 Task: Show all the stores that has offer on burgers.
Action: Mouse moved to (53, 81)
Screenshot: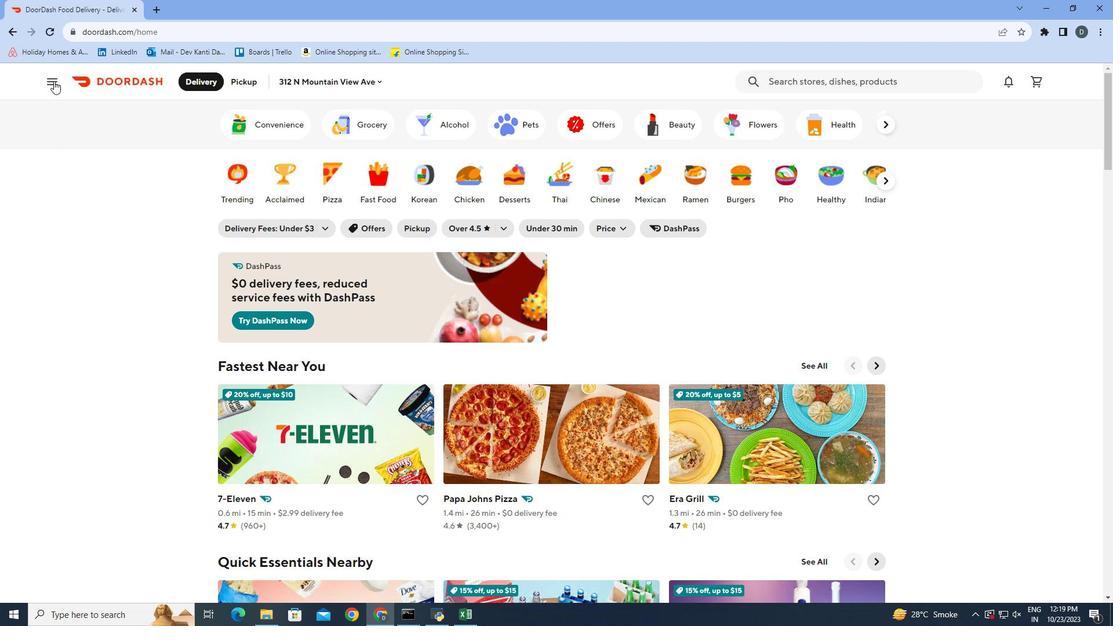 
Action: Mouse pressed left at (53, 81)
Screenshot: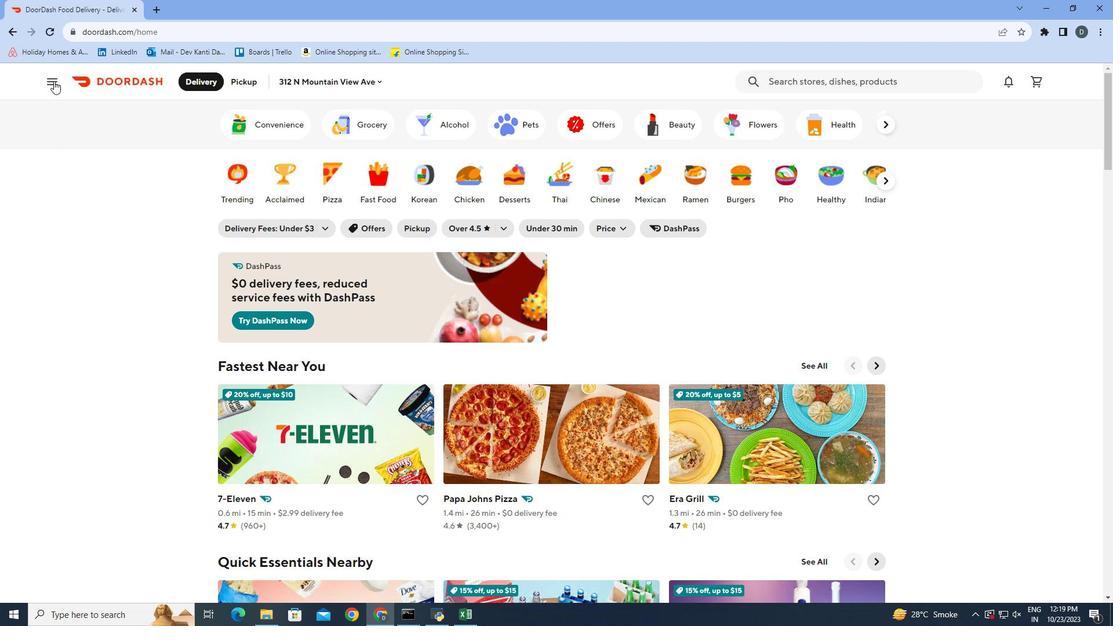 
Action: Mouse moved to (81, 231)
Screenshot: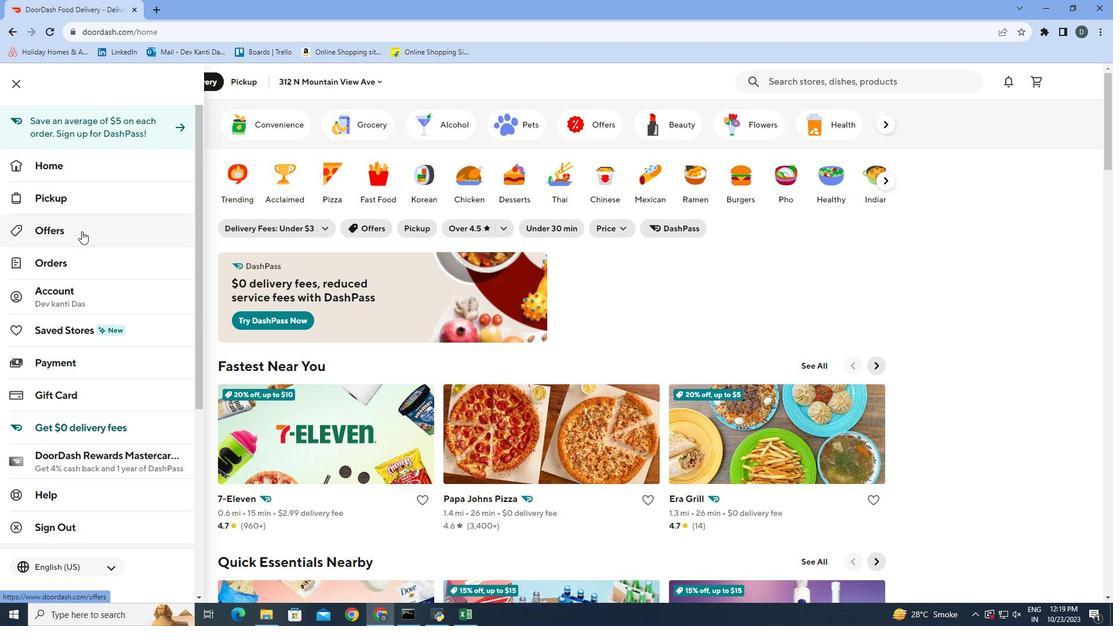 
Action: Mouse pressed left at (81, 231)
Screenshot: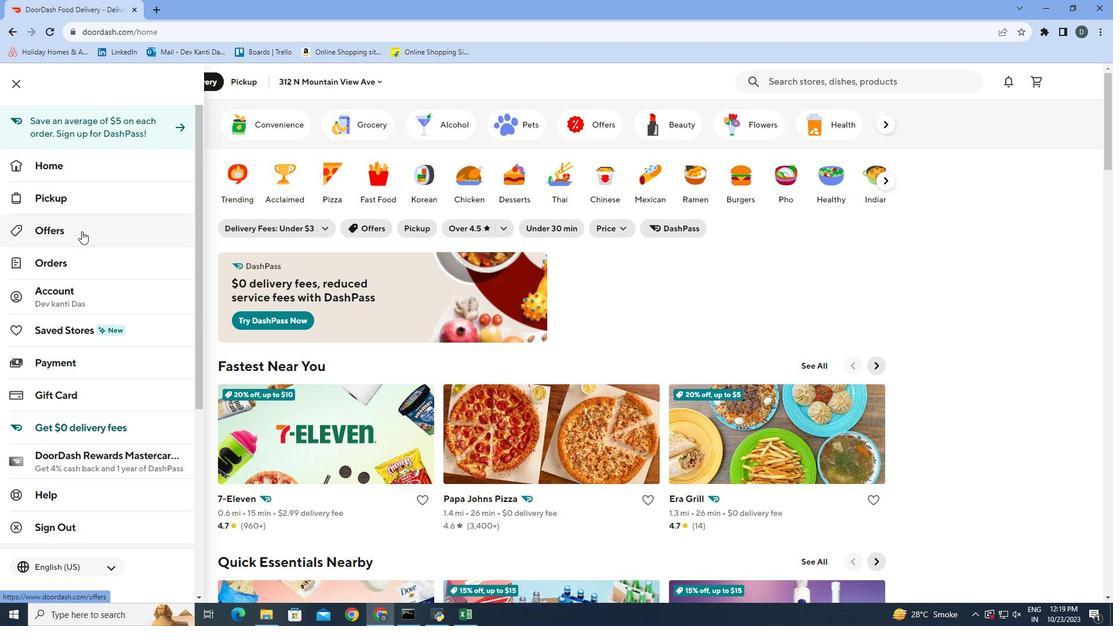 
Action: Mouse moved to (271, 171)
Screenshot: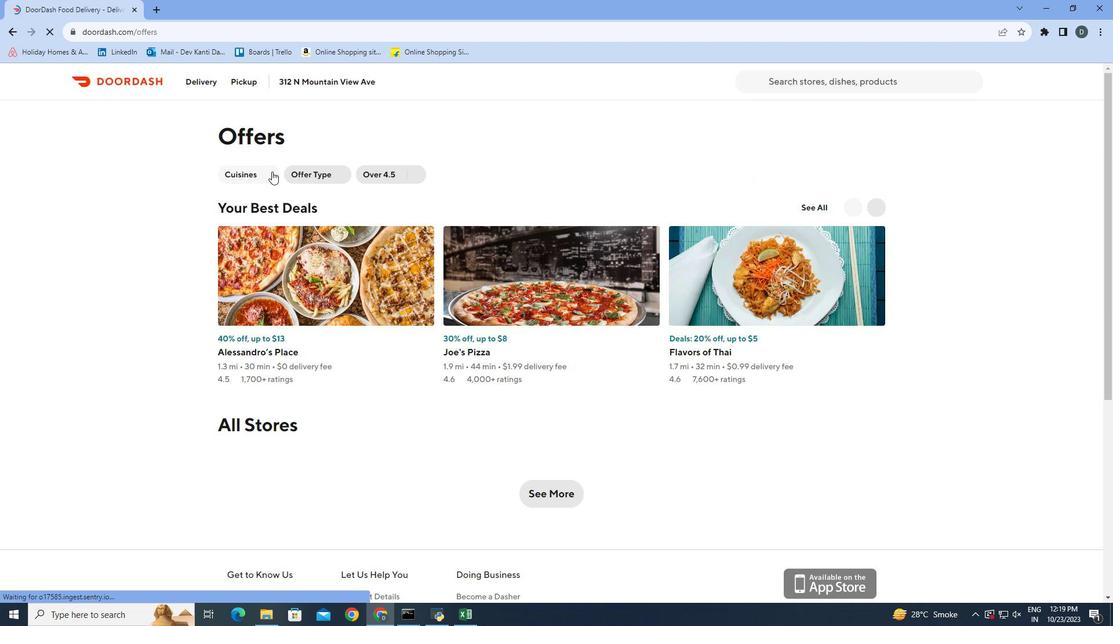 
Action: Mouse pressed left at (271, 171)
Screenshot: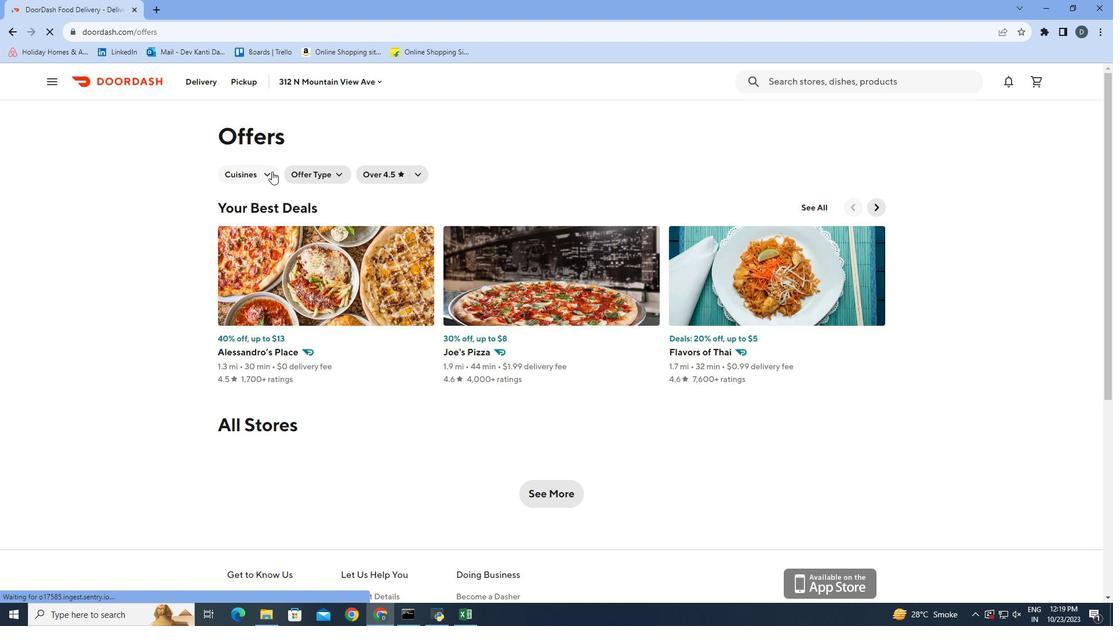 
Action: Mouse moved to (433, 249)
Screenshot: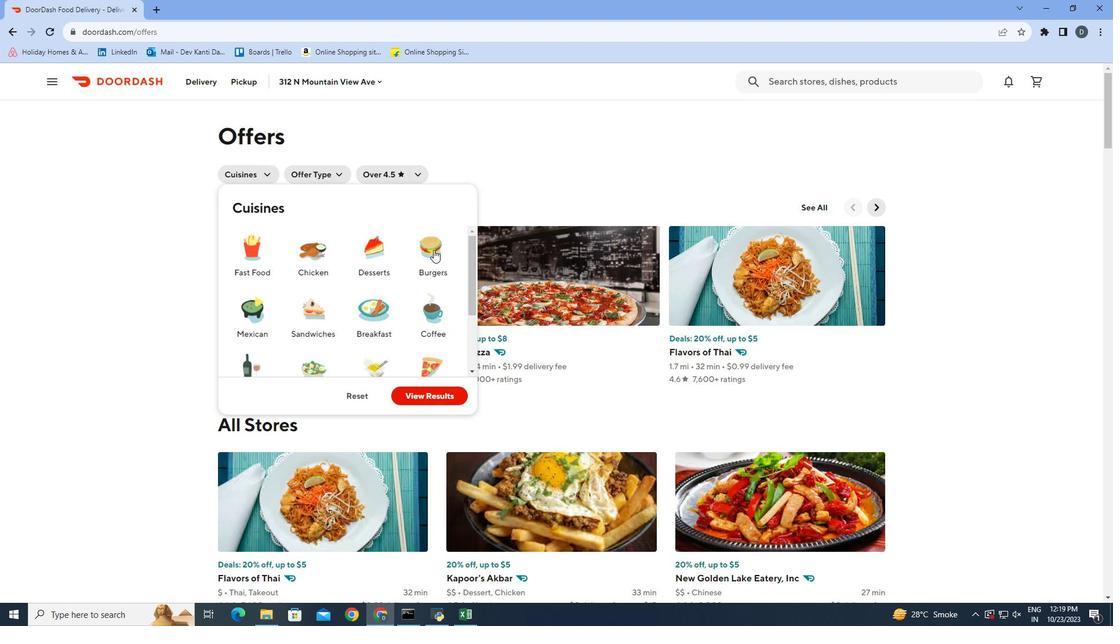 
Action: Mouse pressed left at (433, 249)
Screenshot: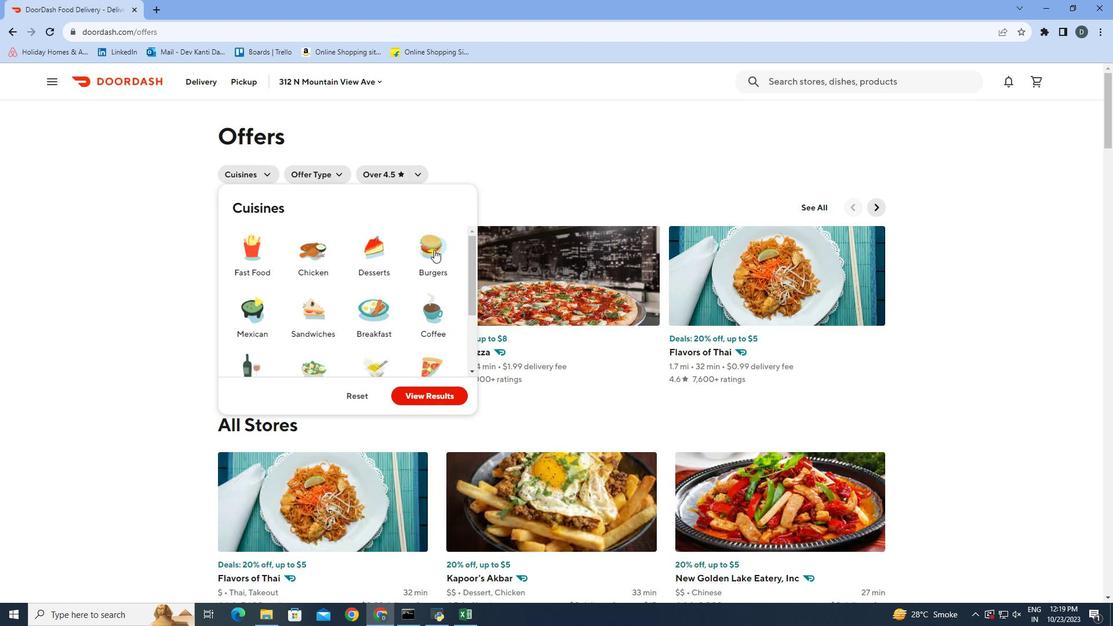 
Action: Mouse moved to (443, 395)
Screenshot: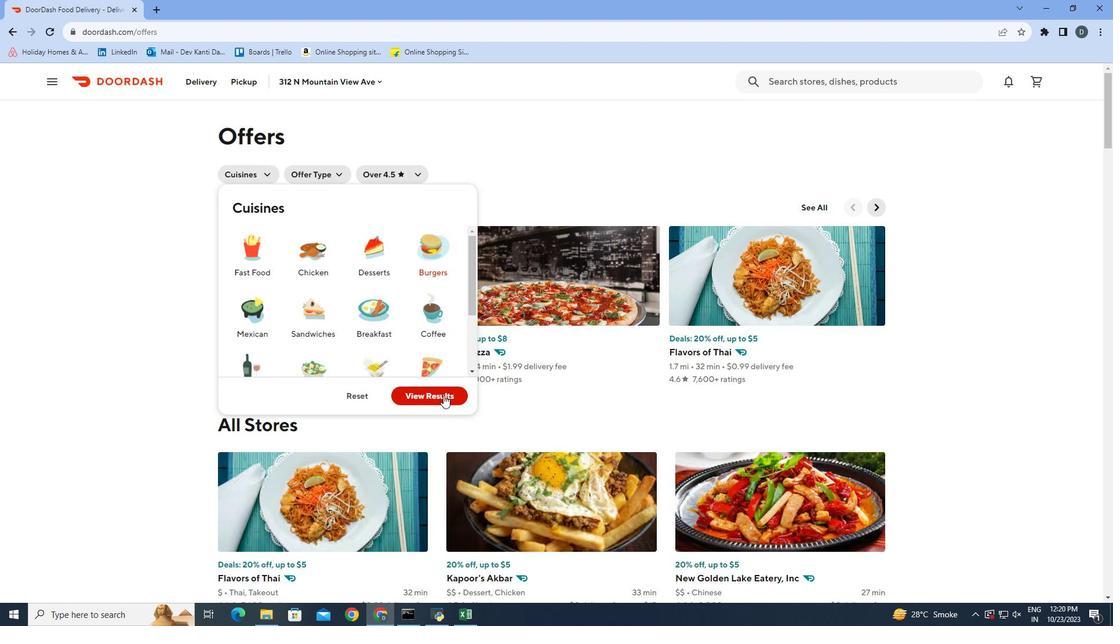 
Action: Mouse pressed left at (443, 395)
Screenshot: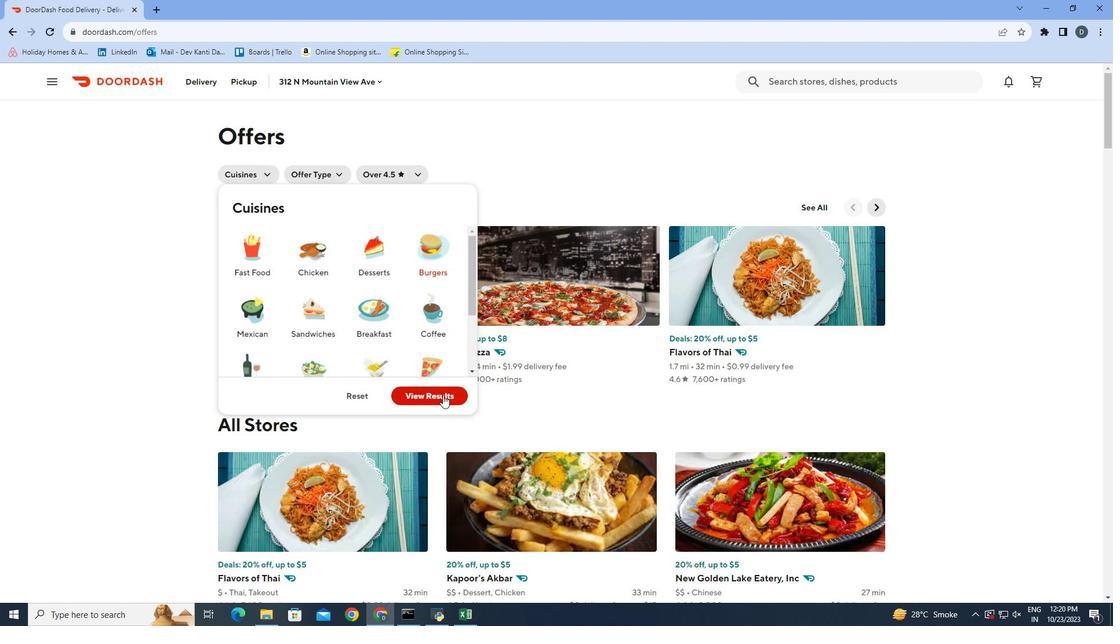 
Action: Mouse moved to (905, 172)
Screenshot: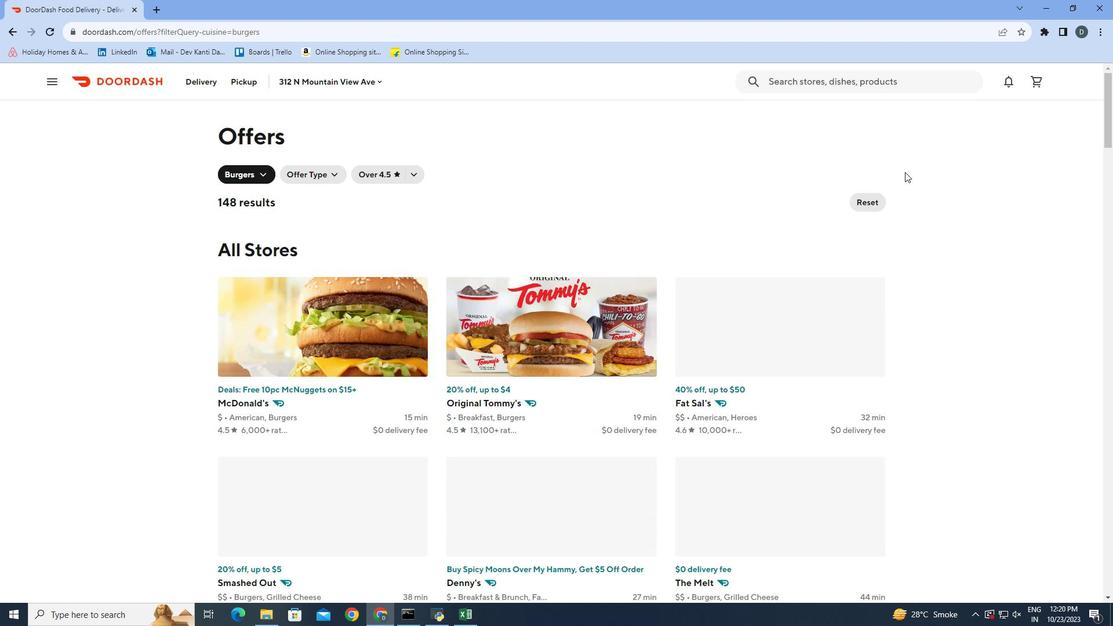 
Action: Mouse scrolled (905, 171) with delta (0, 0)
Screenshot: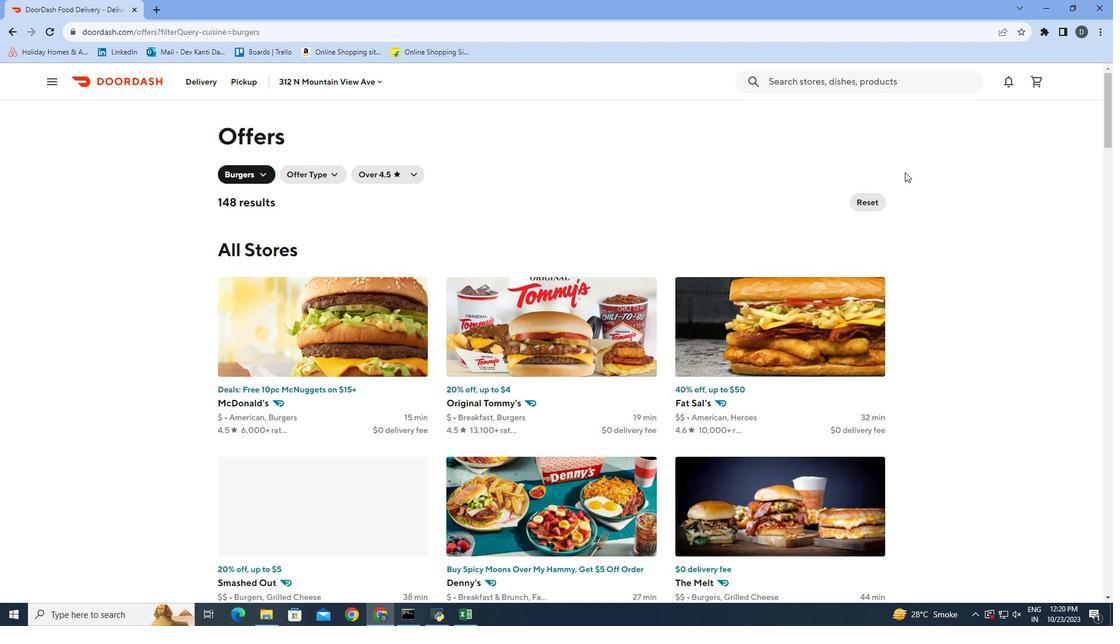 
Action: Mouse scrolled (905, 171) with delta (0, 0)
Screenshot: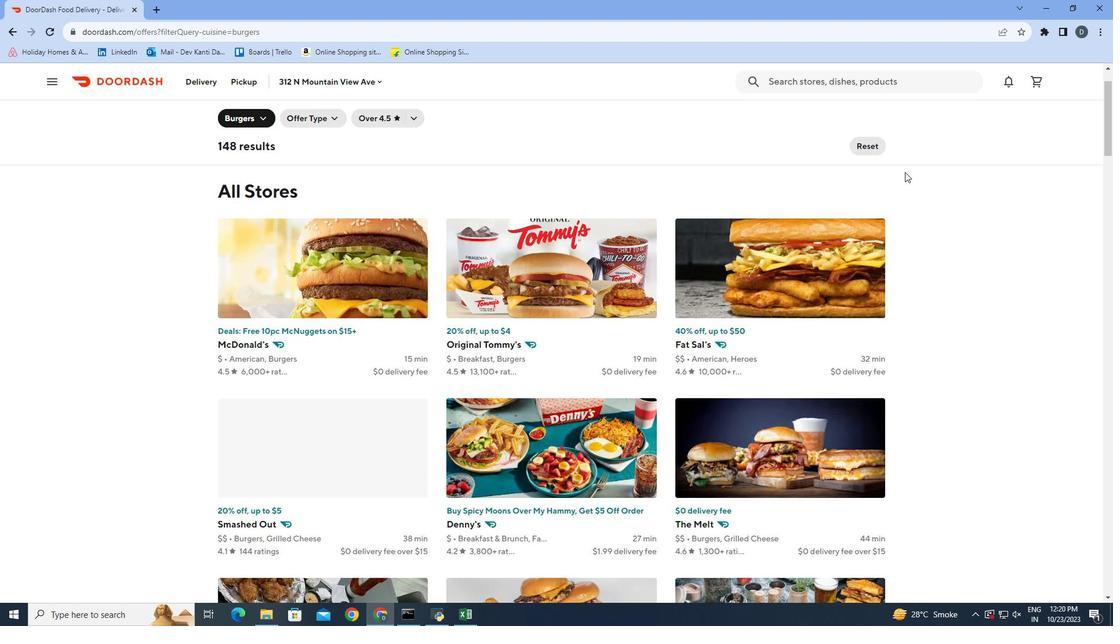 
Action: Mouse scrolled (905, 171) with delta (0, 0)
Screenshot: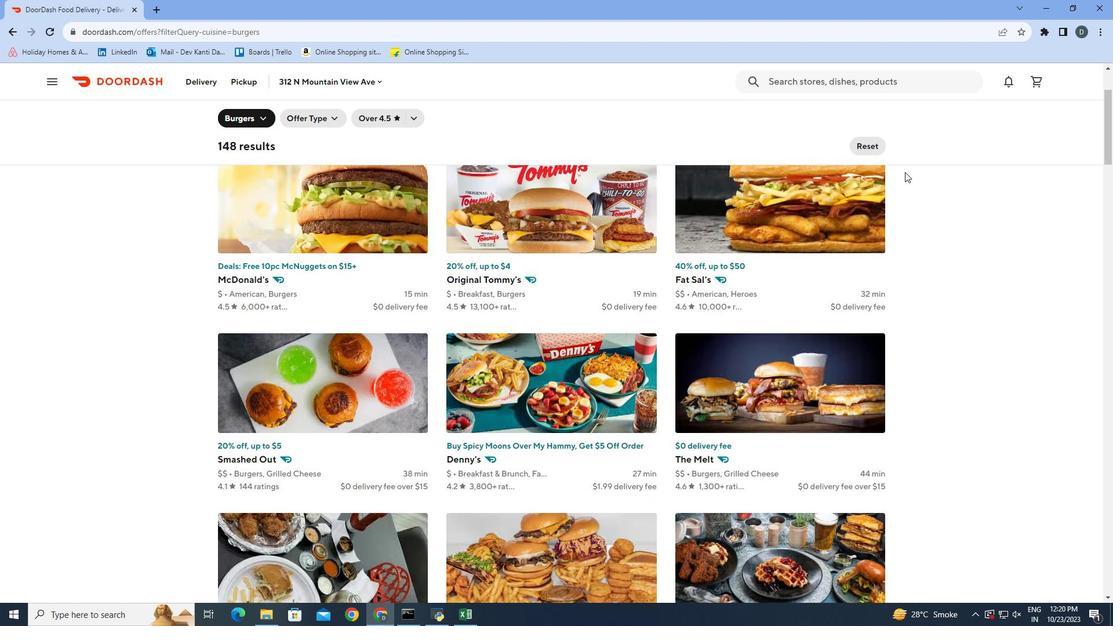 
Action: Mouse scrolled (905, 171) with delta (0, 0)
Screenshot: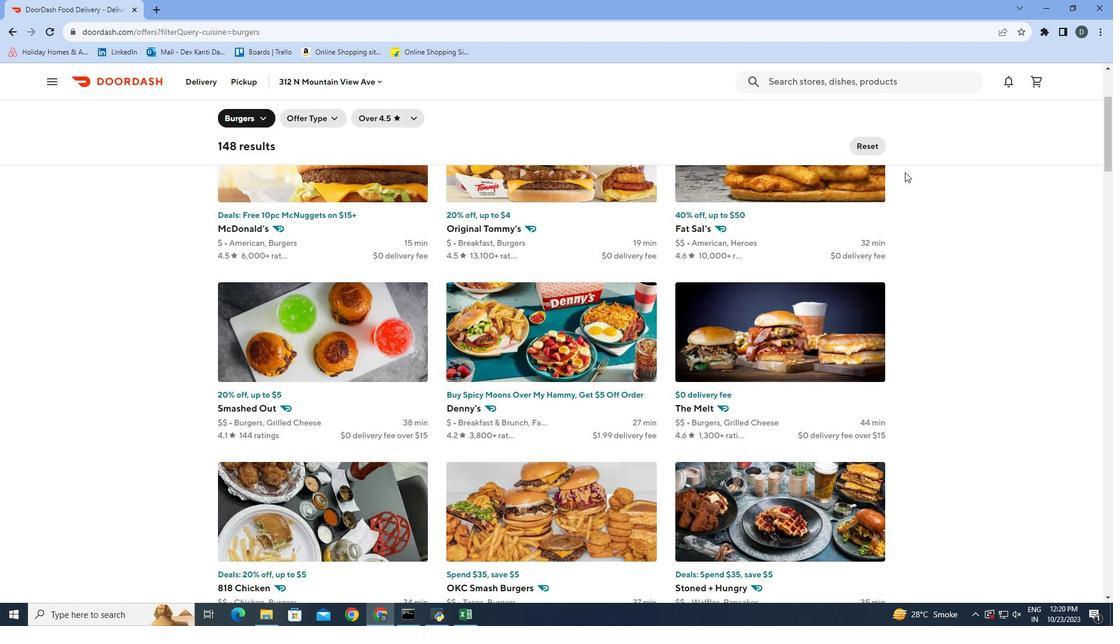 
Action: Mouse scrolled (905, 171) with delta (0, 0)
Screenshot: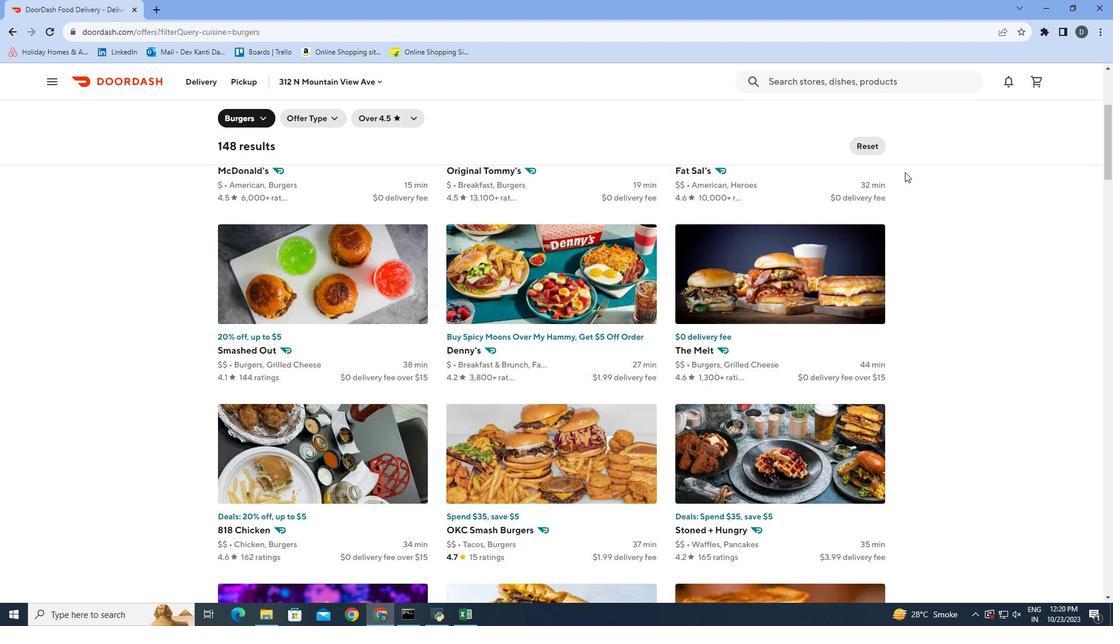
Action: Mouse scrolled (905, 171) with delta (0, 0)
Screenshot: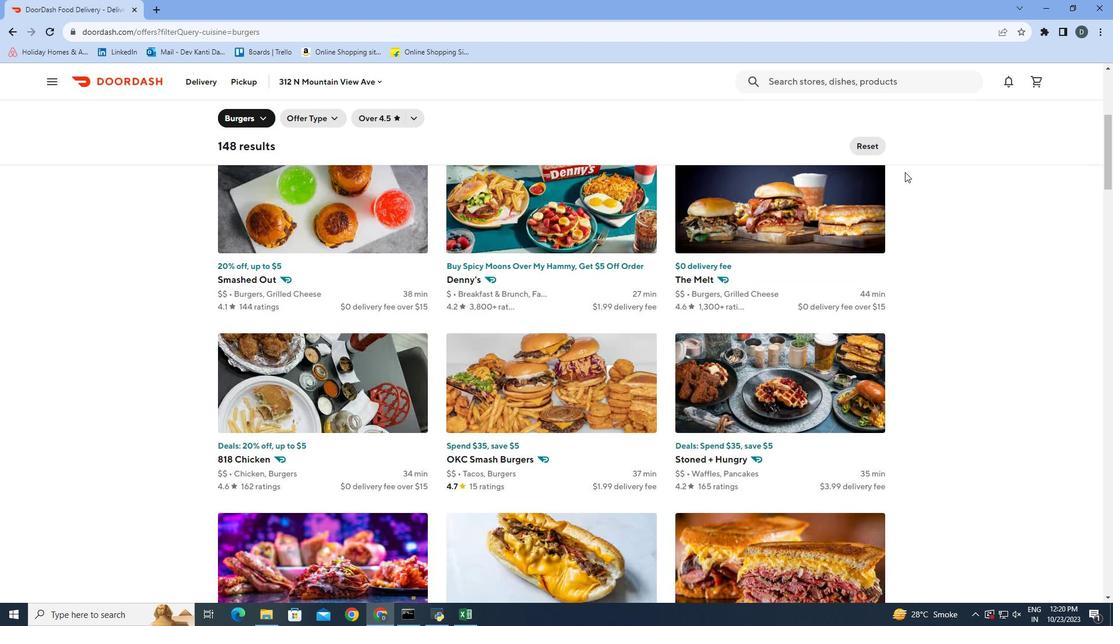 
Action: Mouse scrolled (905, 171) with delta (0, 0)
Screenshot: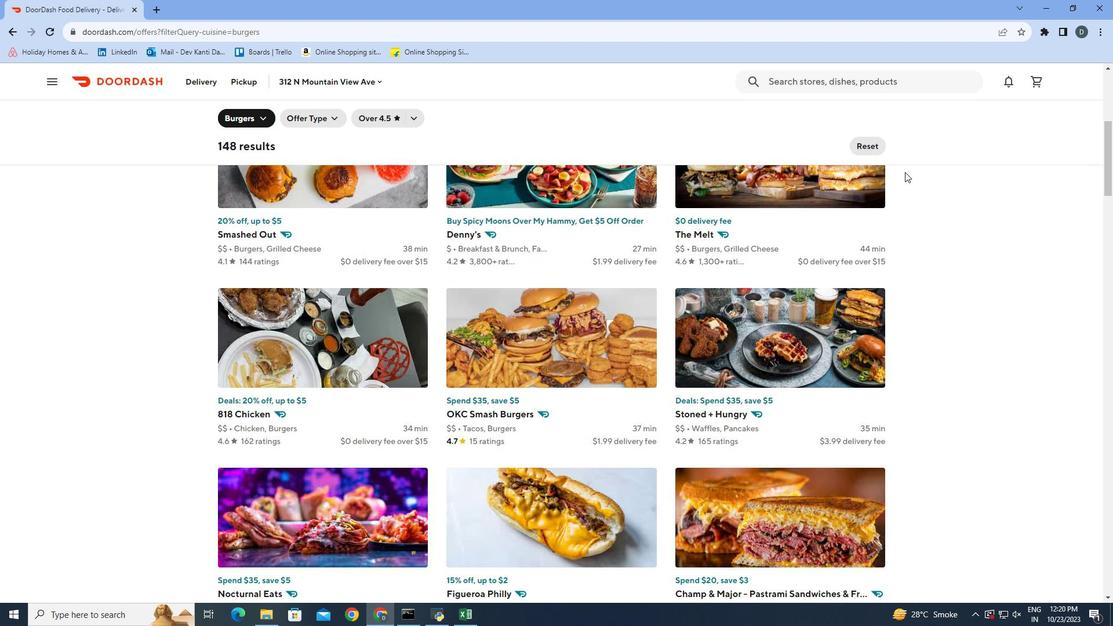 
Action: Mouse scrolled (905, 171) with delta (0, 0)
Screenshot: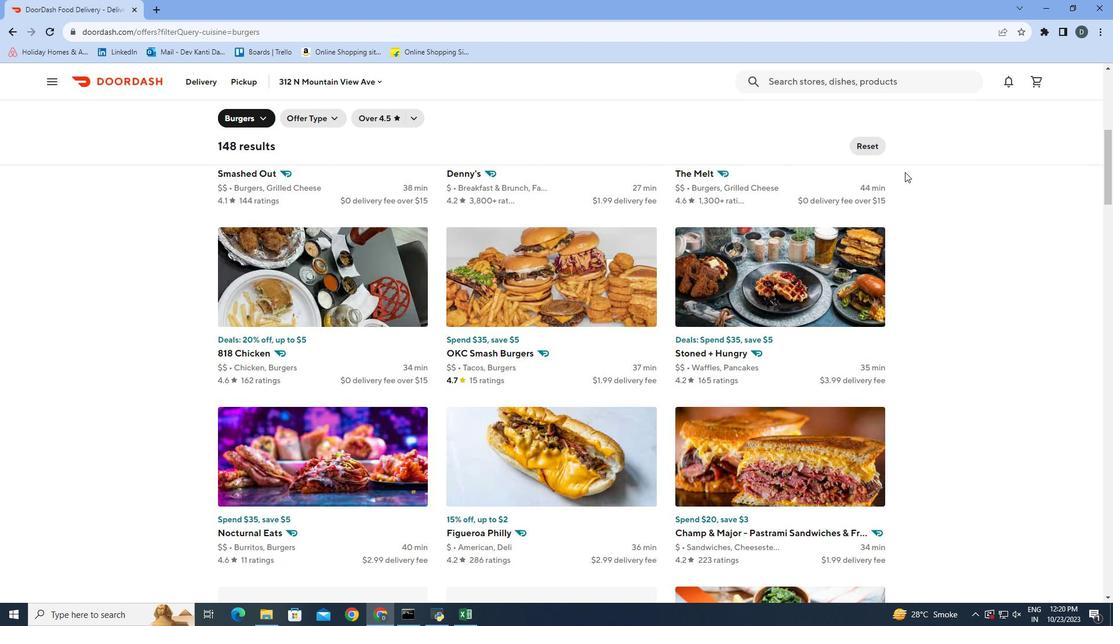 
Action: Mouse scrolled (905, 171) with delta (0, 0)
Screenshot: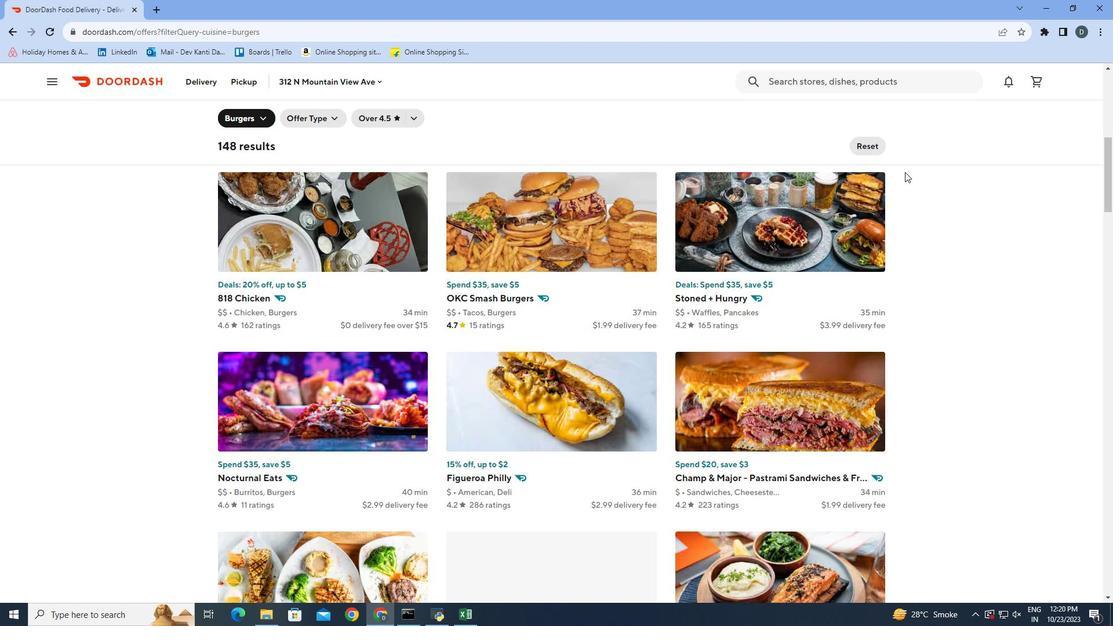 
Action: Mouse scrolled (905, 171) with delta (0, 0)
Screenshot: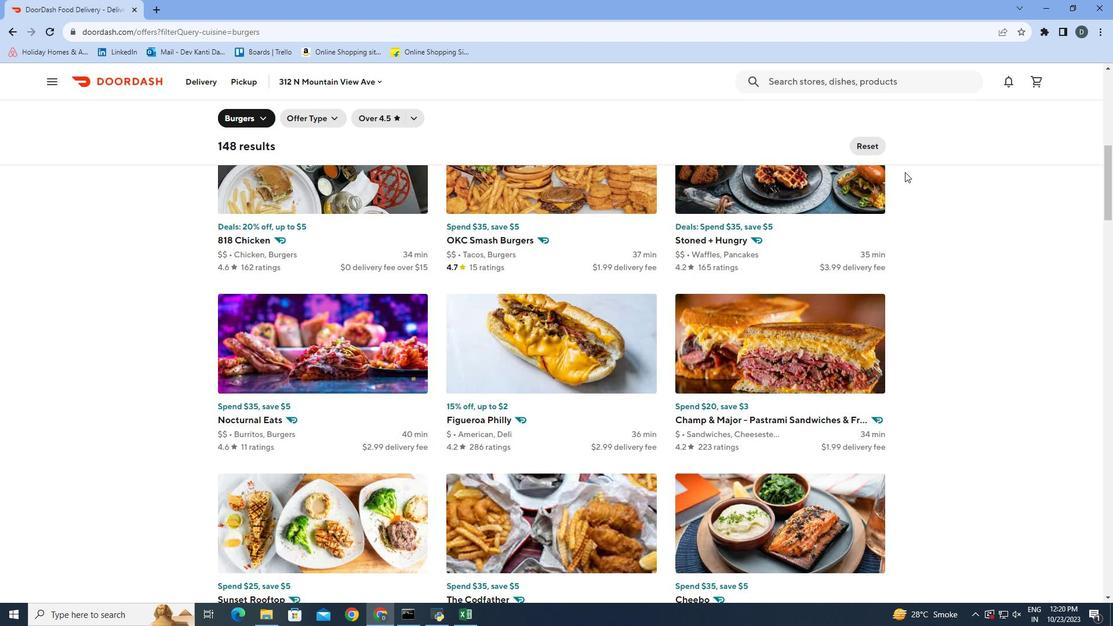 
Action: Mouse scrolled (905, 171) with delta (0, 0)
Screenshot: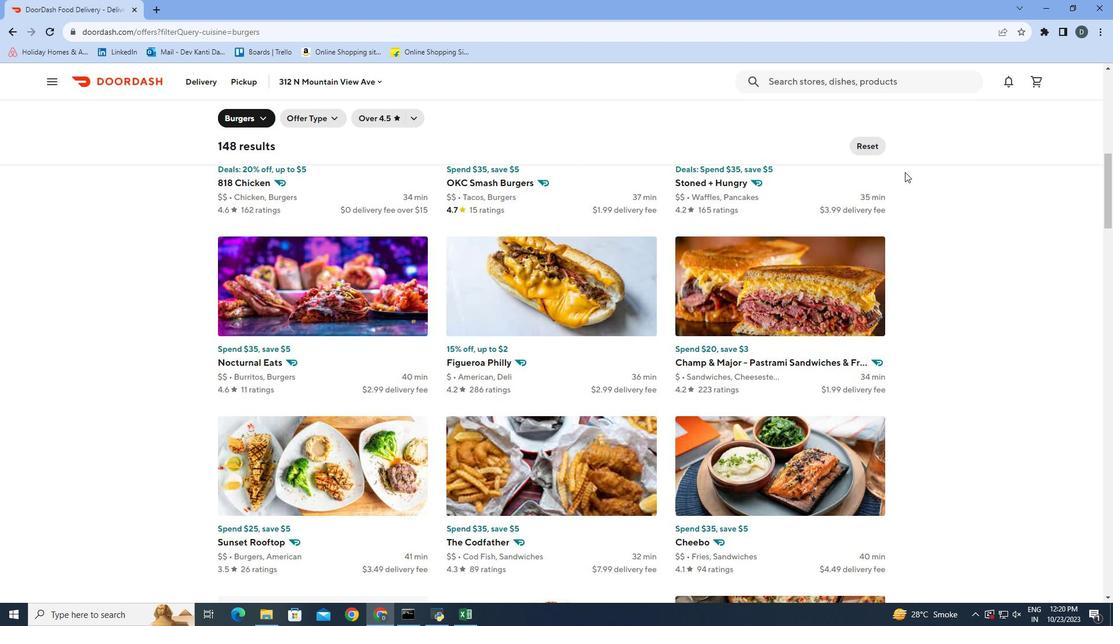 
Action: Mouse scrolled (905, 171) with delta (0, 0)
Screenshot: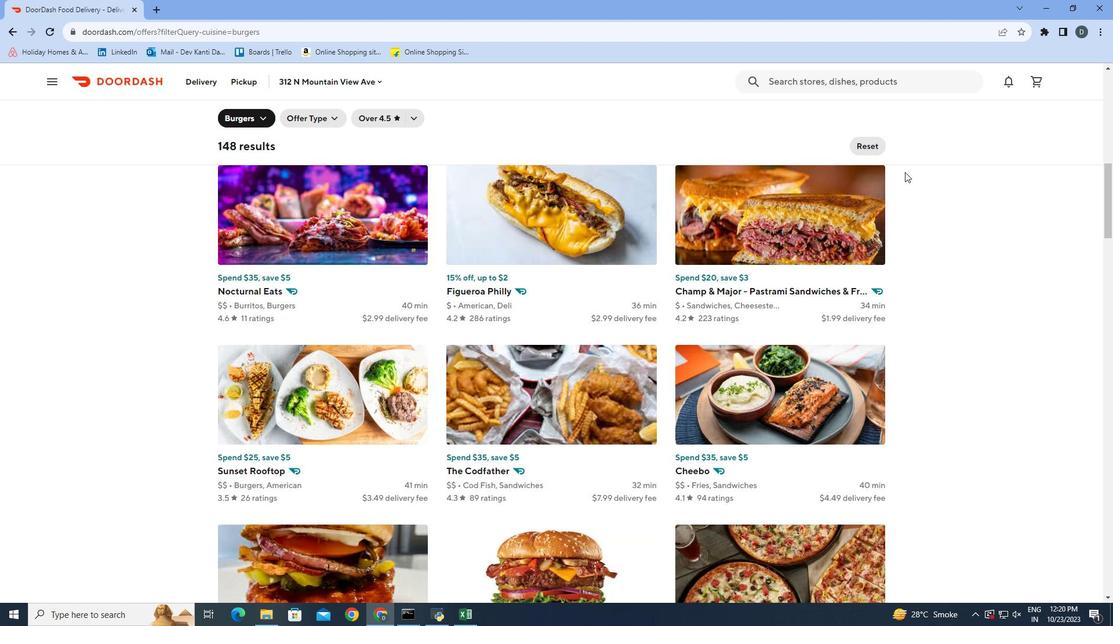 
Action: Mouse scrolled (905, 171) with delta (0, 0)
Screenshot: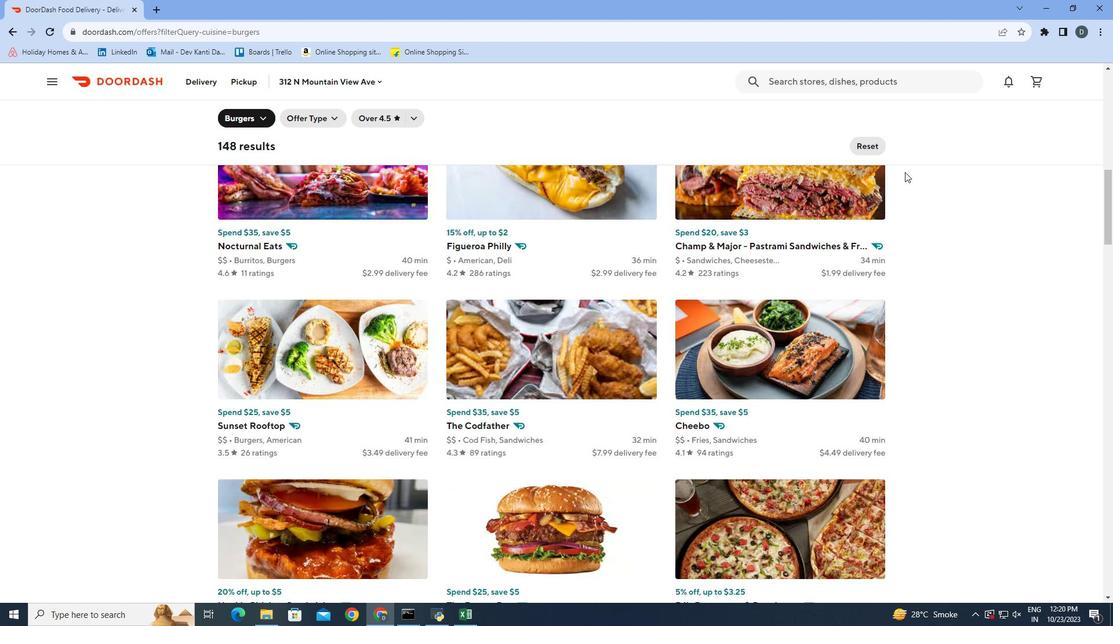 
Action: Mouse scrolled (905, 171) with delta (0, 0)
Screenshot: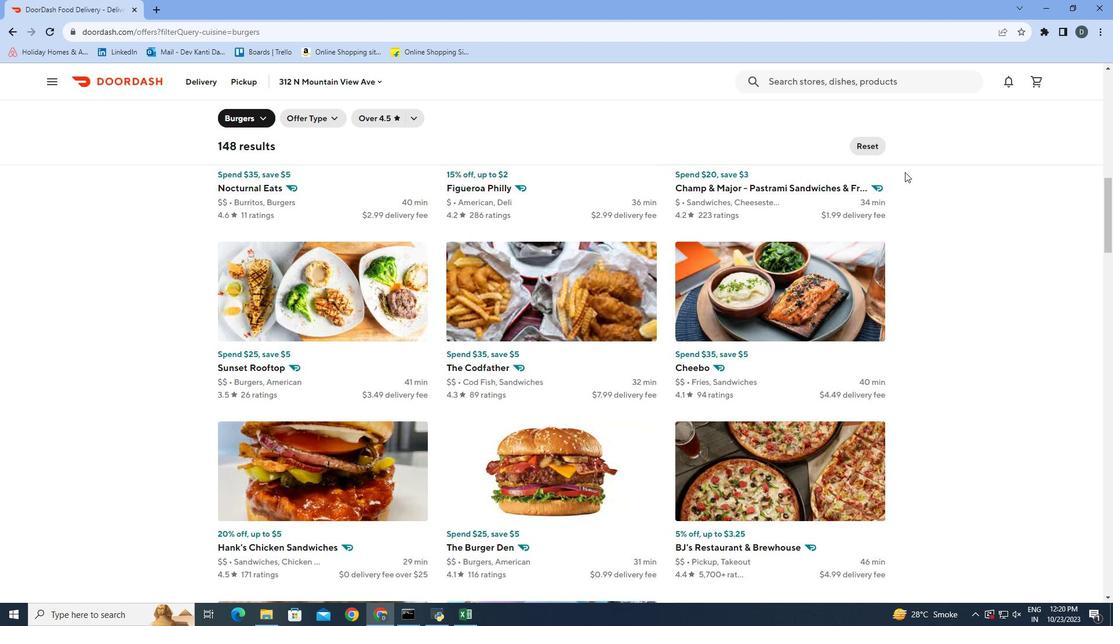 
Action: Mouse scrolled (905, 171) with delta (0, 0)
Screenshot: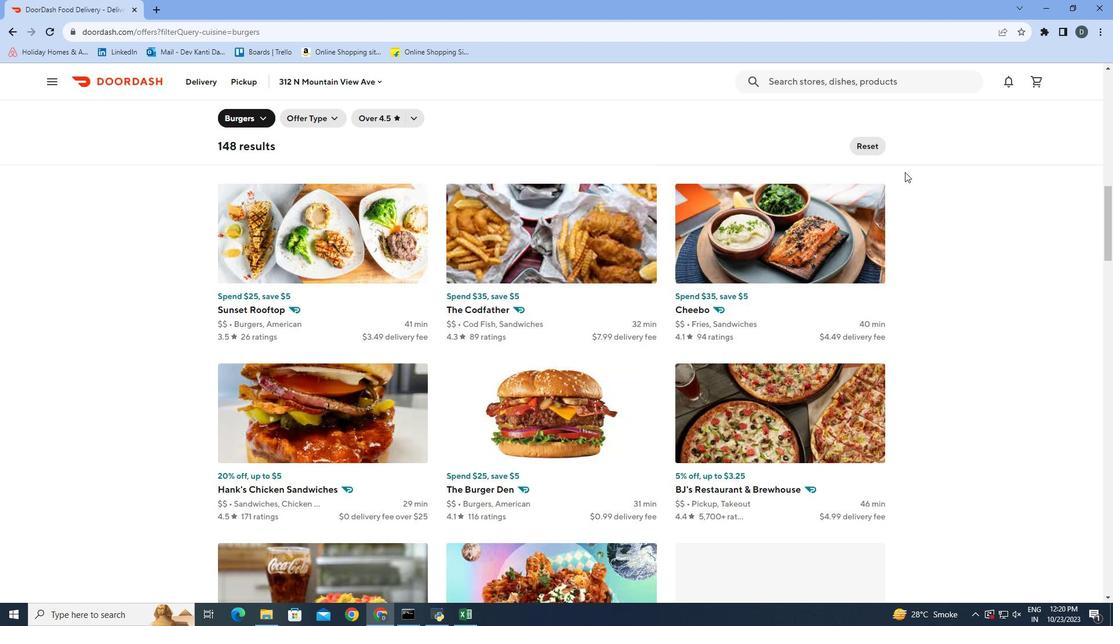 
Action: Mouse scrolled (905, 171) with delta (0, 0)
Screenshot: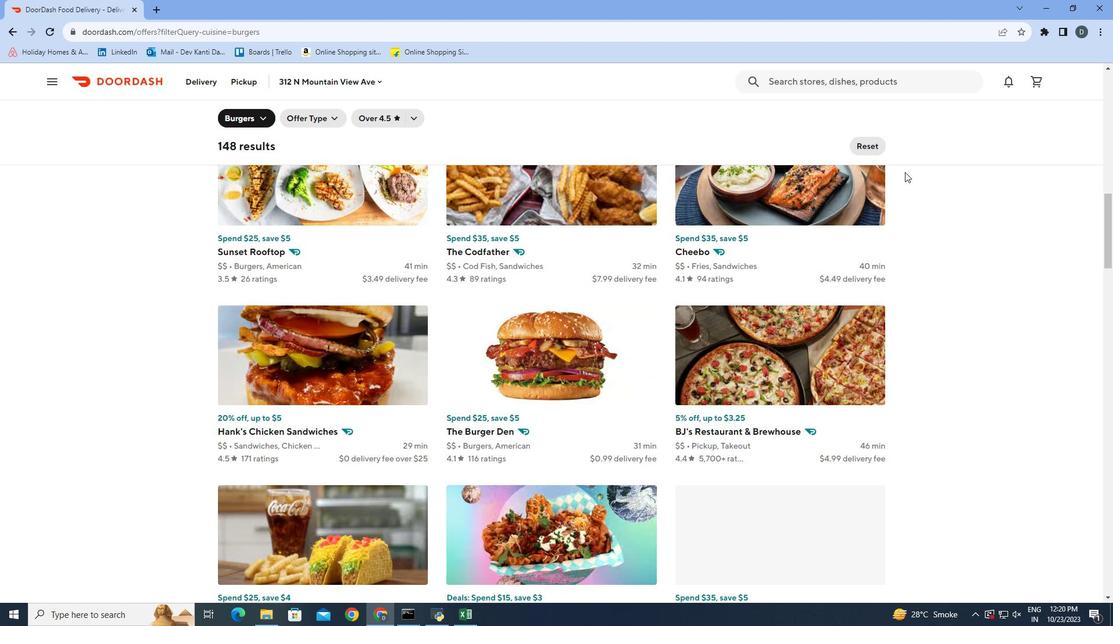 
Action: Mouse scrolled (905, 171) with delta (0, 0)
Screenshot: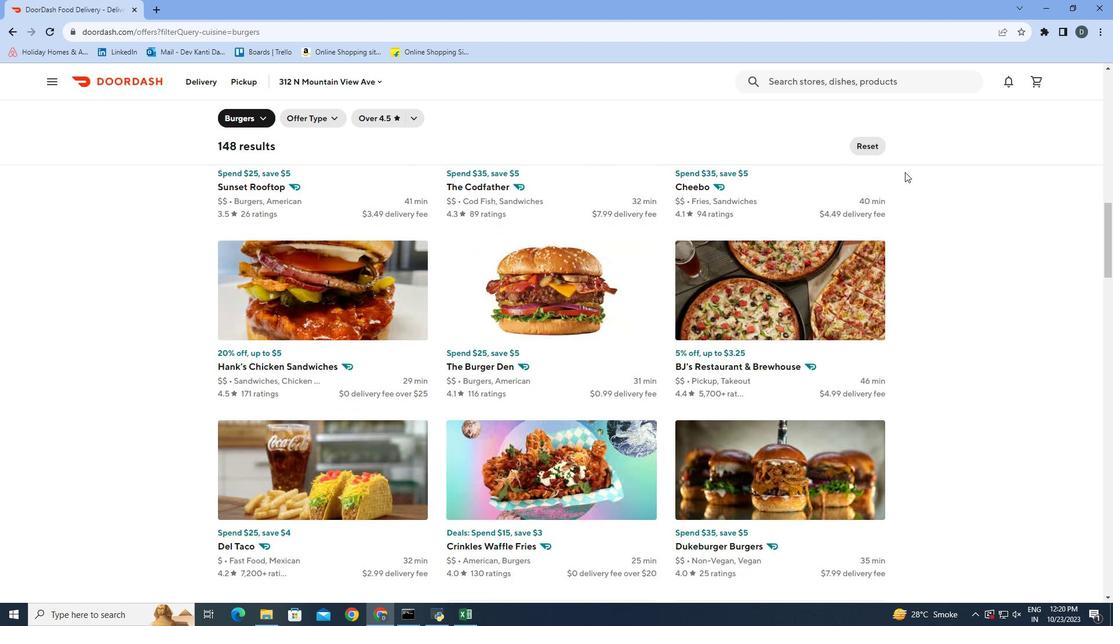 
Action: Mouse scrolled (905, 171) with delta (0, 0)
Screenshot: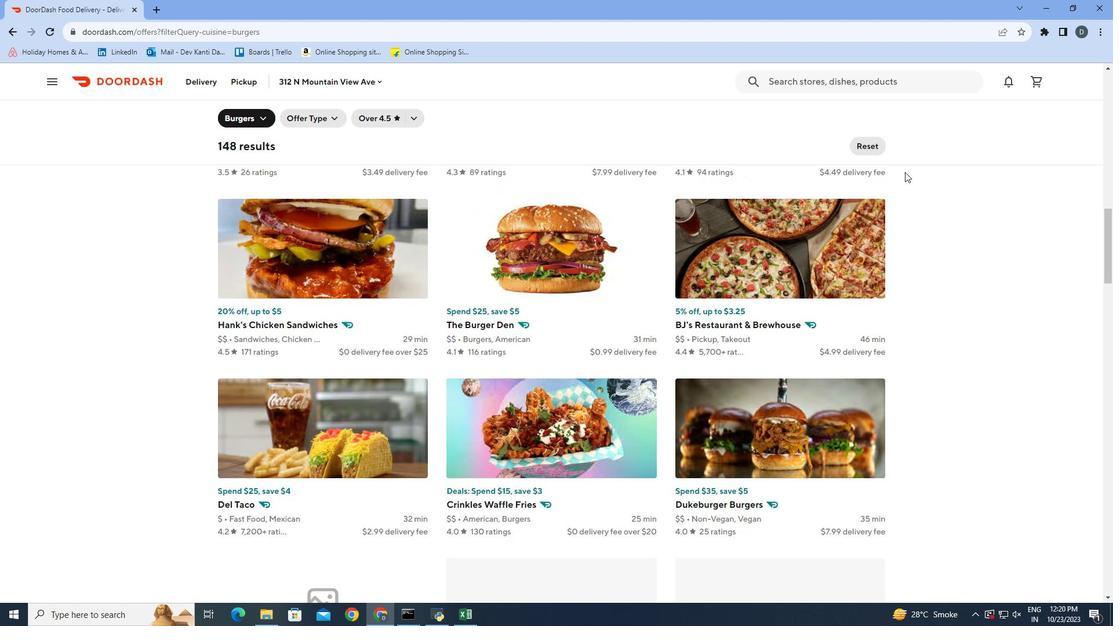 
Action: Mouse scrolled (905, 171) with delta (0, 0)
Screenshot: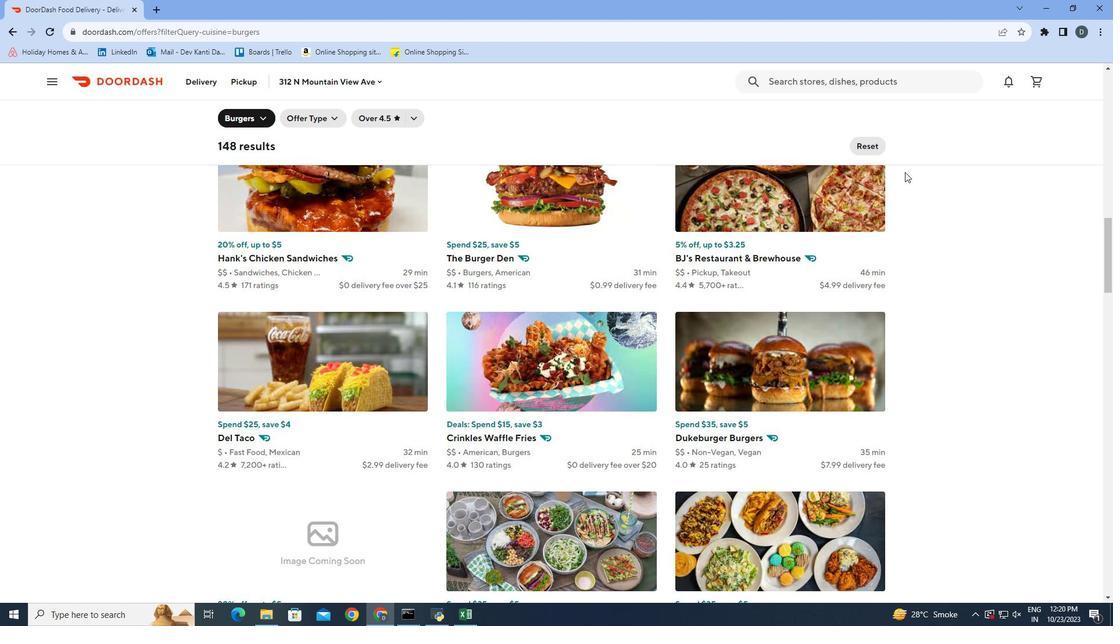 
Action: Mouse scrolled (905, 171) with delta (0, 0)
Screenshot: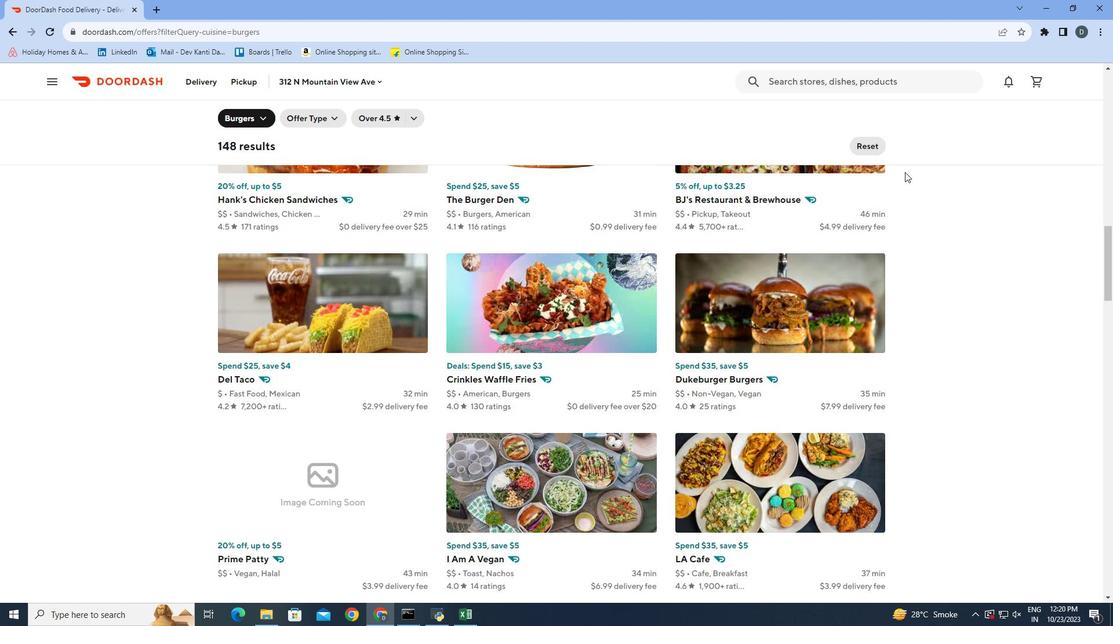 
Action: Mouse scrolled (905, 171) with delta (0, 0)
Screenshot: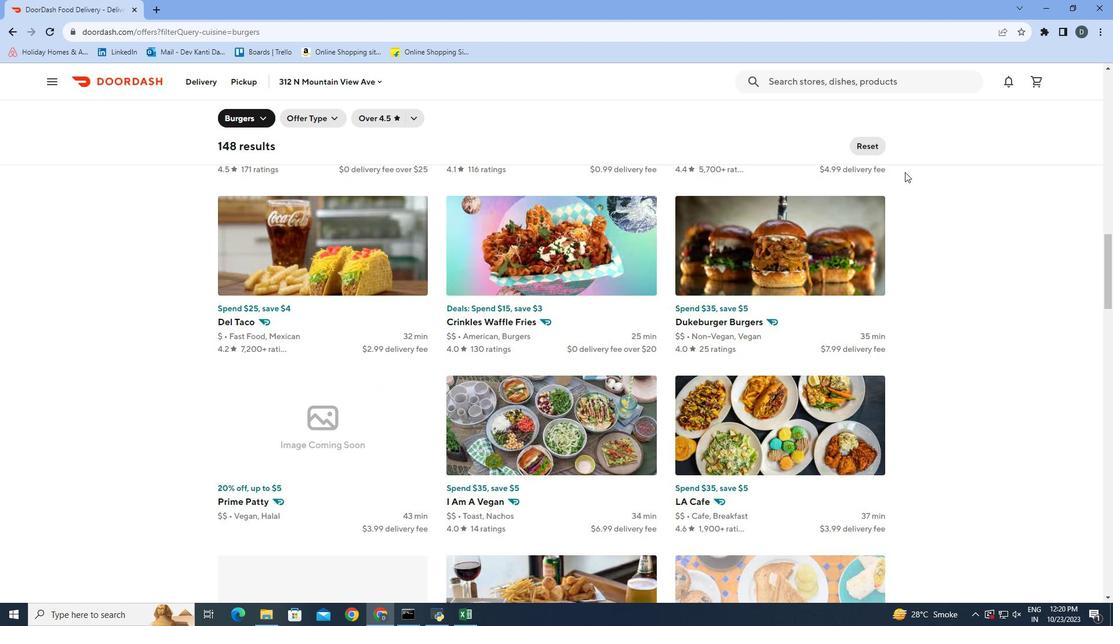 
Action: Mouse scrolled (905, 171) with delta (0, 0)
Screenshot: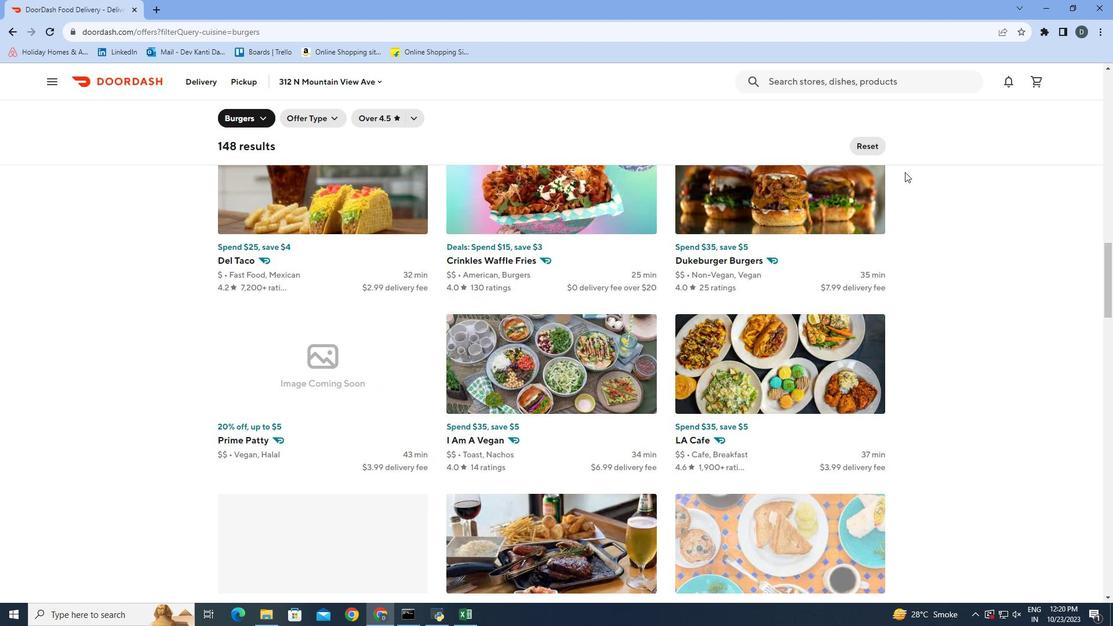 
Action: Mouse scrolled (905, 171) with delta (0, 0)
Screenshot: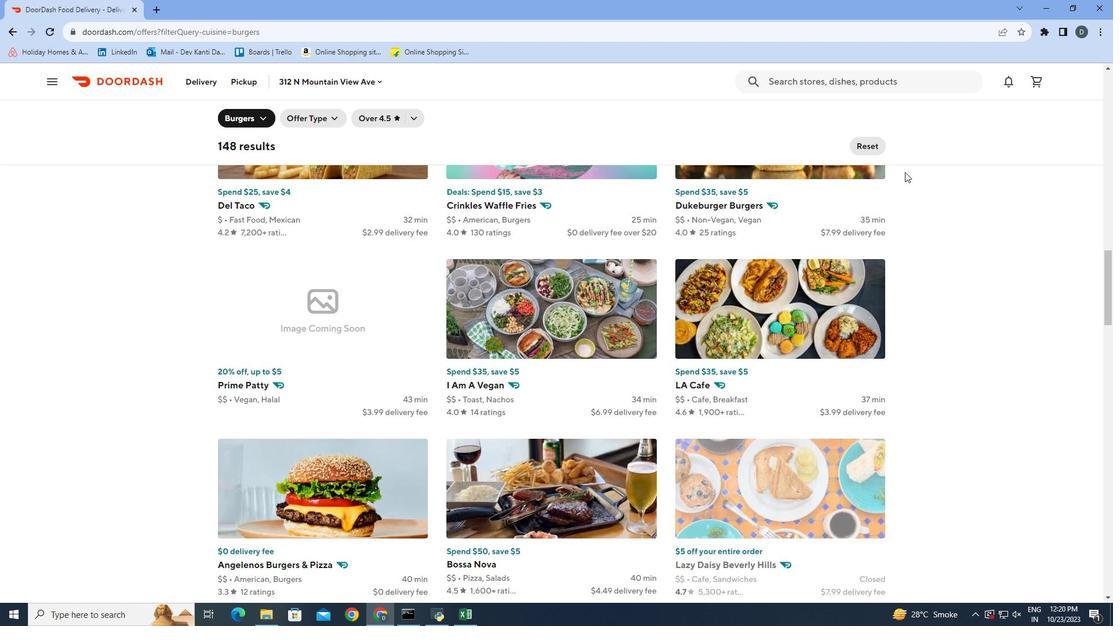 
Action: Mouse scrolled (905, 171) with delta (0, 0)
Screenshot: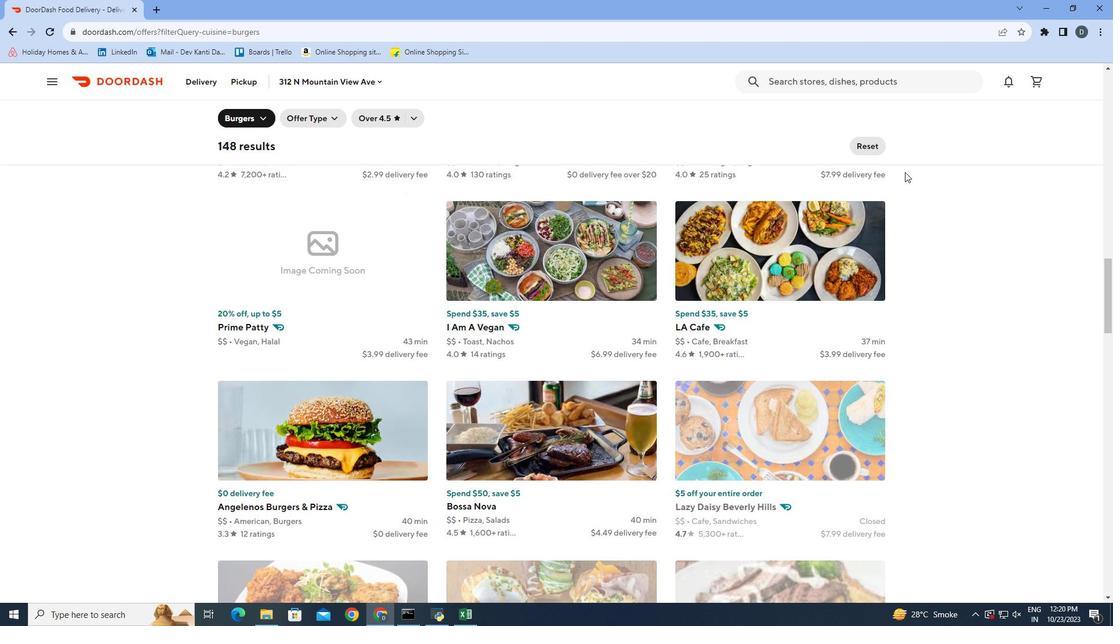 
Action: Mouse scrolled (905, 171) with delta (0, 0)
Screenshot: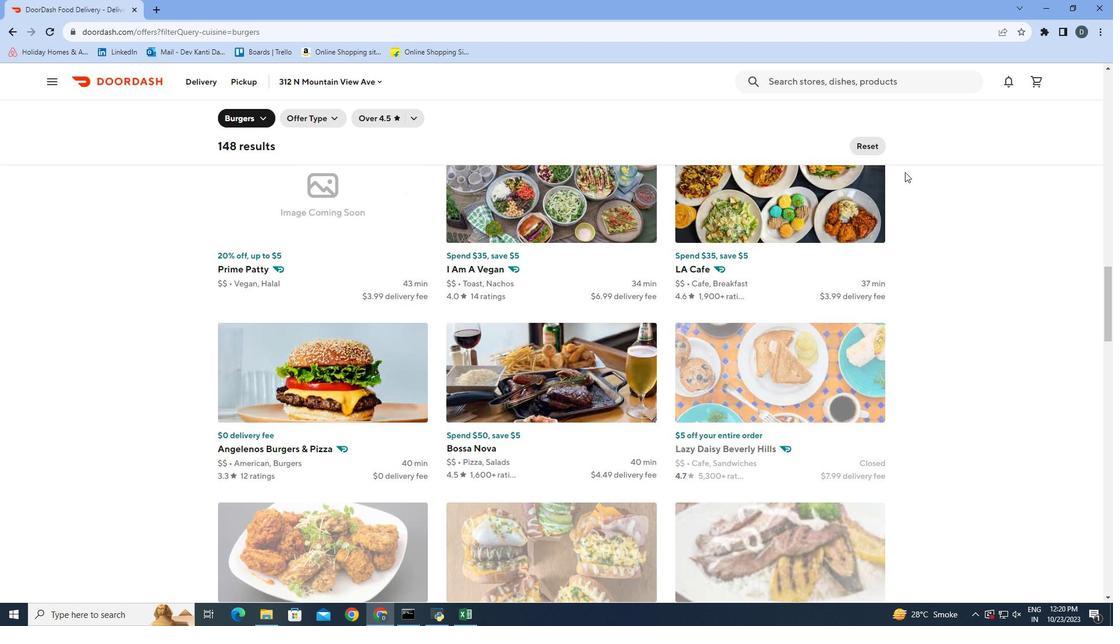 
Action: Mouse scrolled (905, 171) with delta (0, 0)
Screenshot: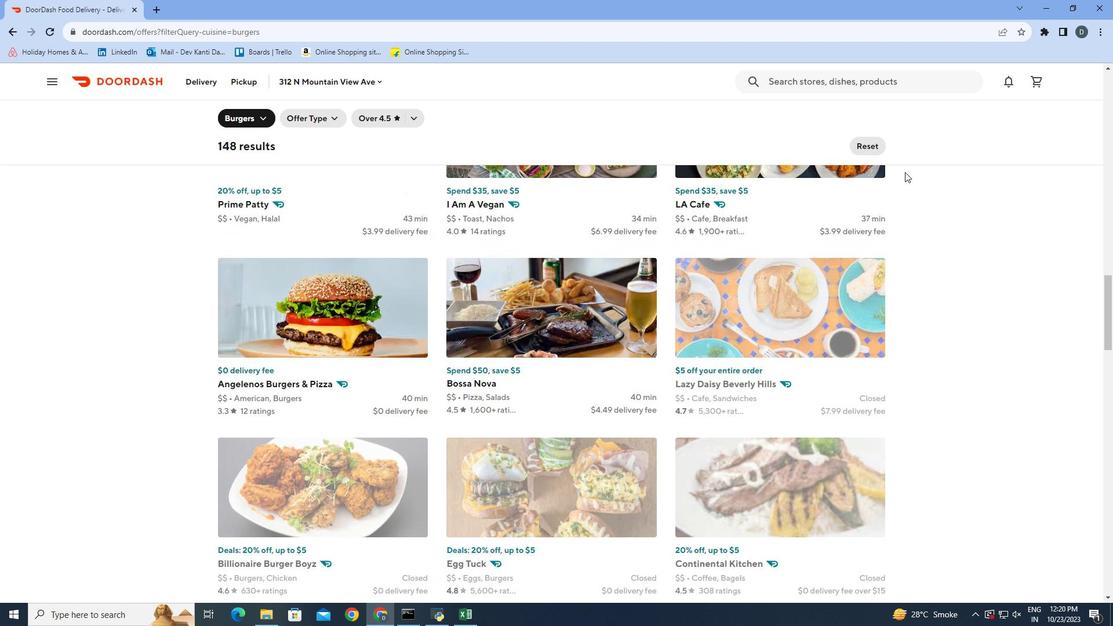 
Action: Mouse moved to (905, 172)
Screenshot: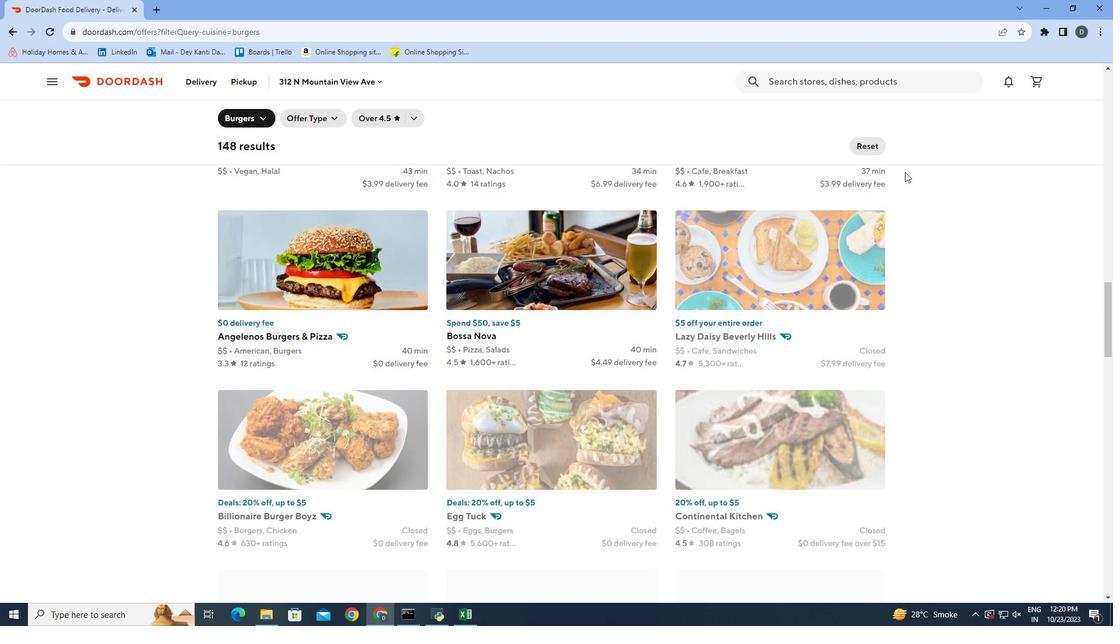 
Action: Mouse scrolled (905, 171) with delta (0, 0)
Screenshot: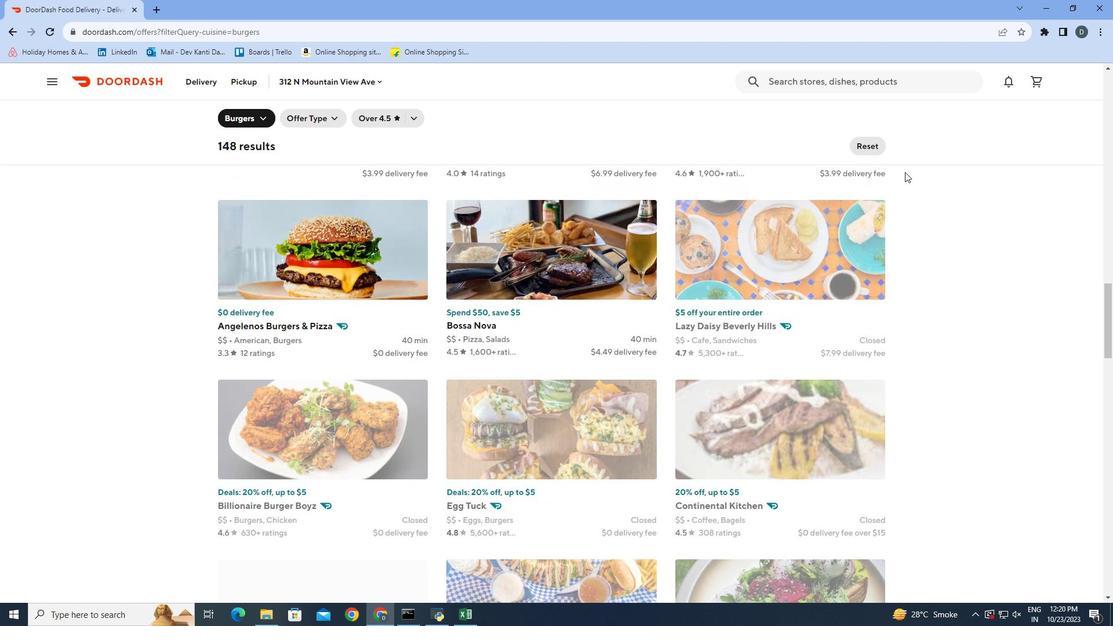 
Action: Mouse scrolled (905, 171) with delta (0, 0)
Screenshot: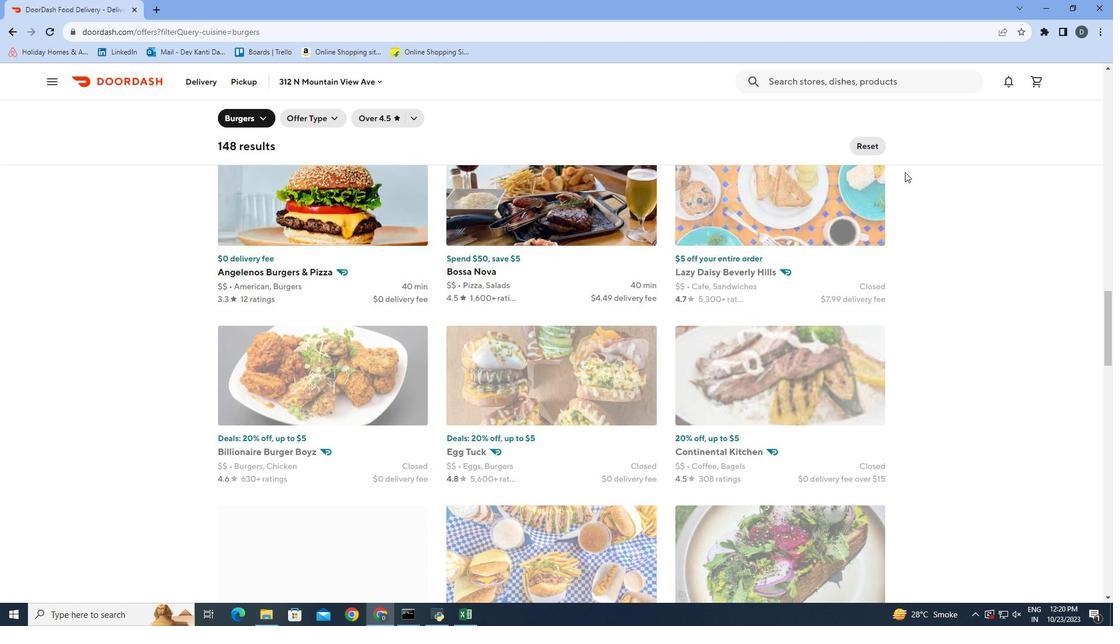 
Action: Mouse scrolled (905, 171) with delta (0, 0)
Screenshot: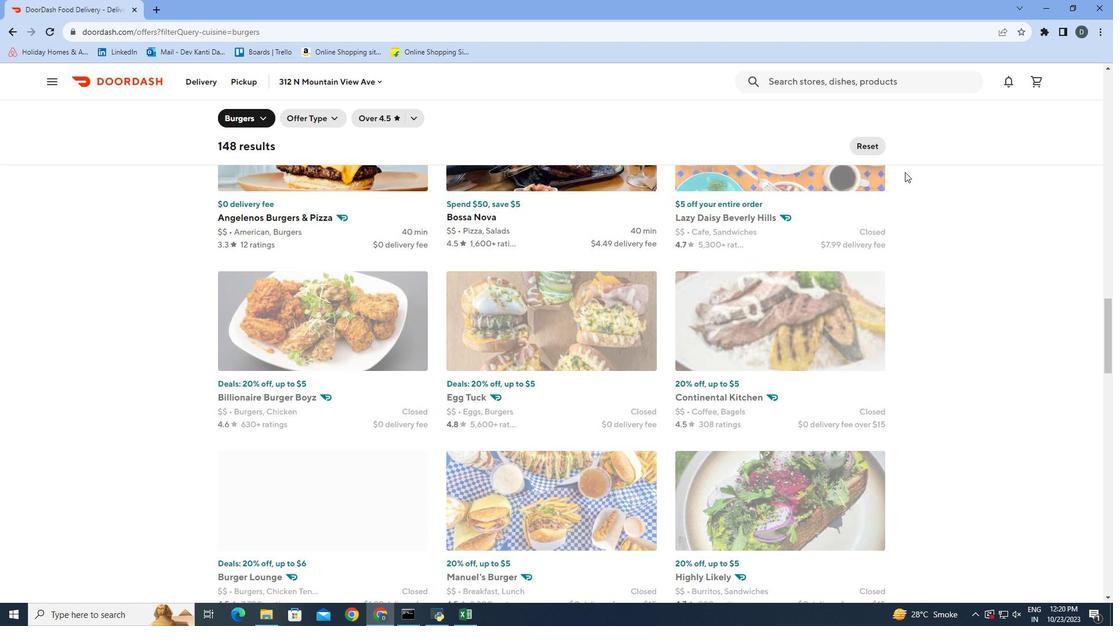 
Action: Mouse scrolled (905, 171) with delta (0, 0)
Screenshot: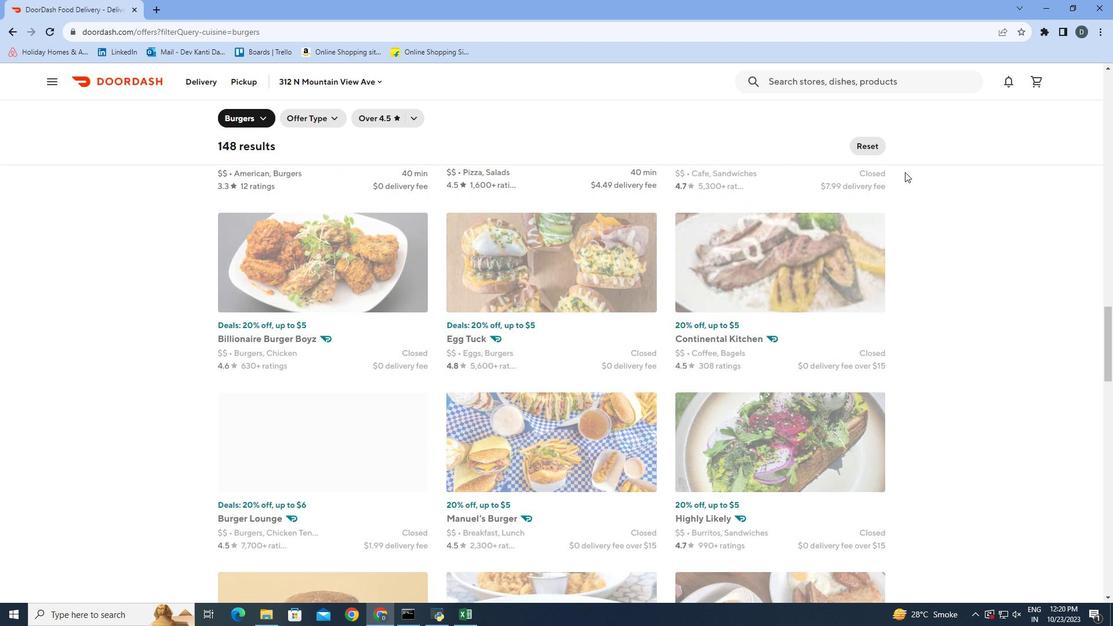 
Action: Mouse scrolled (905, 171) with delta (0, 0)
Screenshot: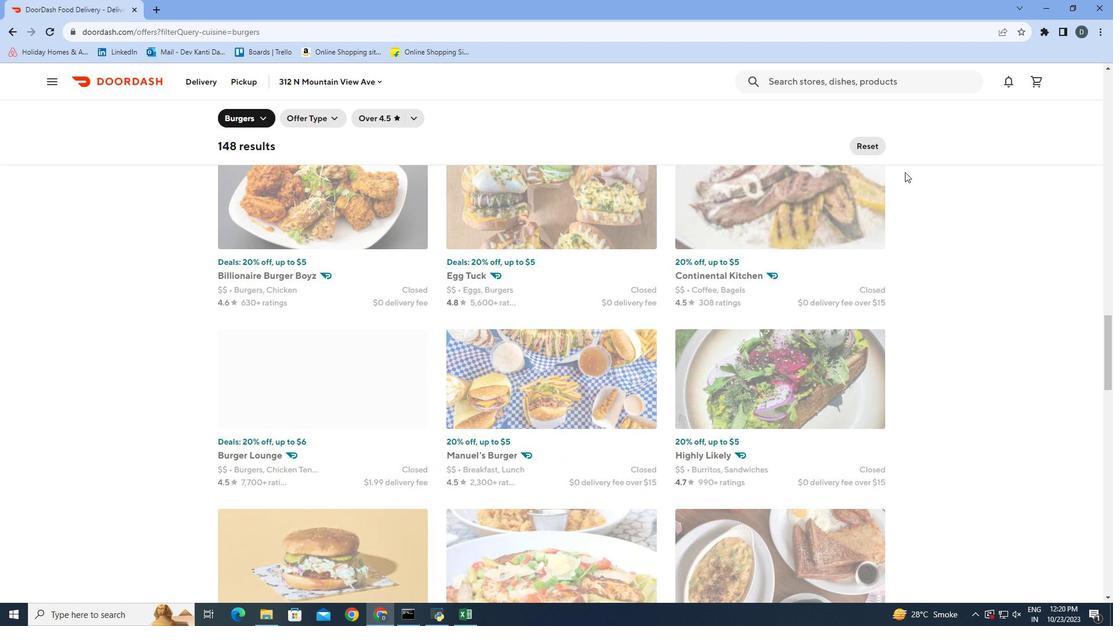 
Action: Mouse scrolled (905, 171) with delta (0, 0)
Screenshot: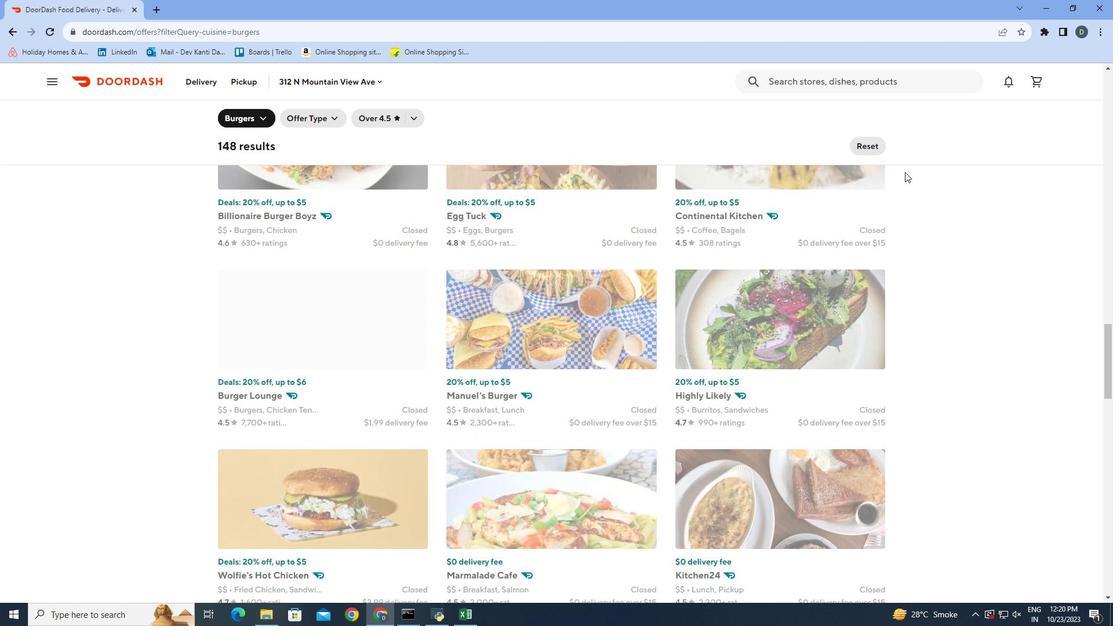 
Action: Mouse scrolled (905, 171) with delta (0, 0)
Screenshot: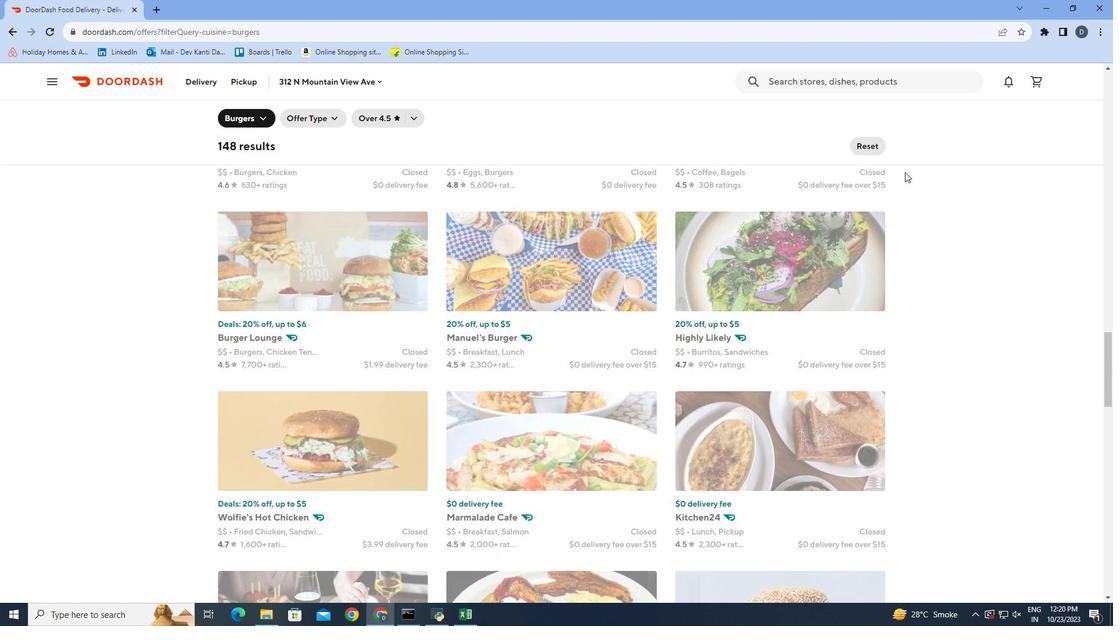
Action: Mouse moved to (905, 172)
Screenshot: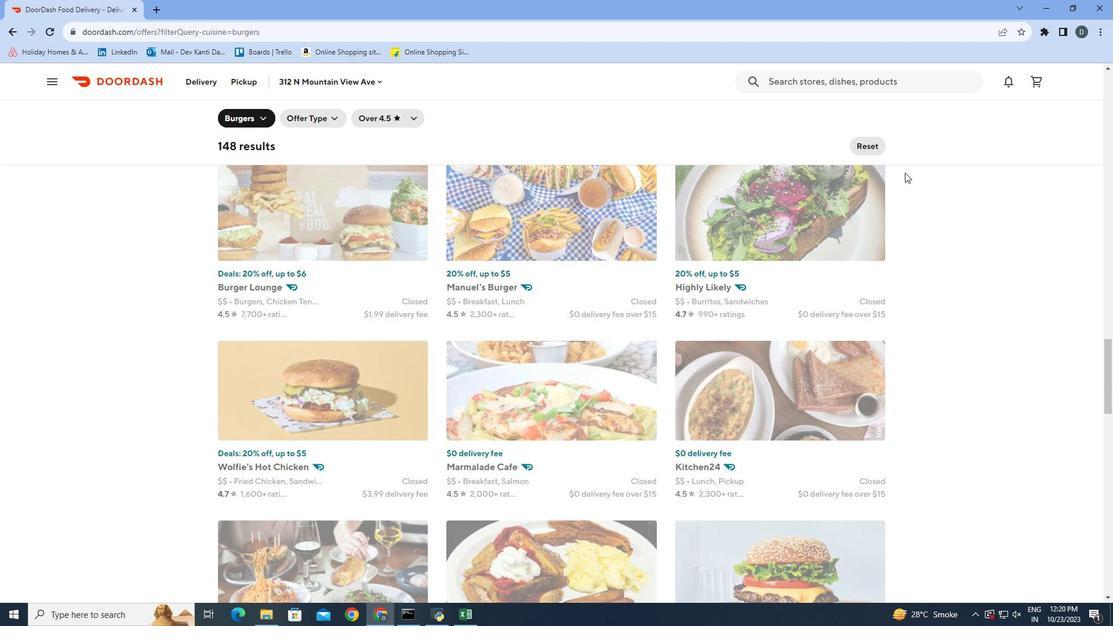 
Action: Mouse scrolled (905, 172) with delta (0, 0)
Screenshot: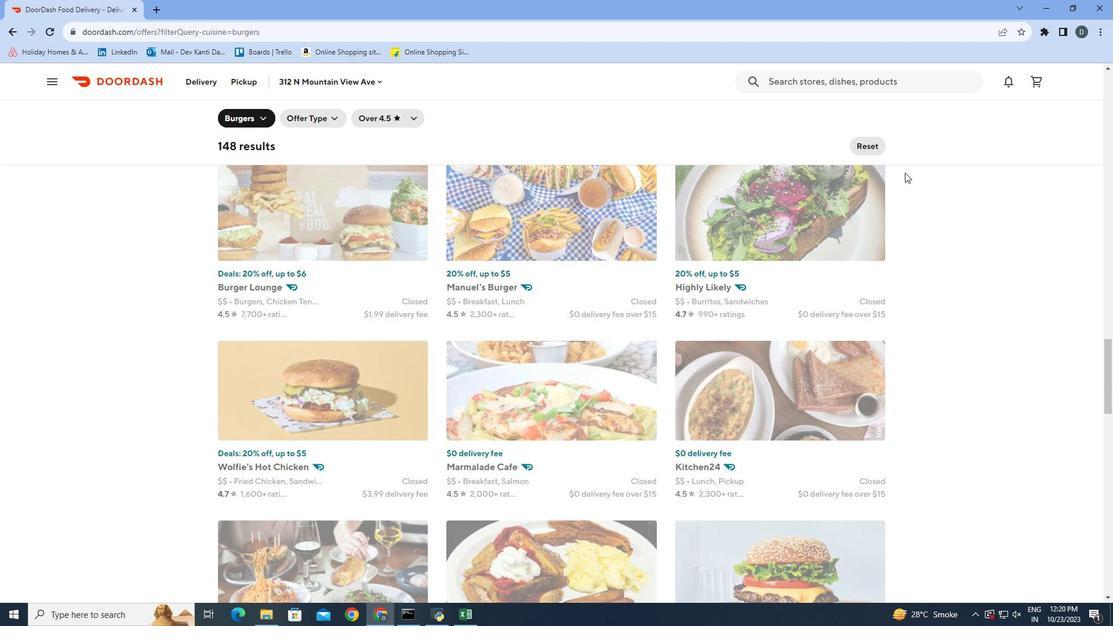 
Action: Mouse scrolled (905, 172) with delta (0, 0)
Screenshot: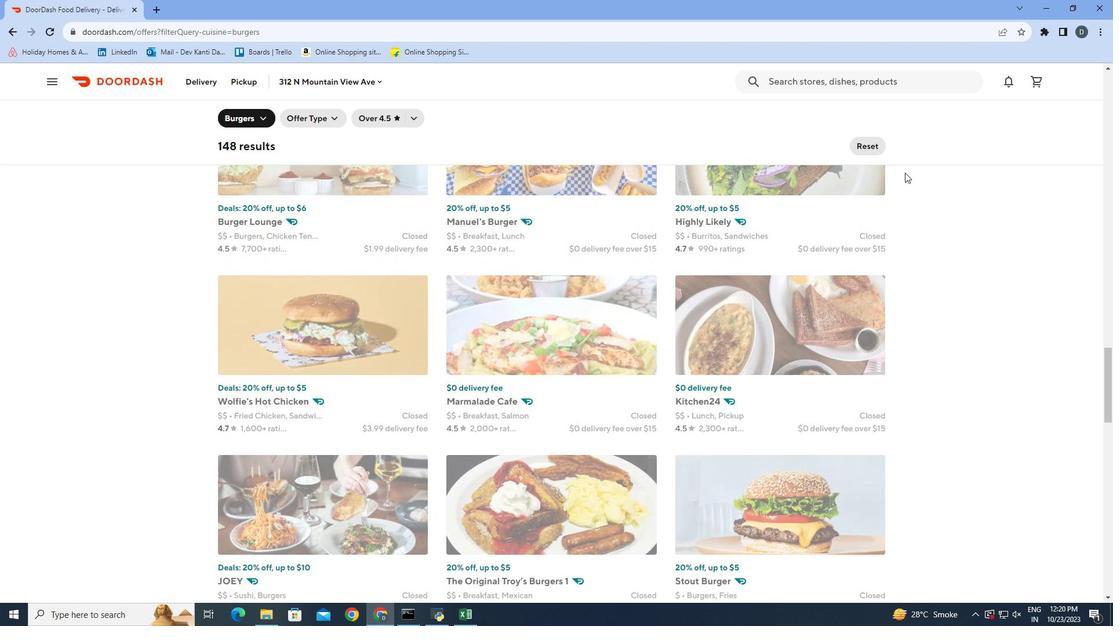 
Action: Mouse scrolled (905, 172) with delta (0, 0)
Screenshot: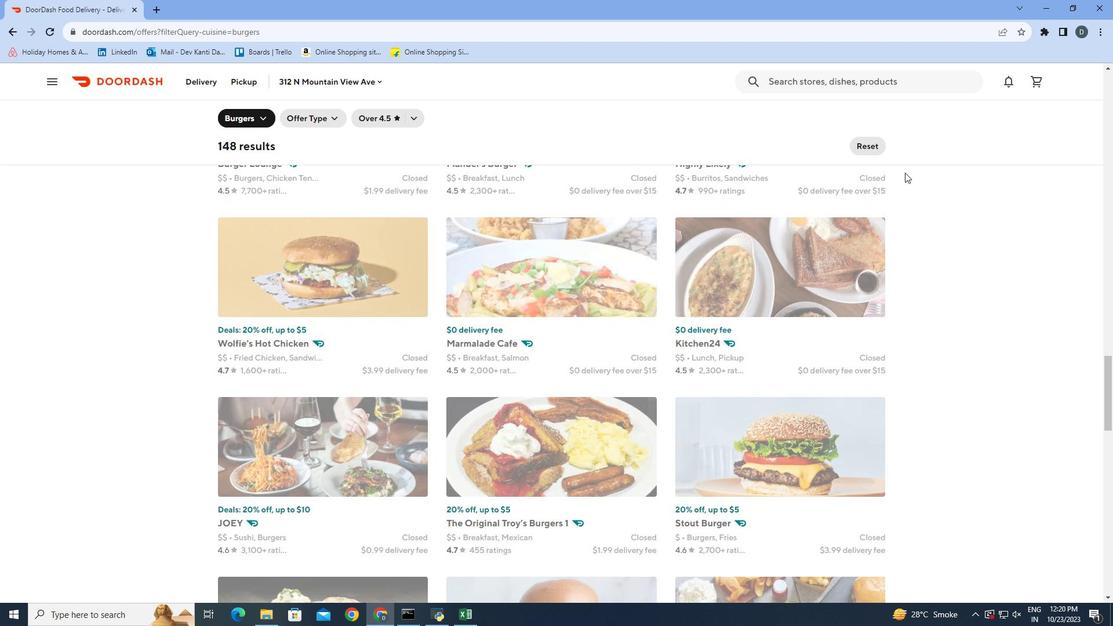 
Action: Mouse scrolled (905, 172) with delta (0, 0)
Screenshot: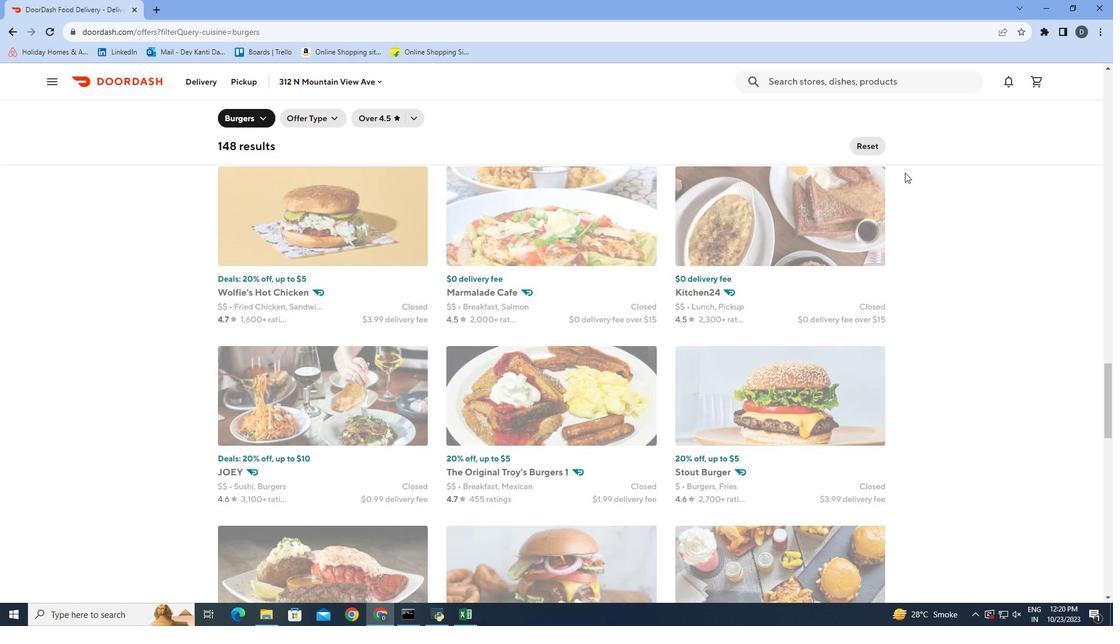 
Action: Mouse scrolled (905, 172) with delta (0, 0)
Screenshot: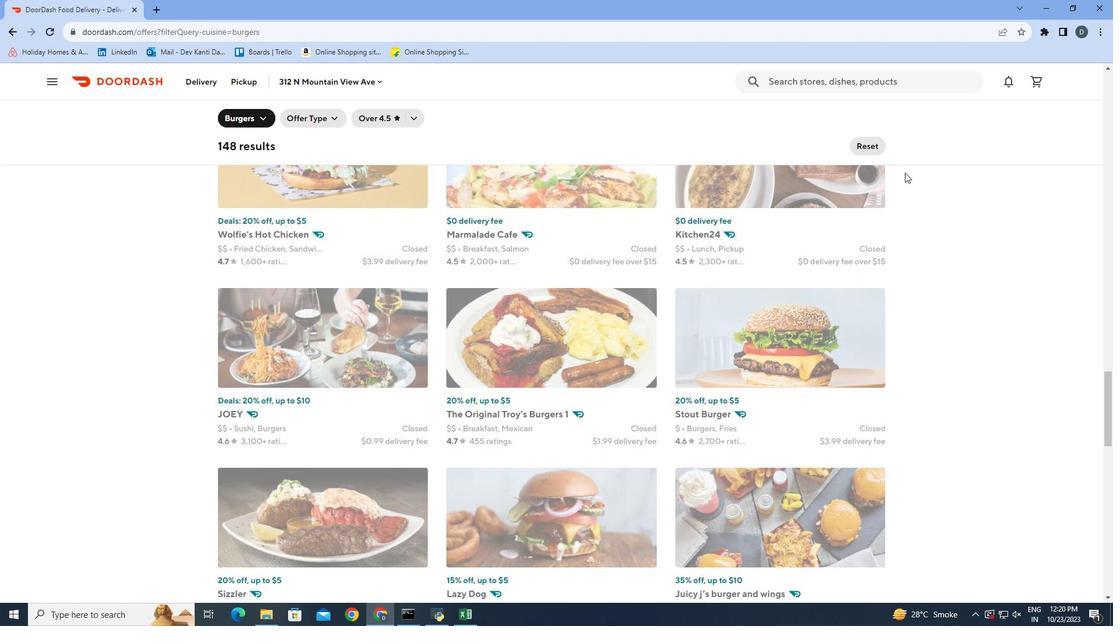
Action: Mouse scrolled (905, 172) with delta (0, 0)
Screenshot: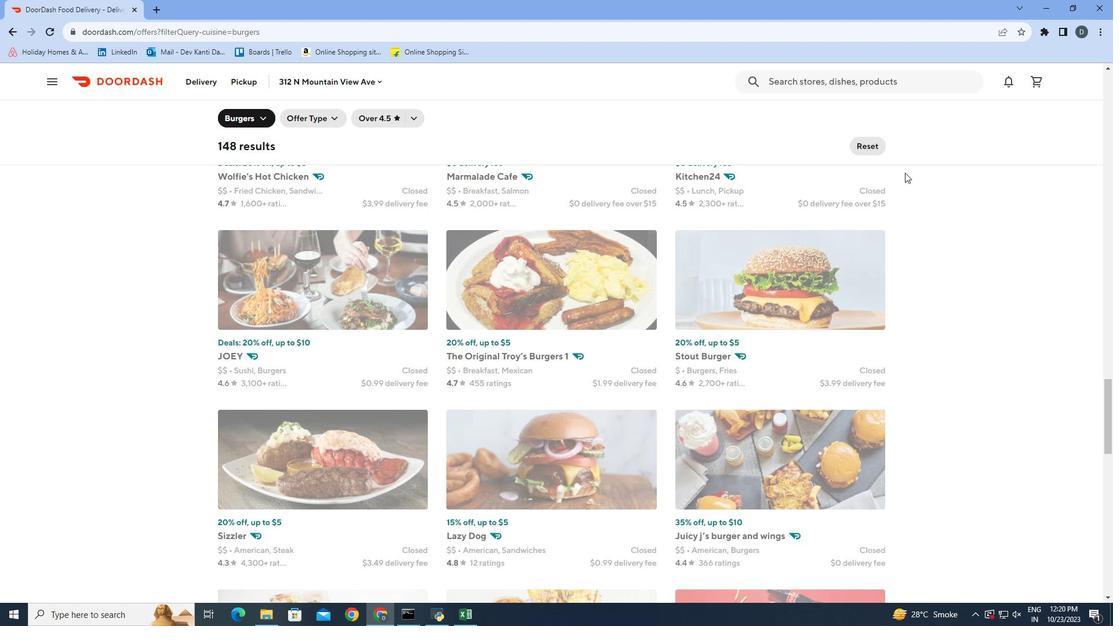 
Action: Mouse scrolled (905, 172) with delta (0, 0)
Screenshot: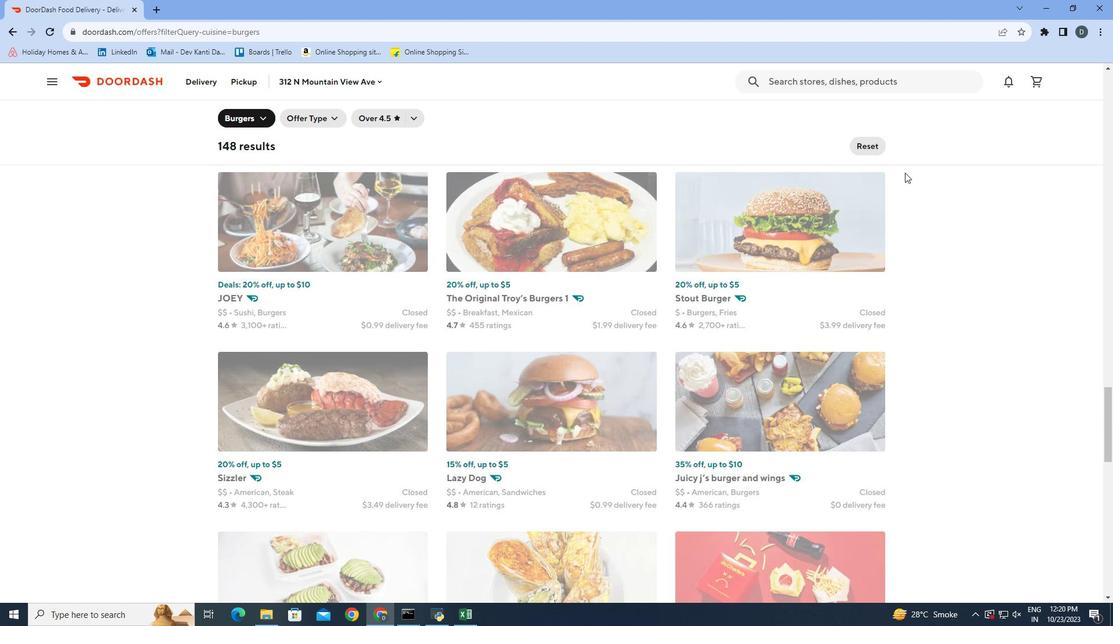 
Action: Mouse scrolled (905, 172) with delta (0, 0)
Screenshot: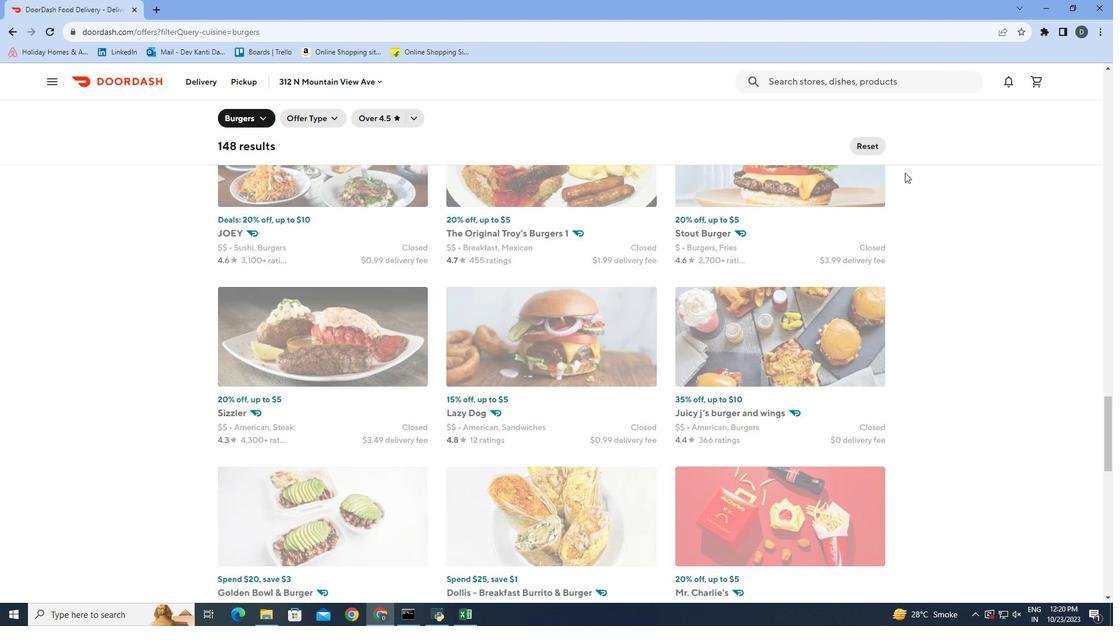 
Action: Mouse scrolled (905, 172) with delta (0, 0)
Screenshot: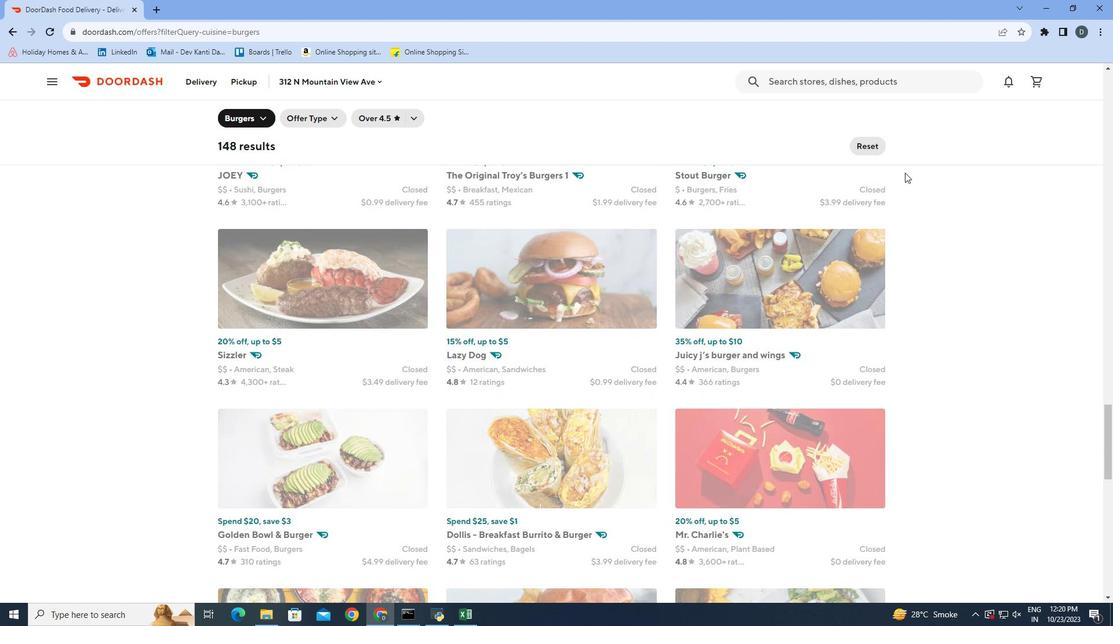 
Action: Mouse scrolled (905, 172) with delta (0, 0)
Screenshot: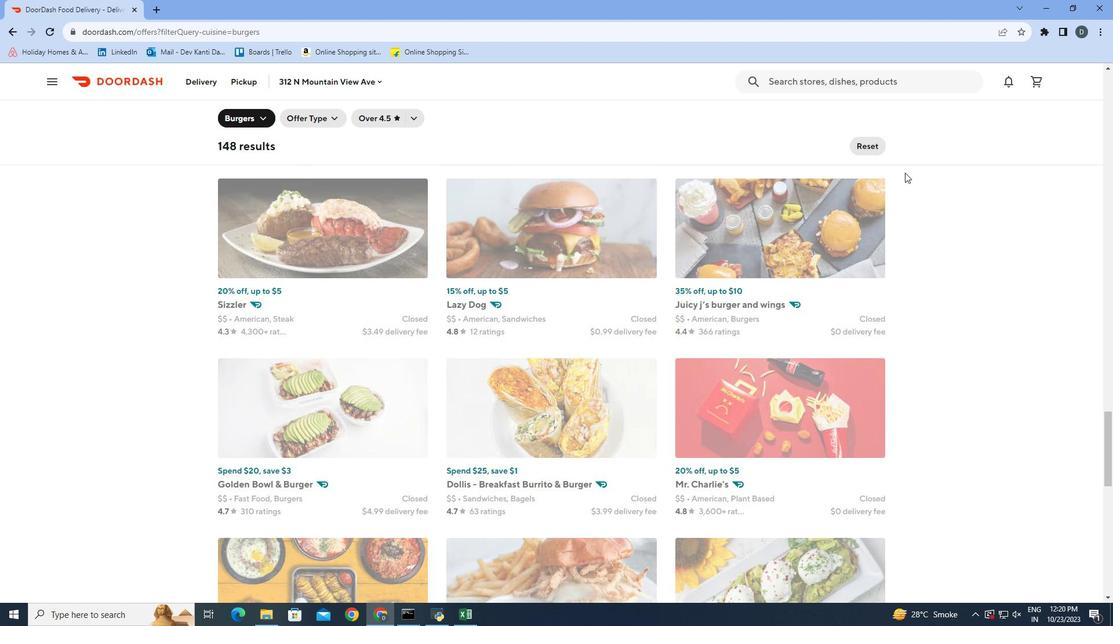 
Action: Mouse scrolled (905, 172) with delta (0, 0)
Screenshot: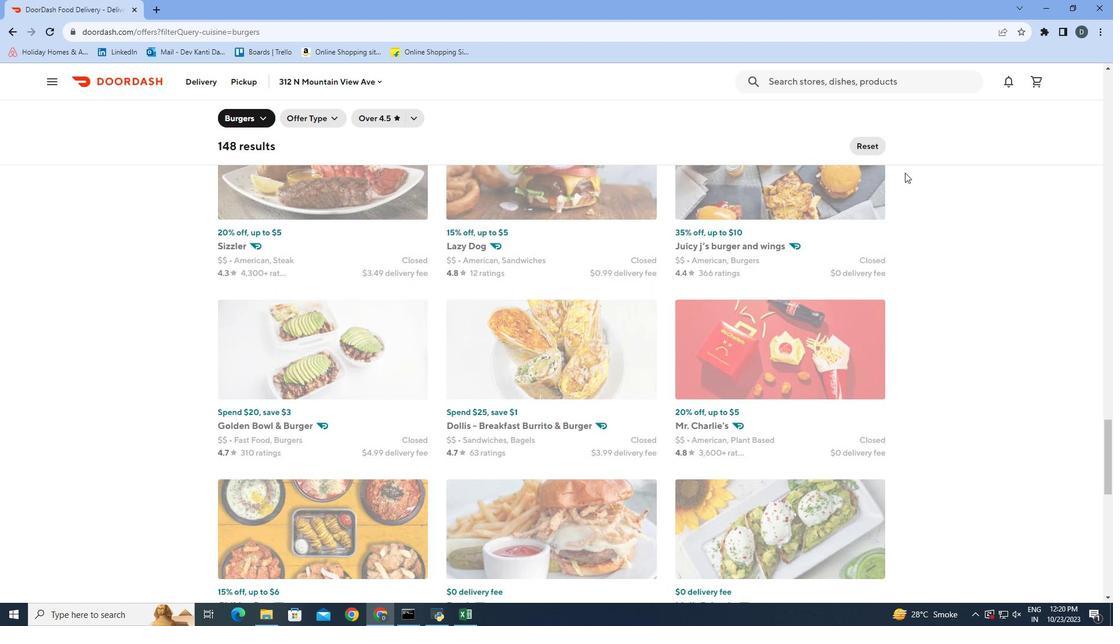 
Action: Mouse scrolled (905, 172) with delta (0, 0)
Screenshot: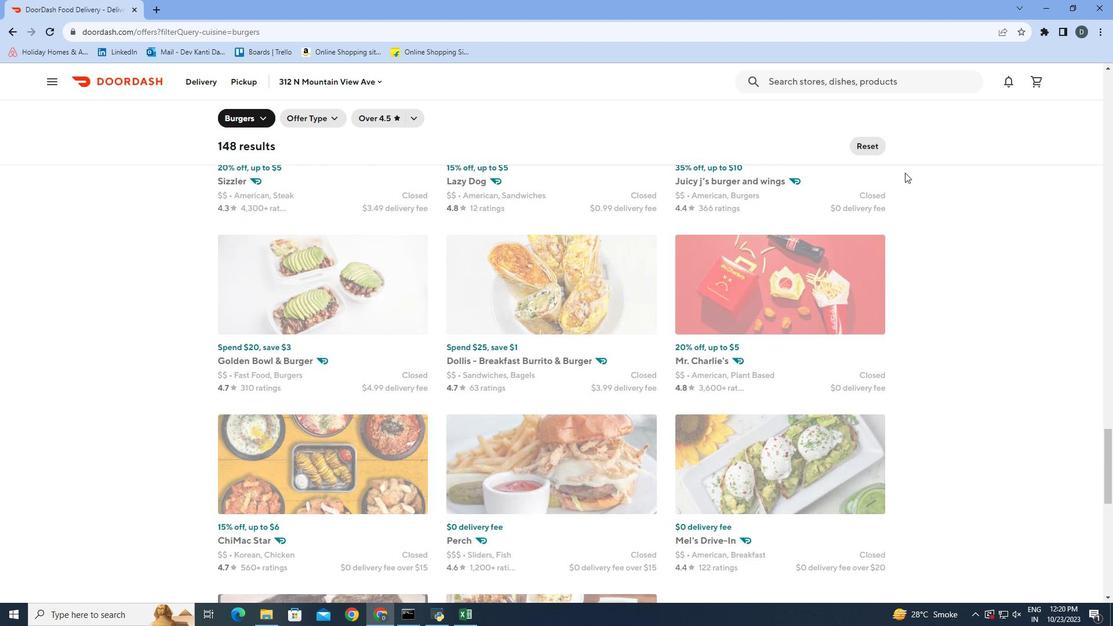 
Action: Mouse scrolled (905, 172) with delta (0, 0)
Screenshot: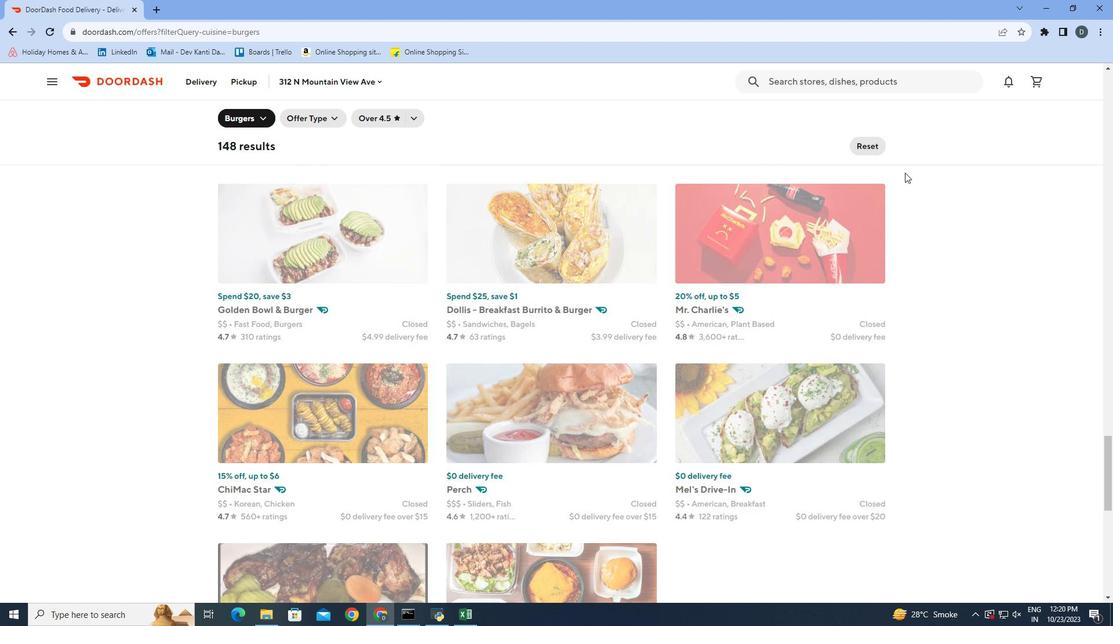 
Action: Mouse scrolled (905, 172) with delta (0, 0)
Screenshot: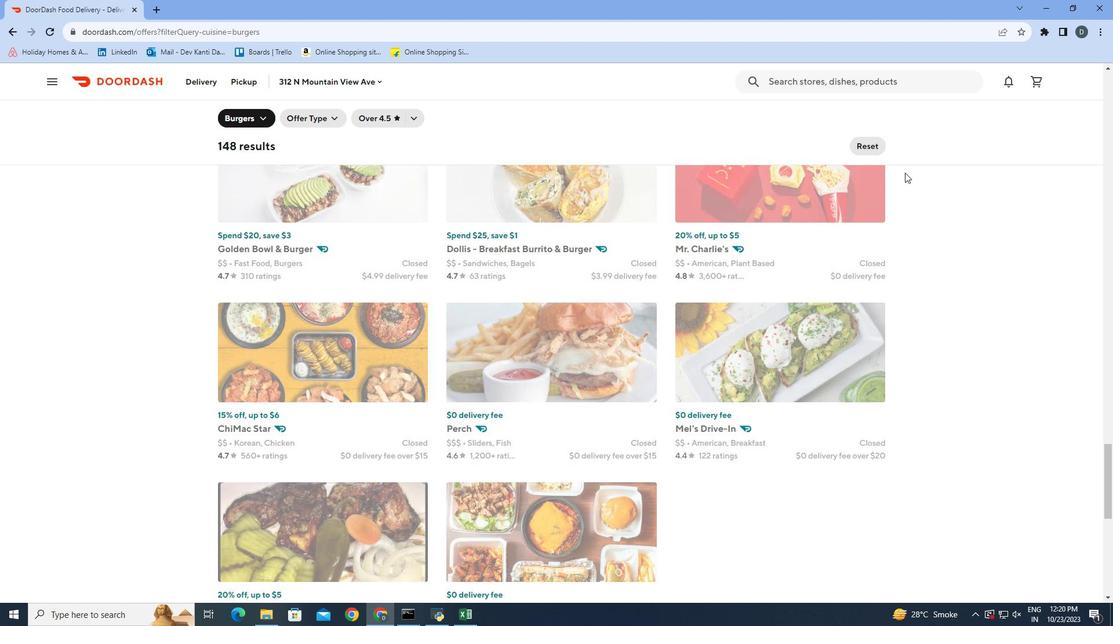 
Action: Mouse scrolled (905, 172) with delta (0, 0)
Screenshot: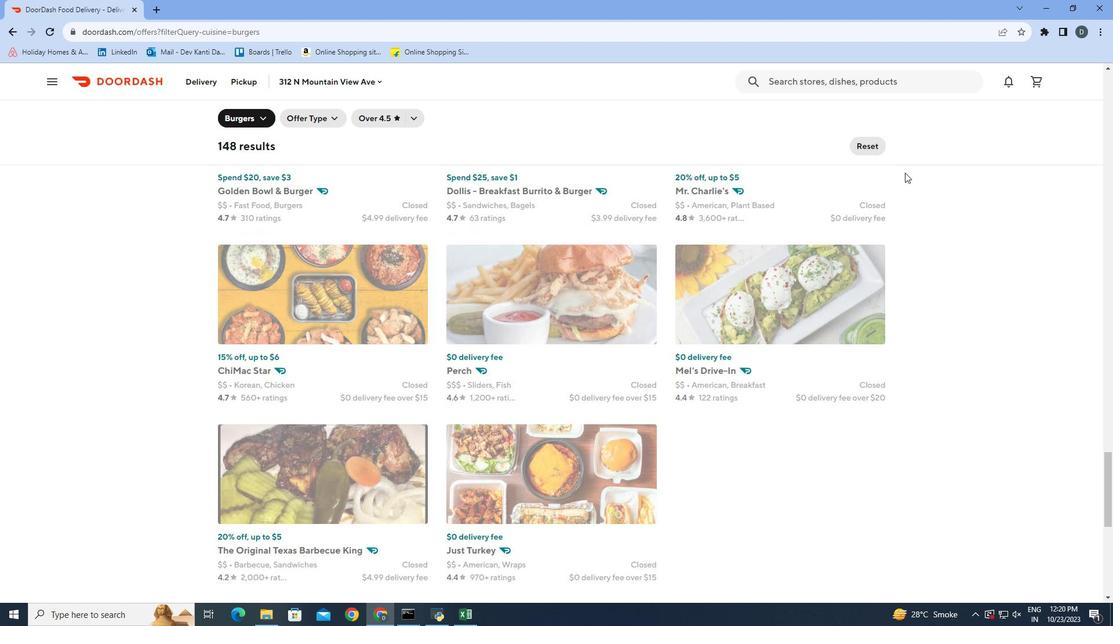 
Action: Mouse scrolled (905, 172) with delta (0, 0)
Screenshot: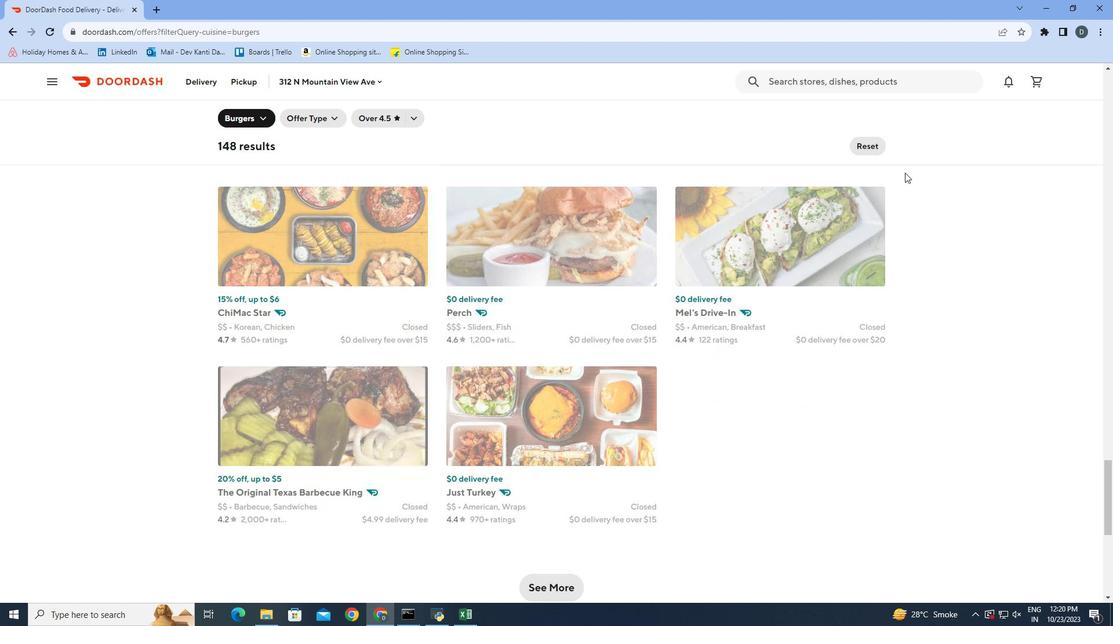 
Action: Mouse scrolled (905, 172) with delta (0, 0)
Screenshot: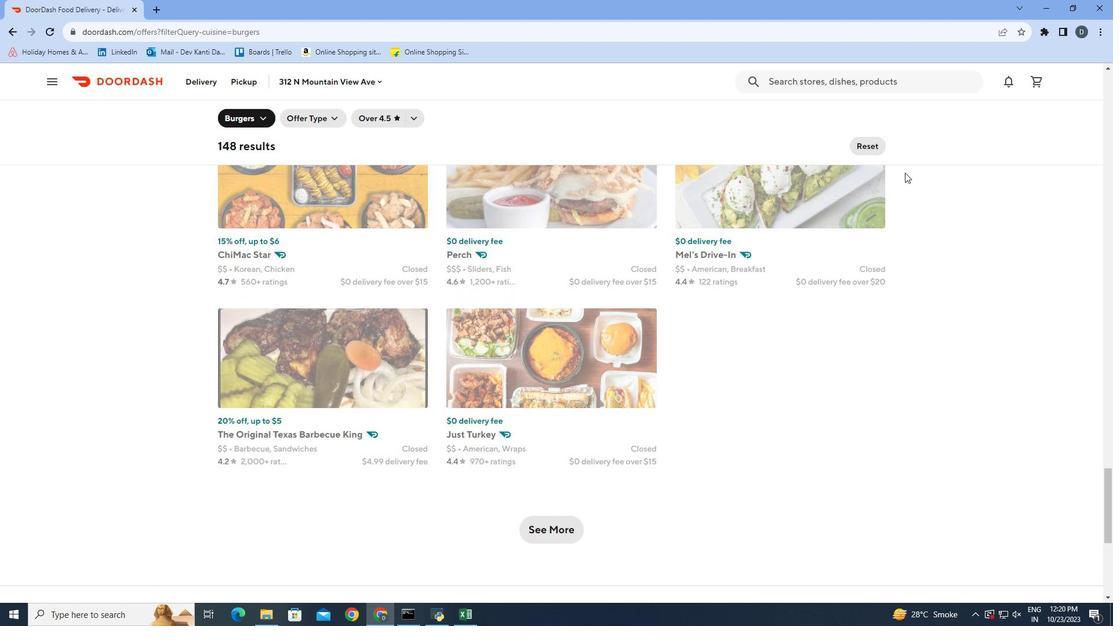 
Action: Mouse moved to (564, 462)
Screenshot: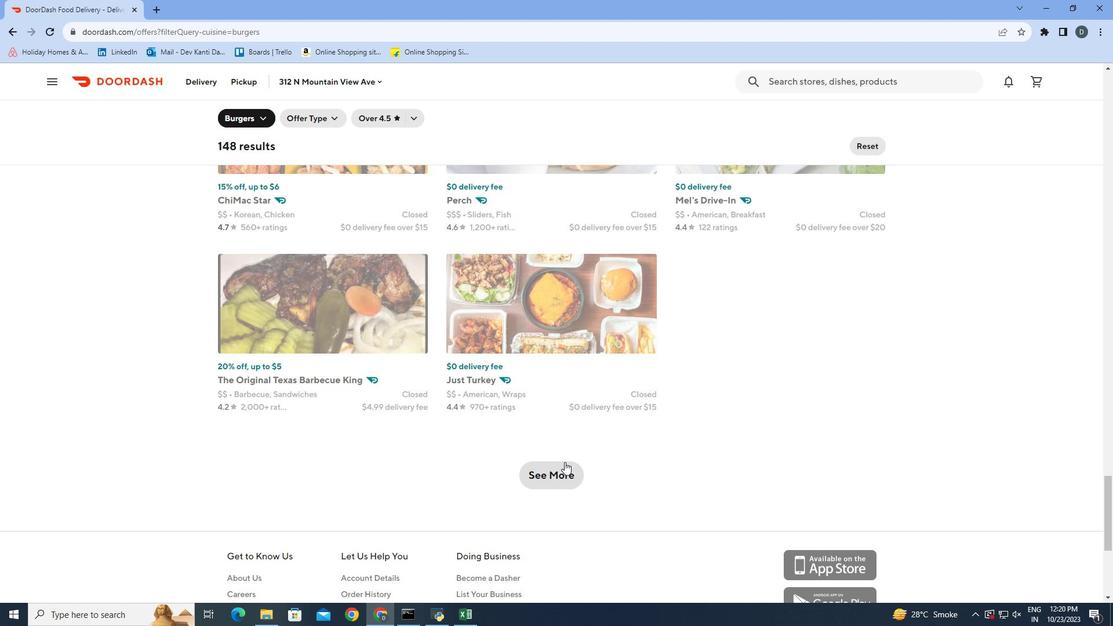 
Action: Mouse pressed left at (564, 462)
Screenshot: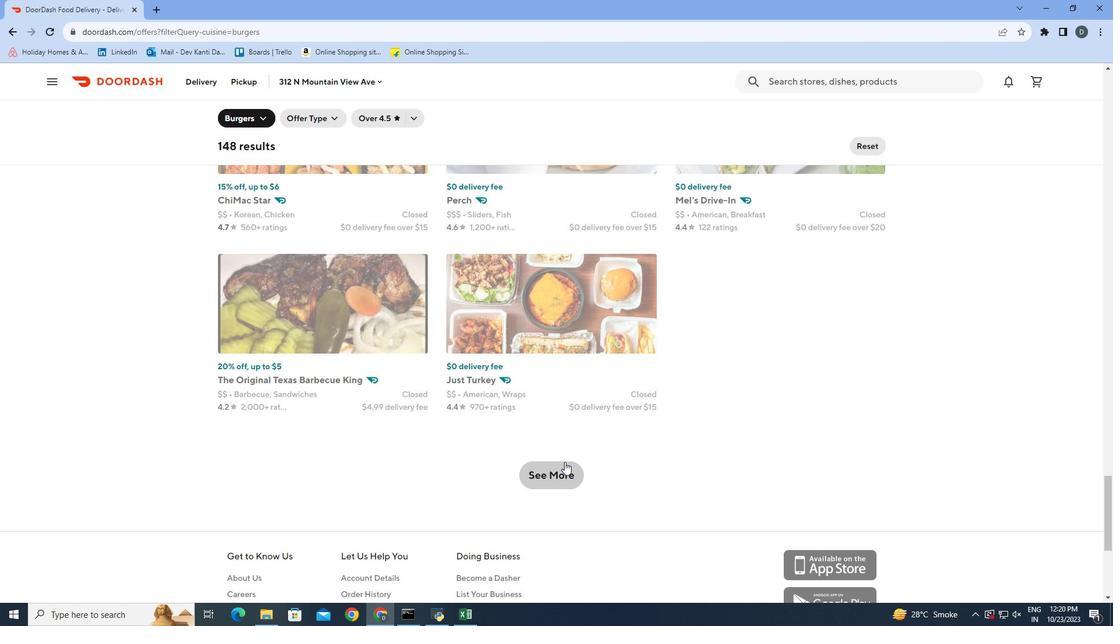 
Action: Mouse moved to (936, 312)
Screenshot: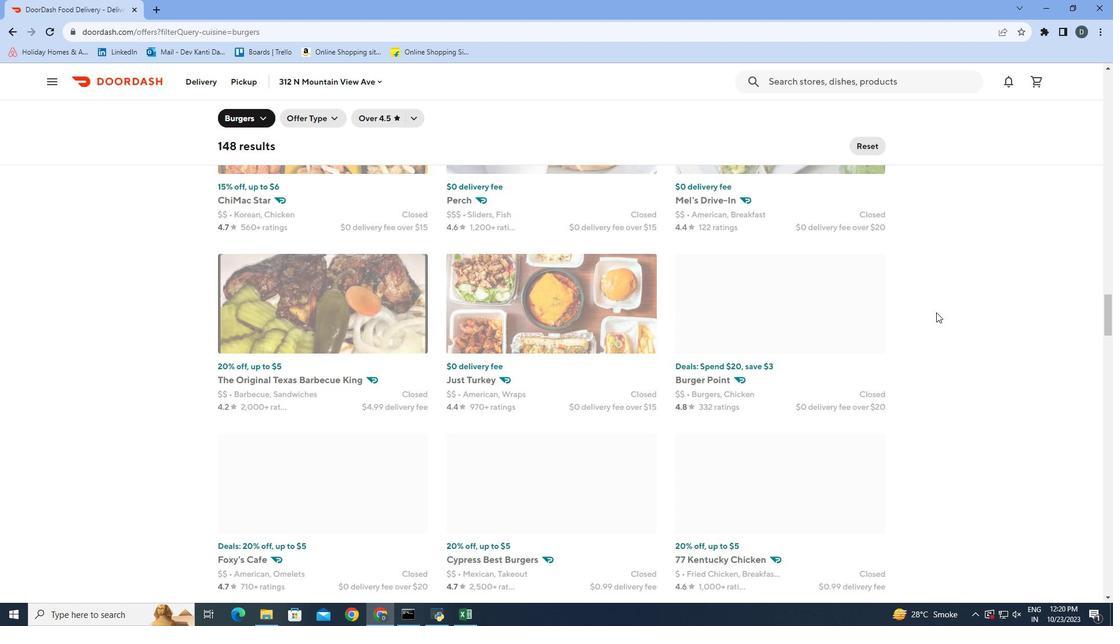 
Action: Mouse scrolled (936, 311) with delta (0, 0)
Screenshot: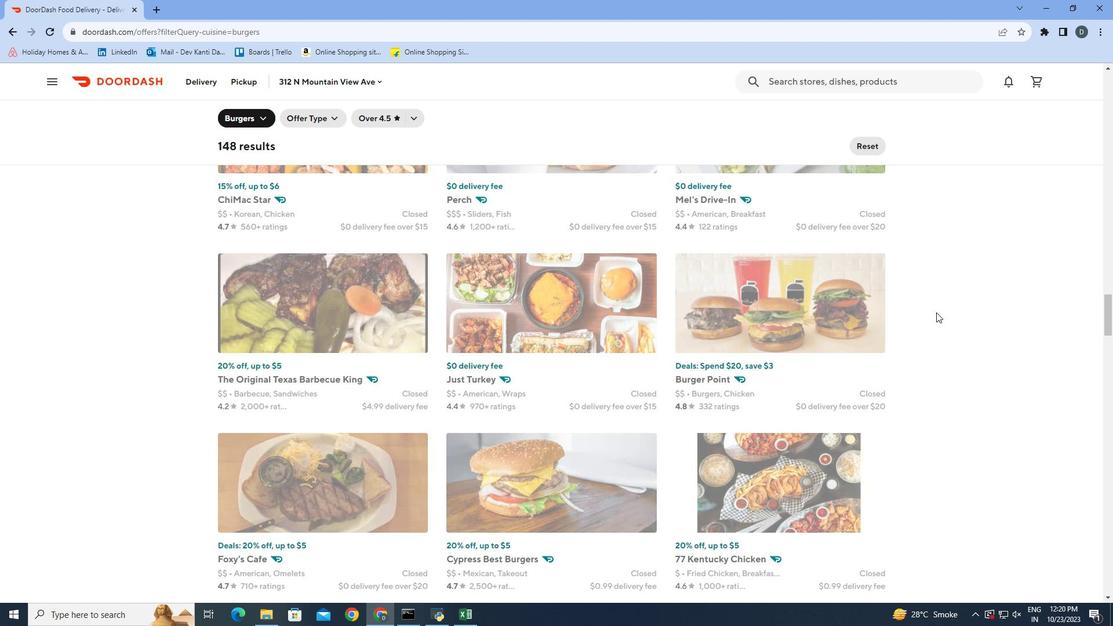 
Action: Mouse moved to (895, 305)
Screenshot: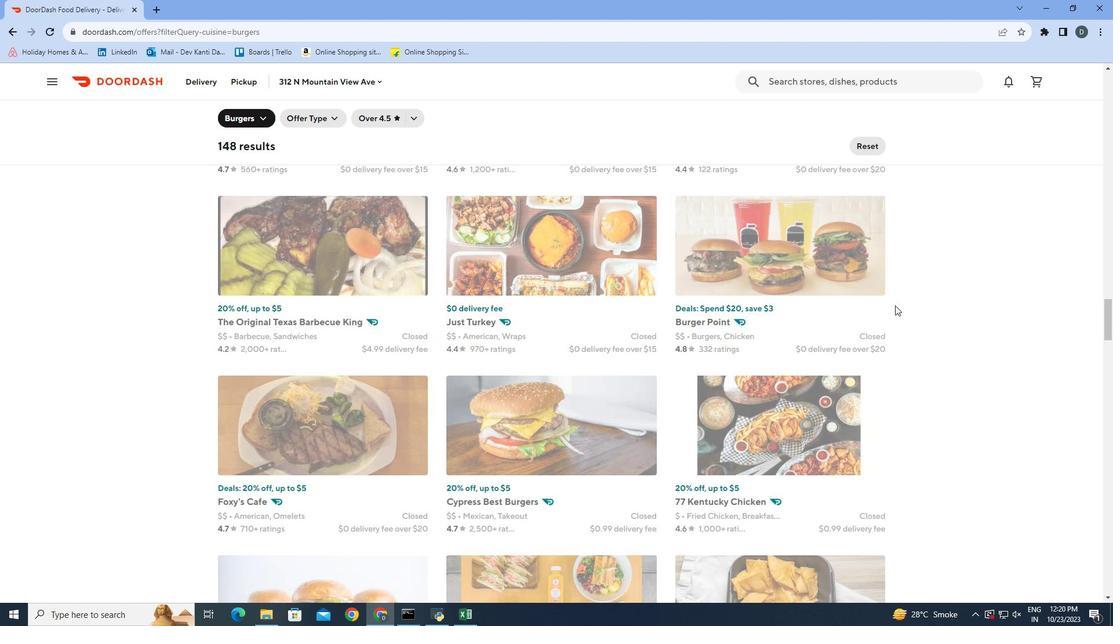 
Action: Mouse scrolled (895, 304) with delta (0, 0)
Screenshot: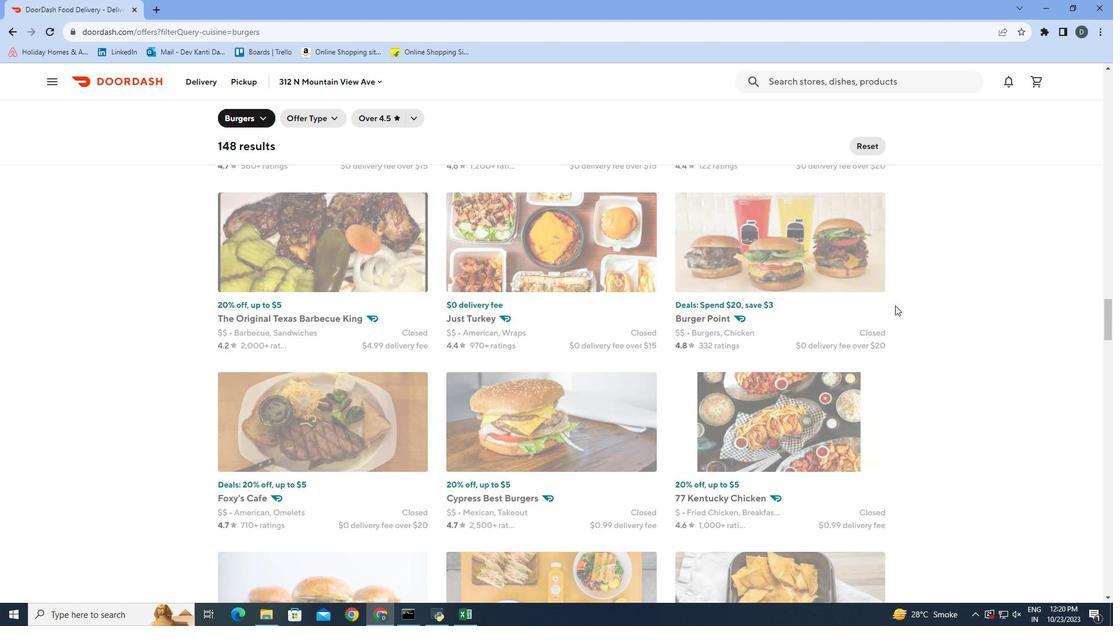 
Action: Mouse moved to (904, 300)
Screenshot: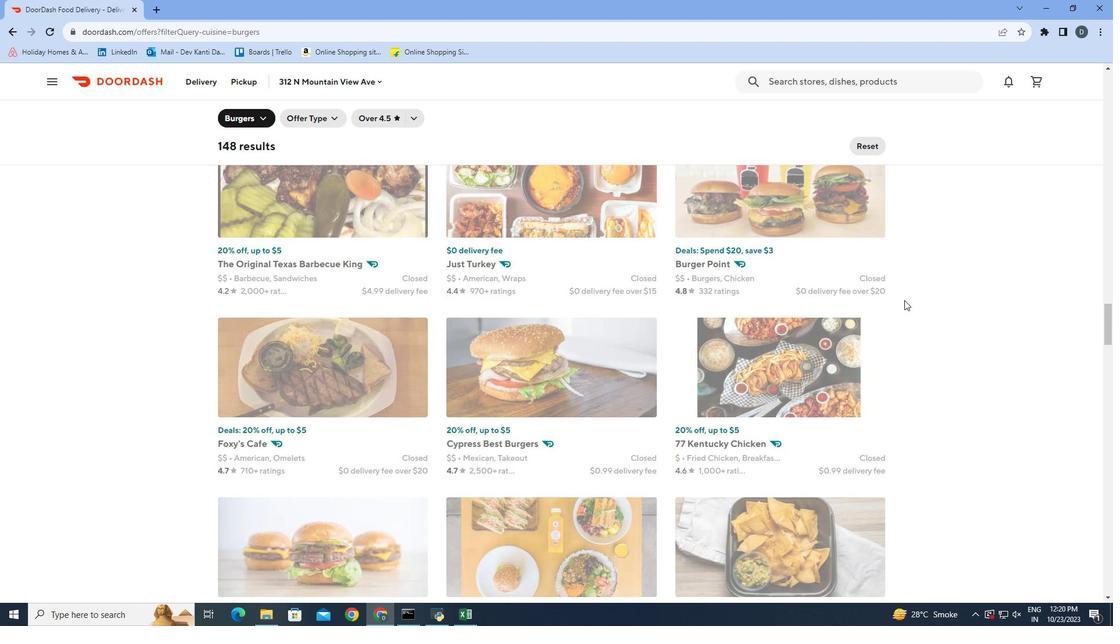 
Action: Mouse scrolled (904, 299) with delta (0, 0)
Screenshot: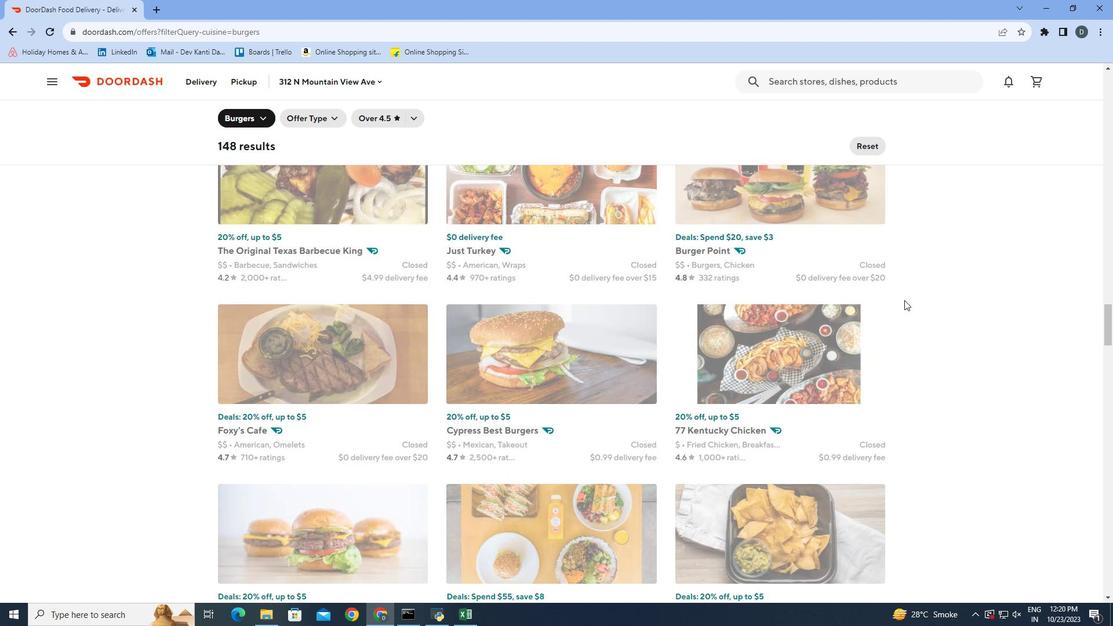 
Action: Mouse scrolled (904, 299) with delta (0, 0)
Screenshot: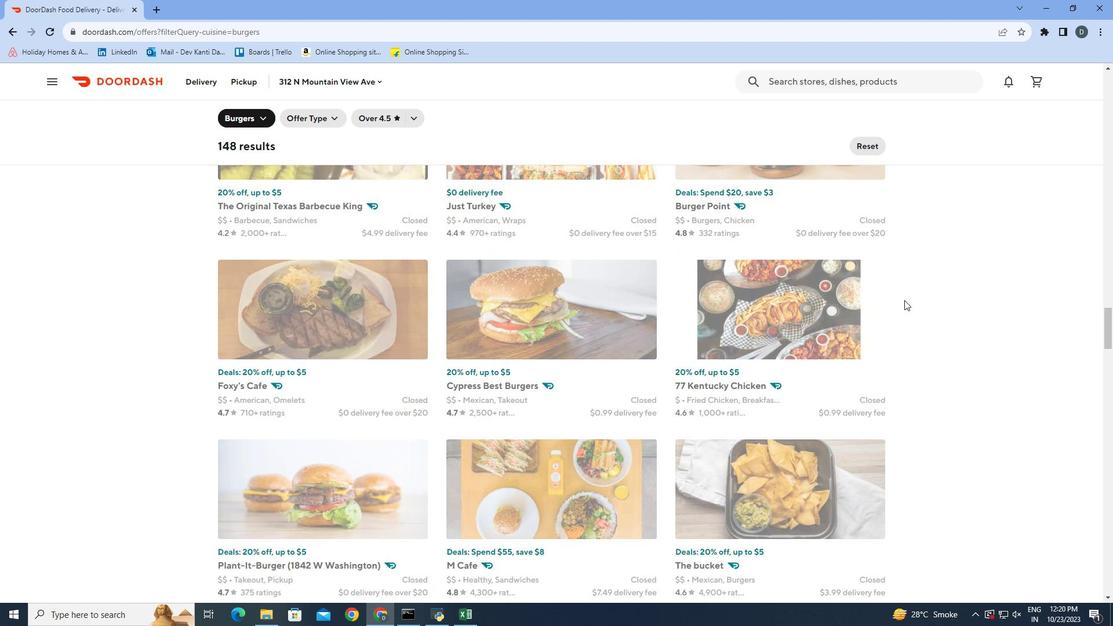 
Action: Mouse scrolled (904, 299) with delta (0, 0)
Screenshot: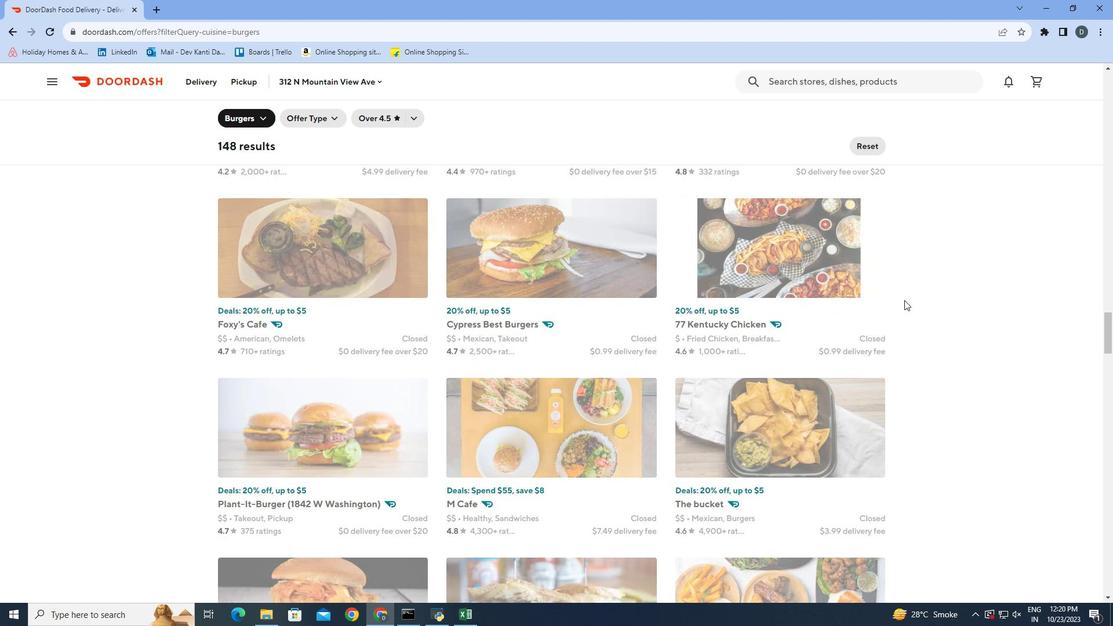
Action: Mouse scrolled (904, 299) with delta (0, 0)
Screenshot: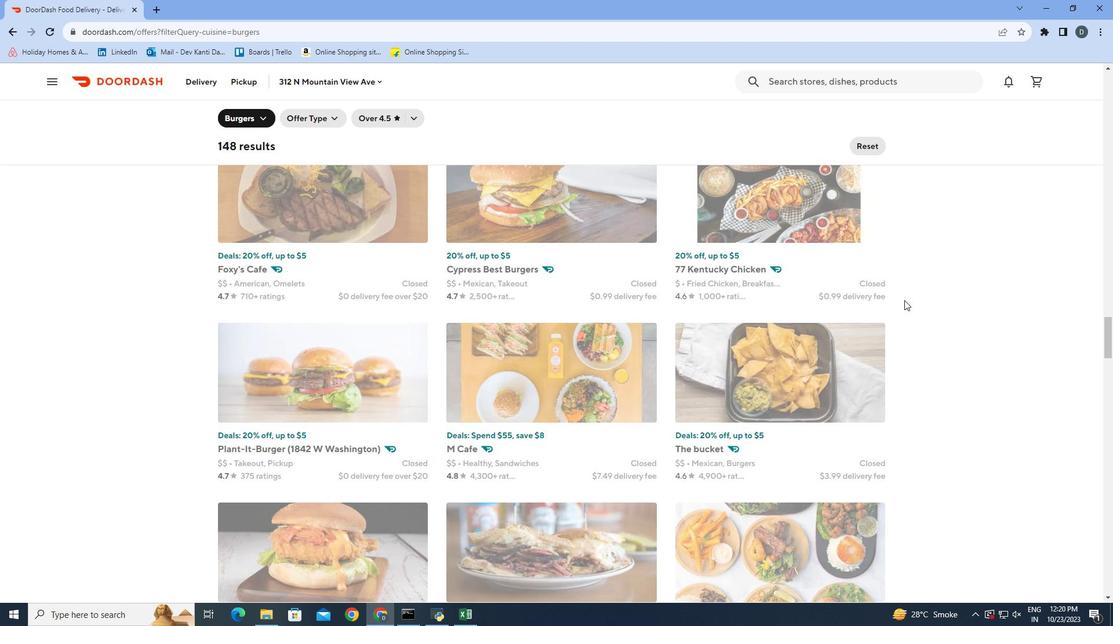 
Action: Mouse scrolled (904, 299) with delta (0, 0)
Screenshot: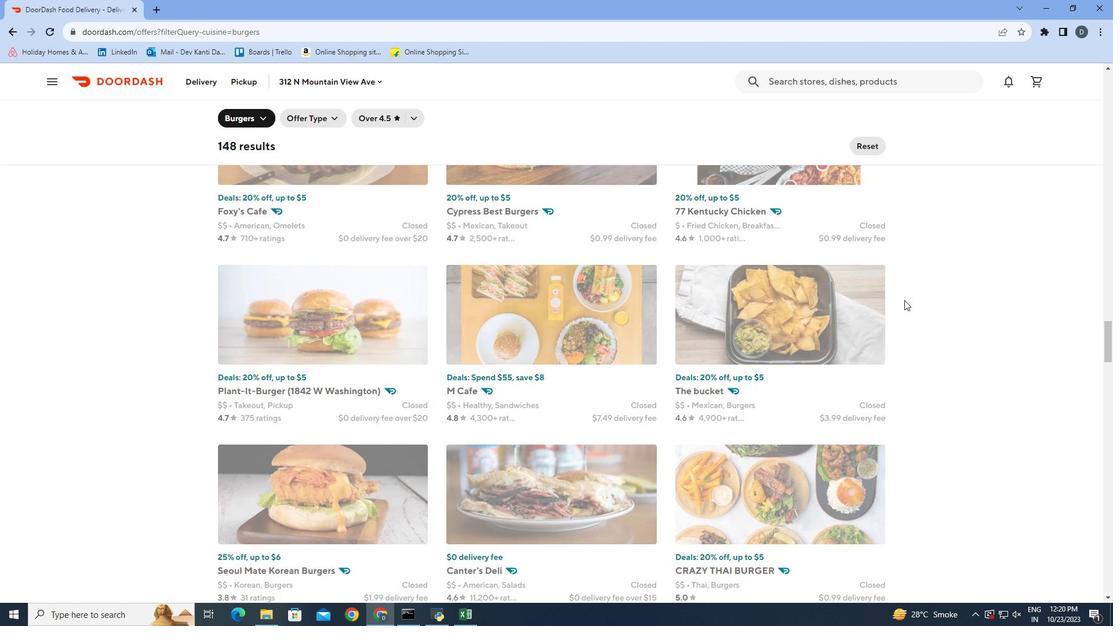 
Action: Mouse scrolled (904, 299) with delta (0, 0)
Screenshot: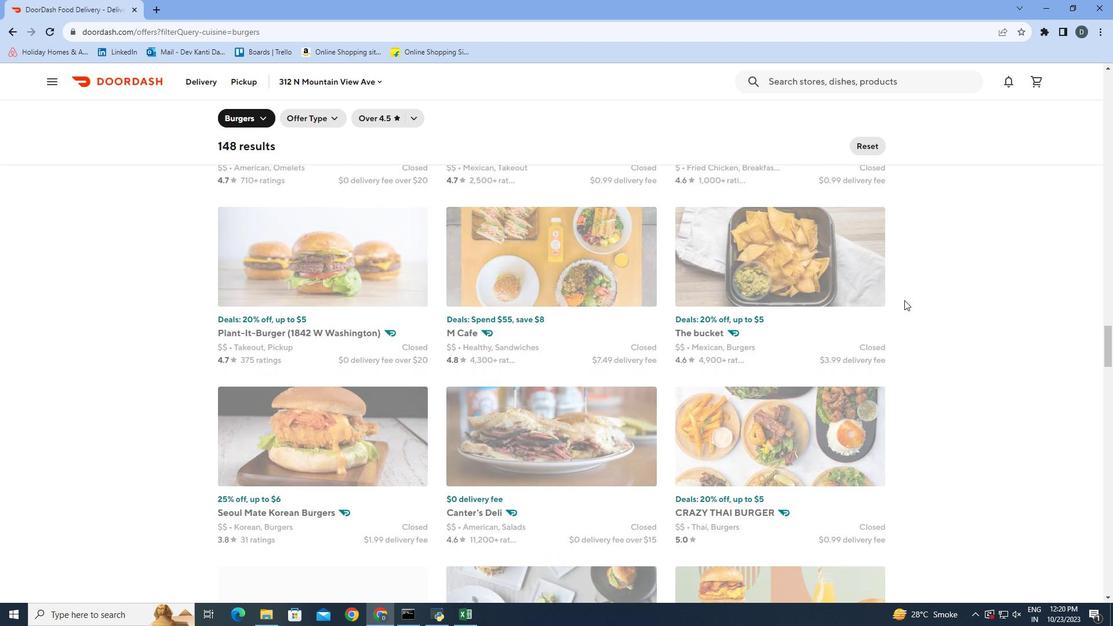 
Action: Mouse scrolled (904, 299) with delta (0, 0)
Screenshot: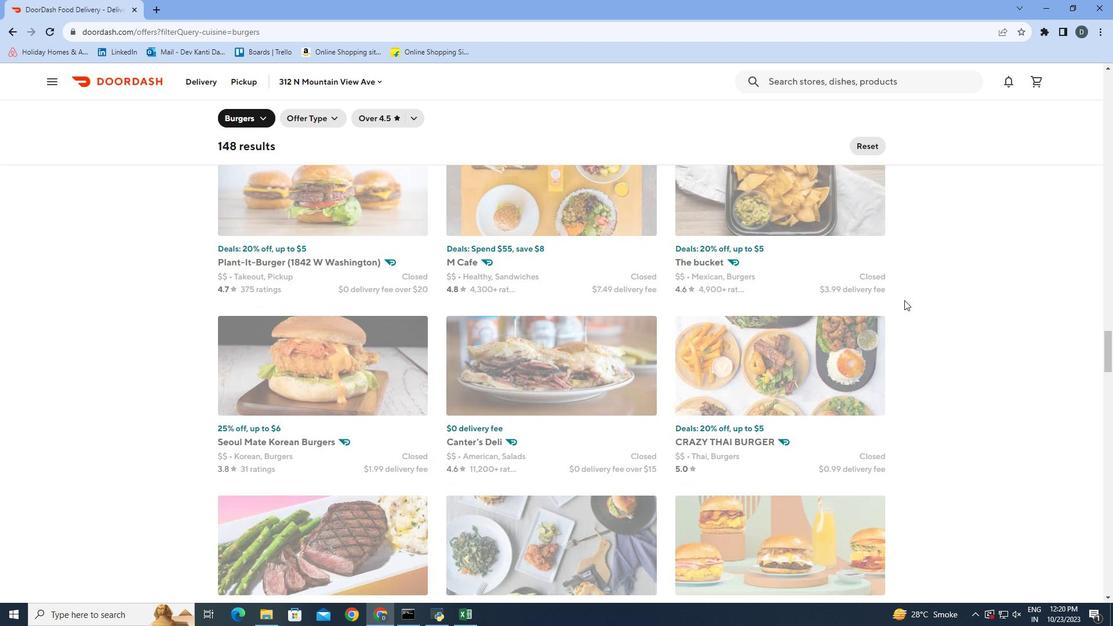 
Action: Mouse scrolled (904, 299) with delta (0, 0)
Screenshot: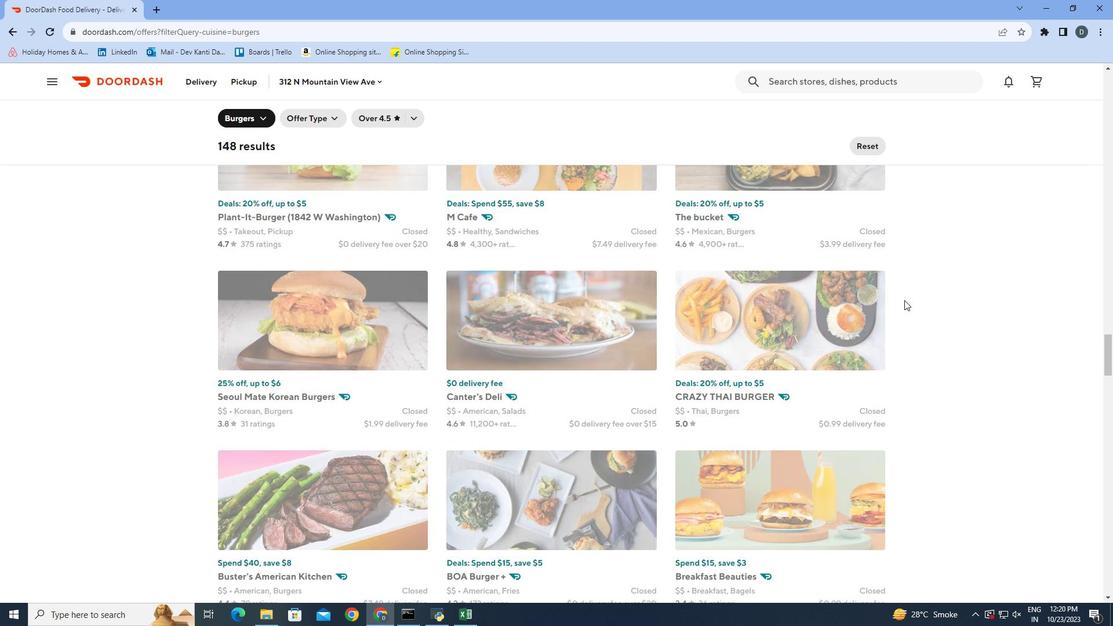 
Action: Mouse scrolled (904, 299) with delta (0, 0)
Screenshot: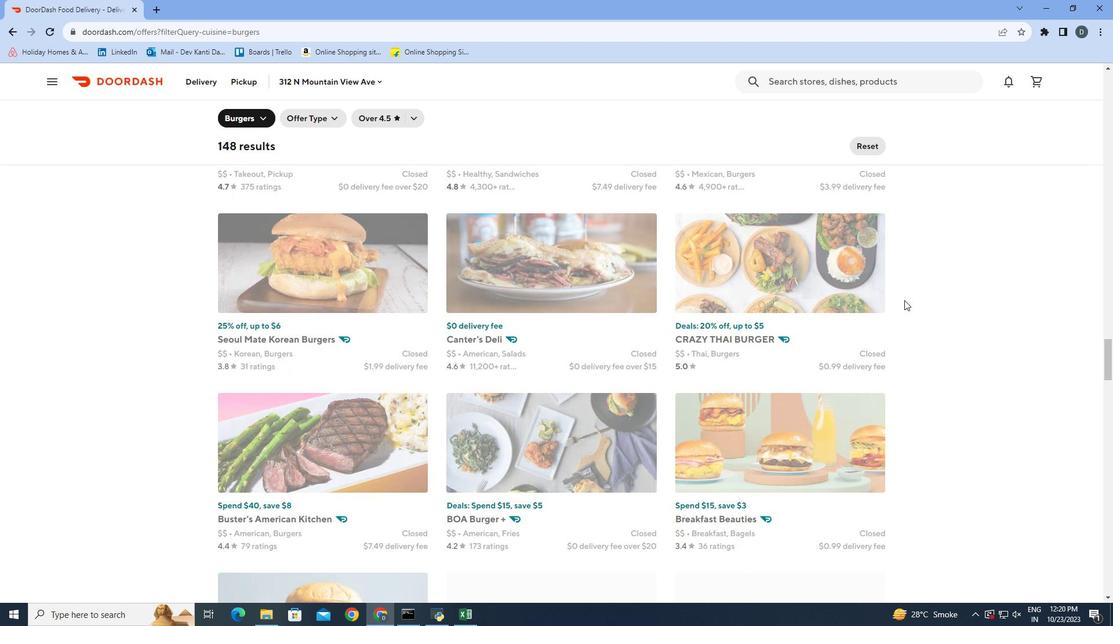 
Action: Mouse scrolled (904, 299) with delta (0, 0)
Screenshot: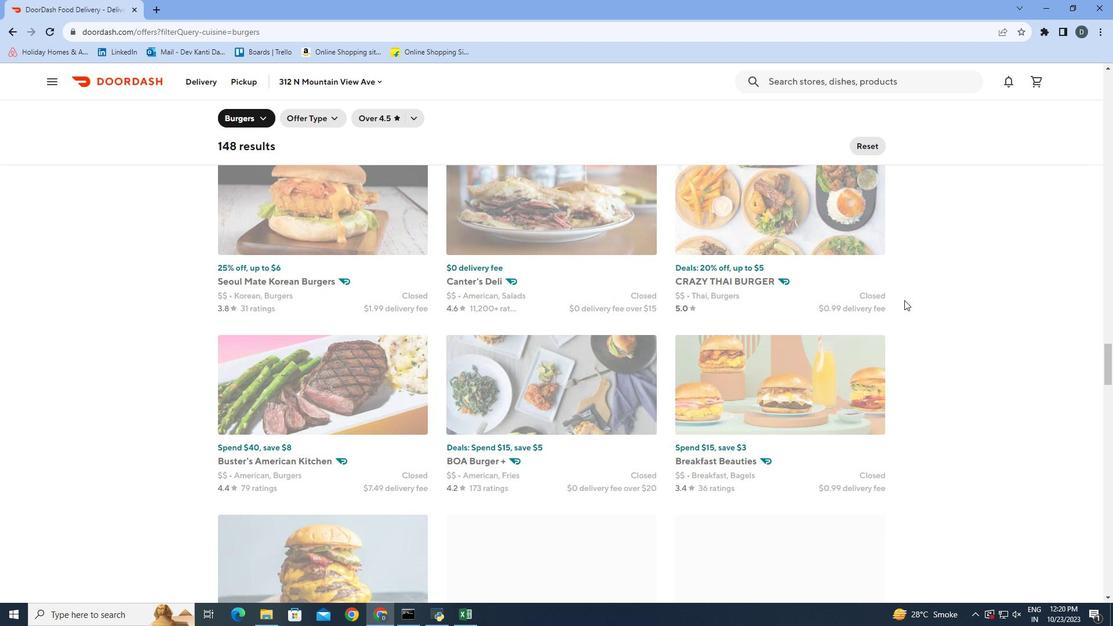 
Action: Mouse scrolled (904, 299) with delta (0, 0)
Screenshot: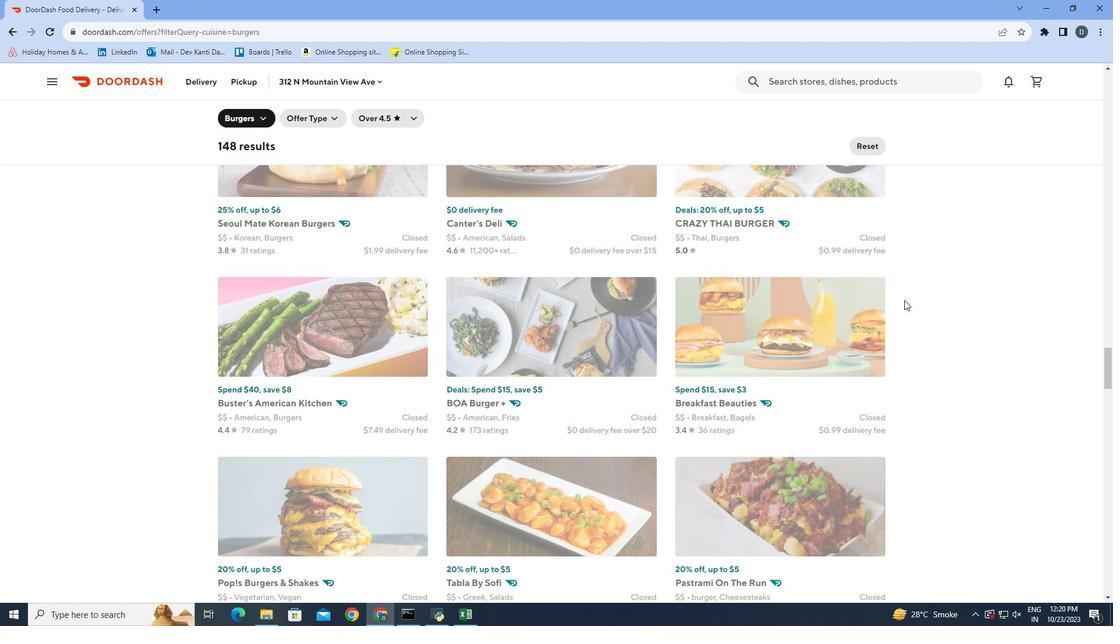 
Action: Mouse scrolled (904, 299) with delta (0, 0)
Screenshot: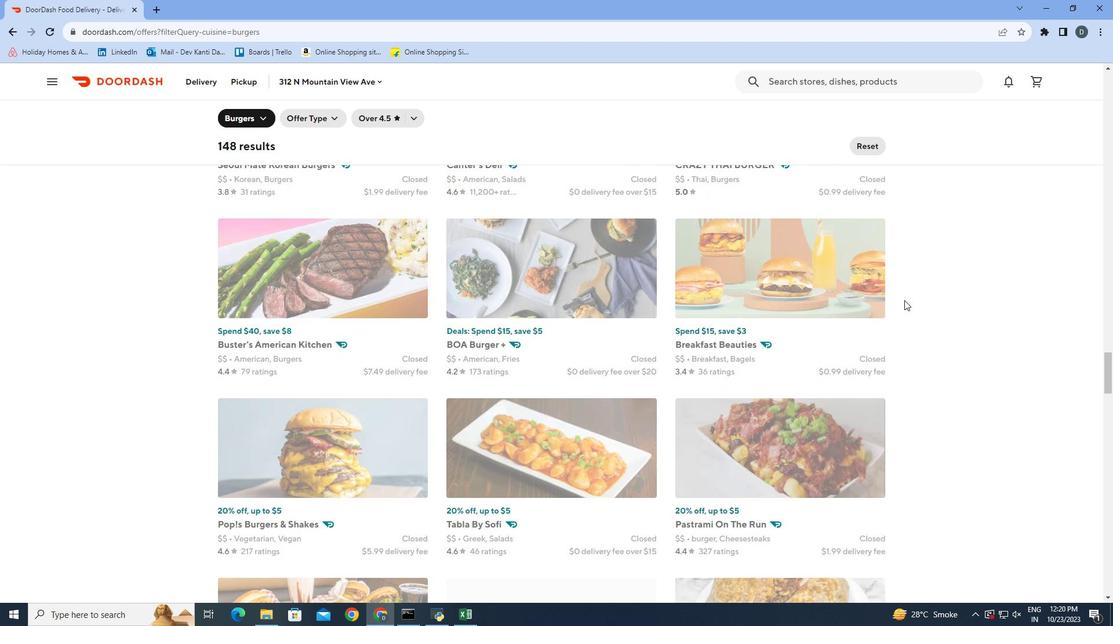 
Action: Mouse scrolled (904, 299) with delta (0, 0)
Screenshot: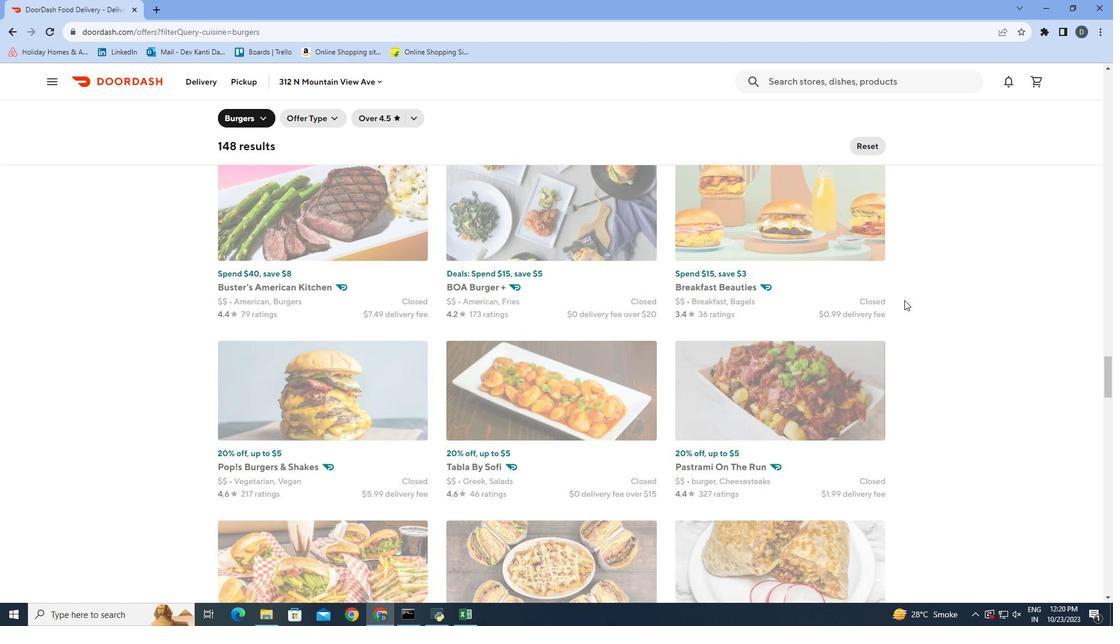 
Action: Mouse scrolled (904, 299) with delta (0, 0)
Screenshot: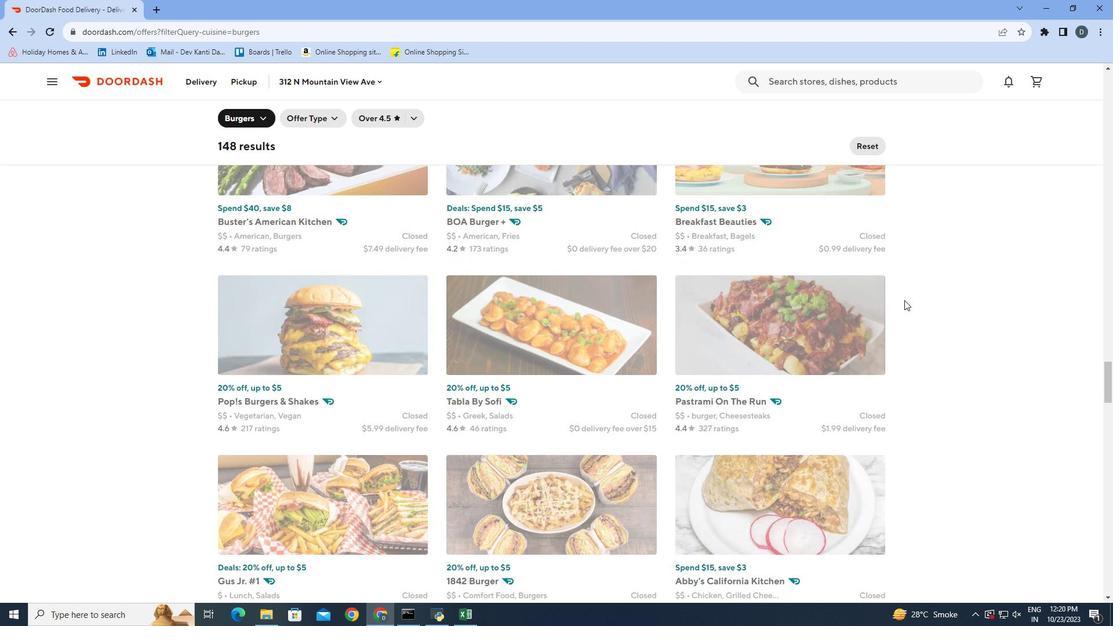 
Action: Mouse scrolled (904, 299) with delta (0, 0)
Screenshot: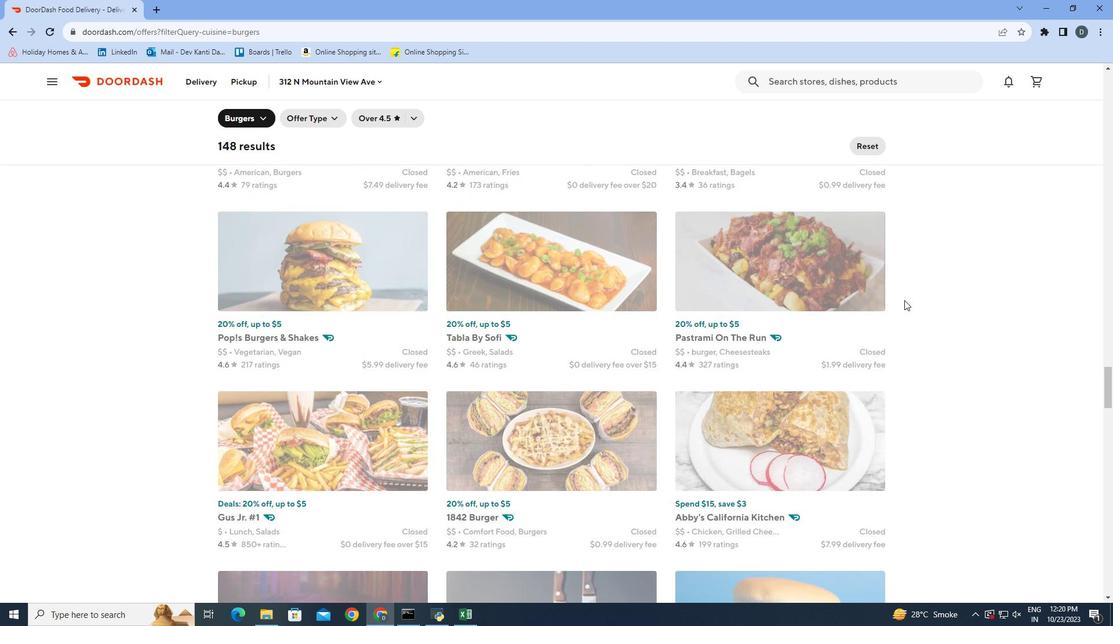 
Action: Mouse scrolled (904, 299) with delta (0, 0)
Screenshot: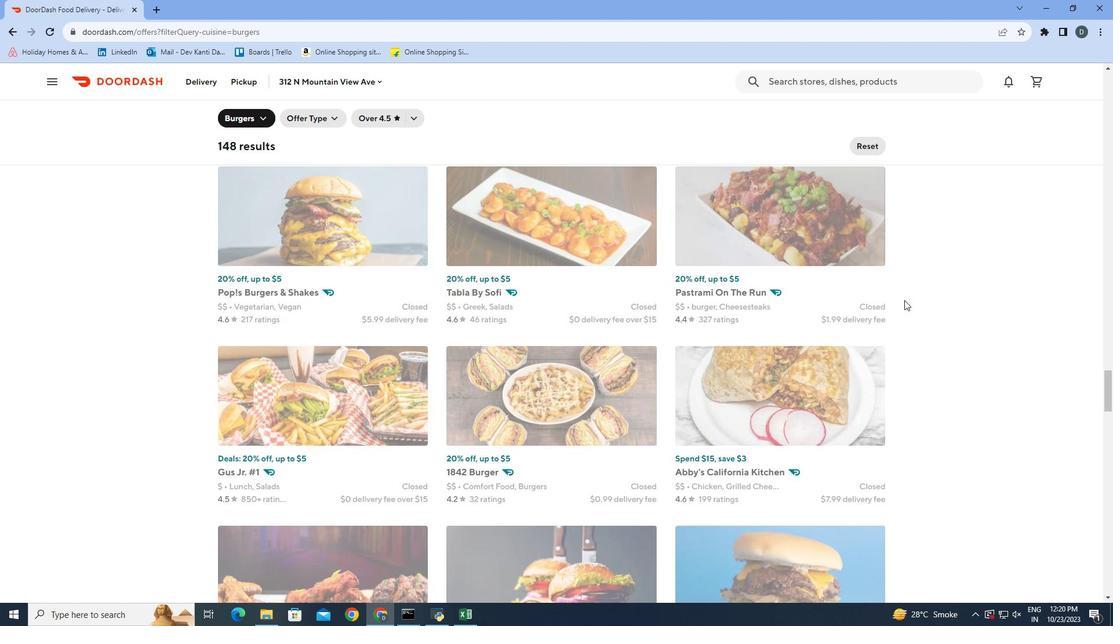 
Action: Mouse scrolled (904, 299) with delta (0, 0)
Screenshot: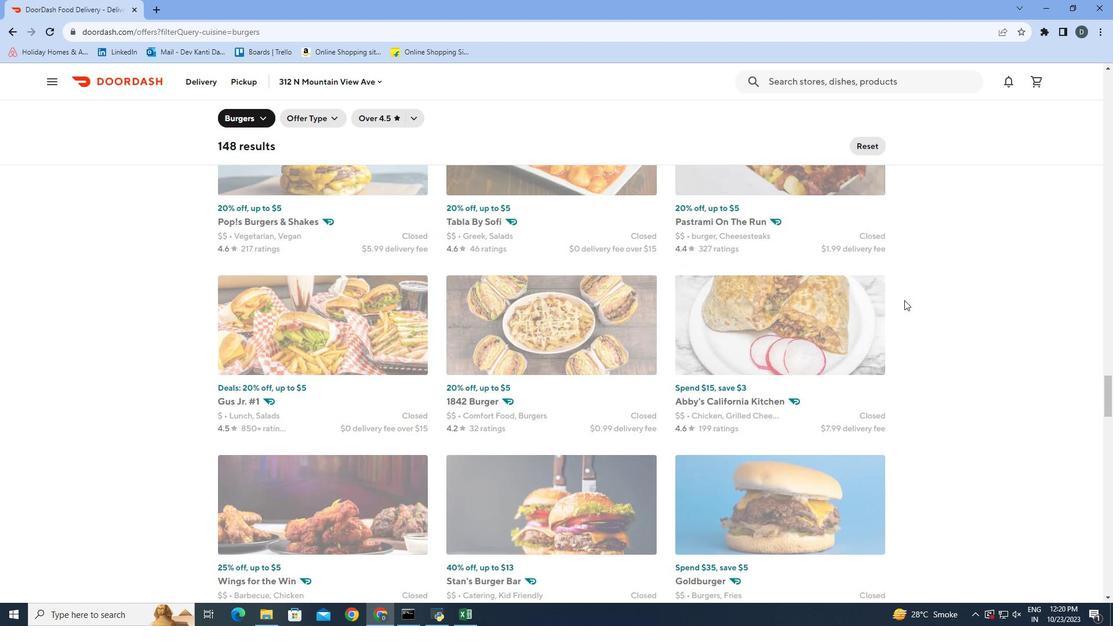 
Action: Mouse scrolled (904, 299) with delta (0, 0)
Screenshot: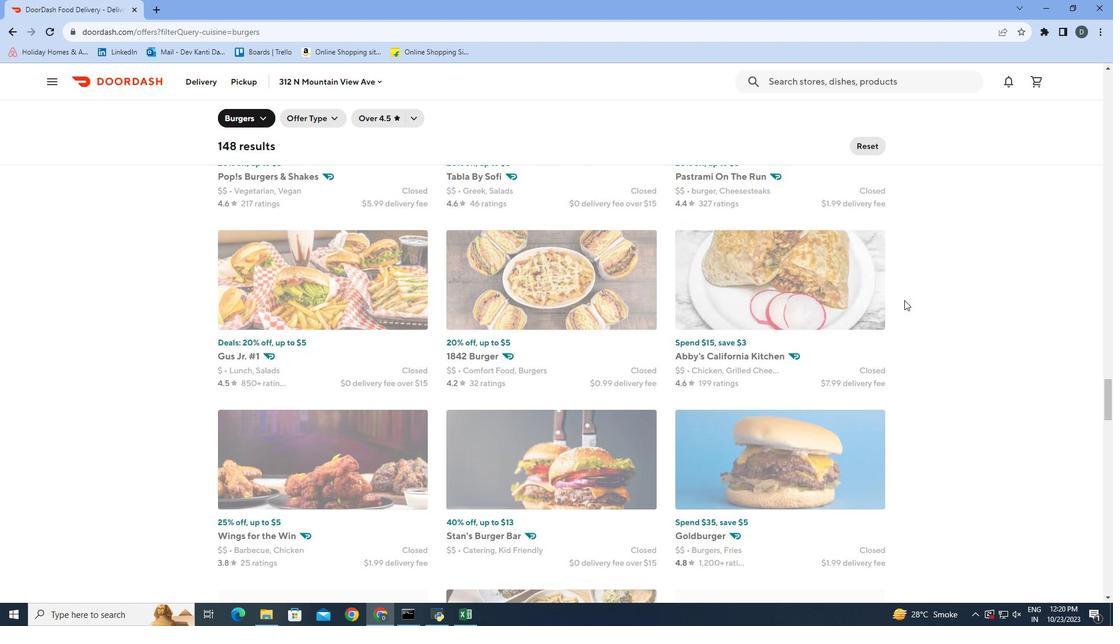 
Action: Mouse scrolled (904, 299) with delta (0, 0)
Screenshot: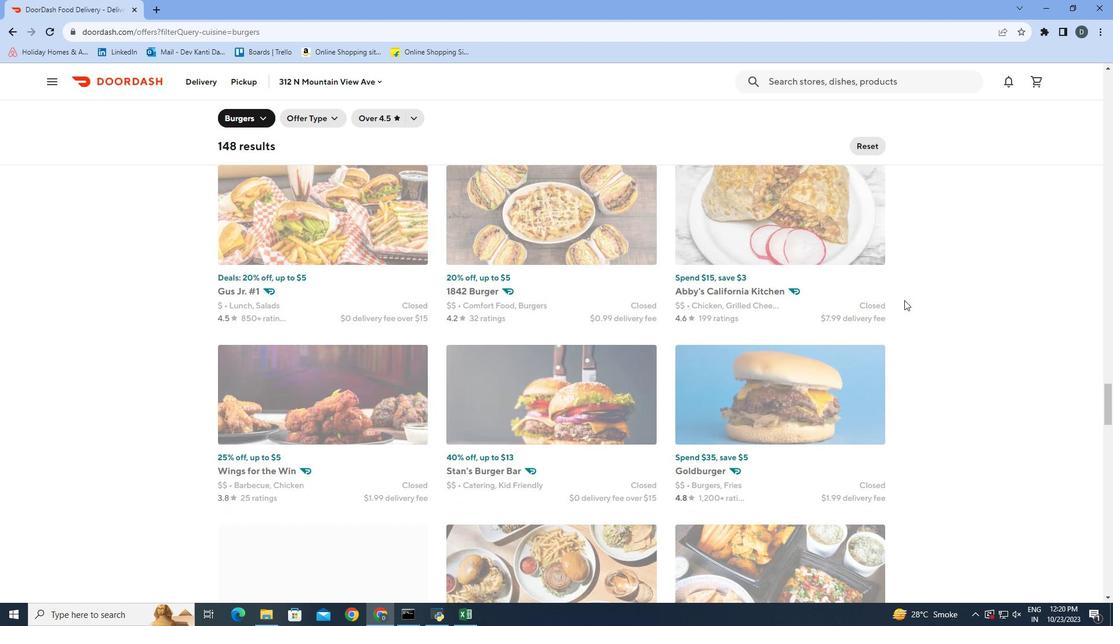 
Action: Mouse scrolled (904, 299) with delta (0, 0)
Screenshot: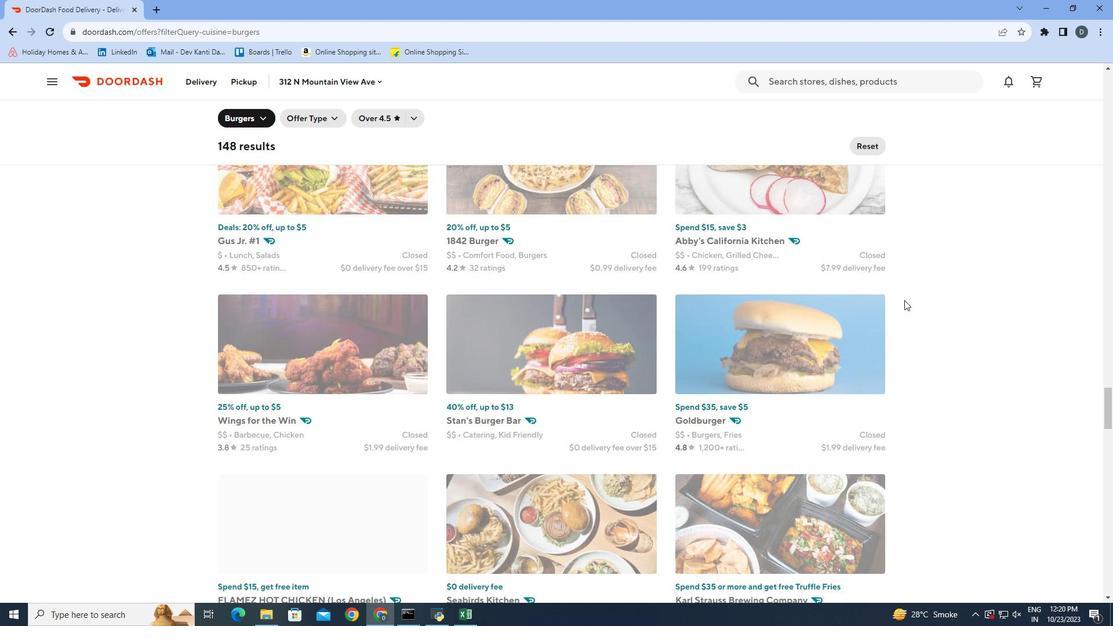 
Action: Mouse scrolled (904, 299) with delta (0, 0)
Screenshot: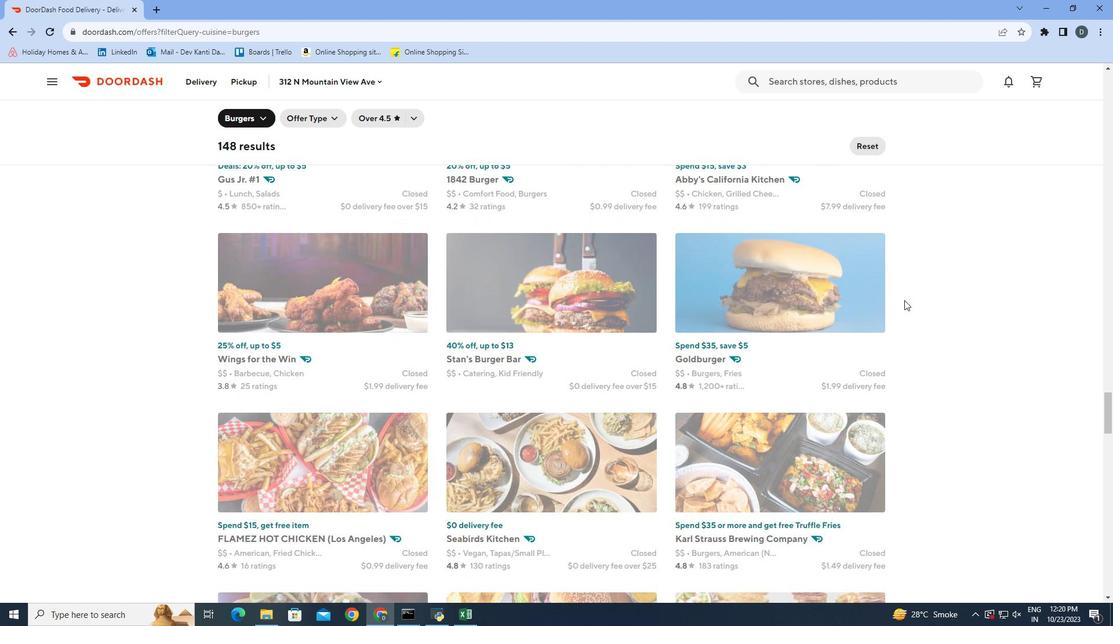
Action: Mouse scrolled (904, 299) with delta (0, 0)
Screenshot: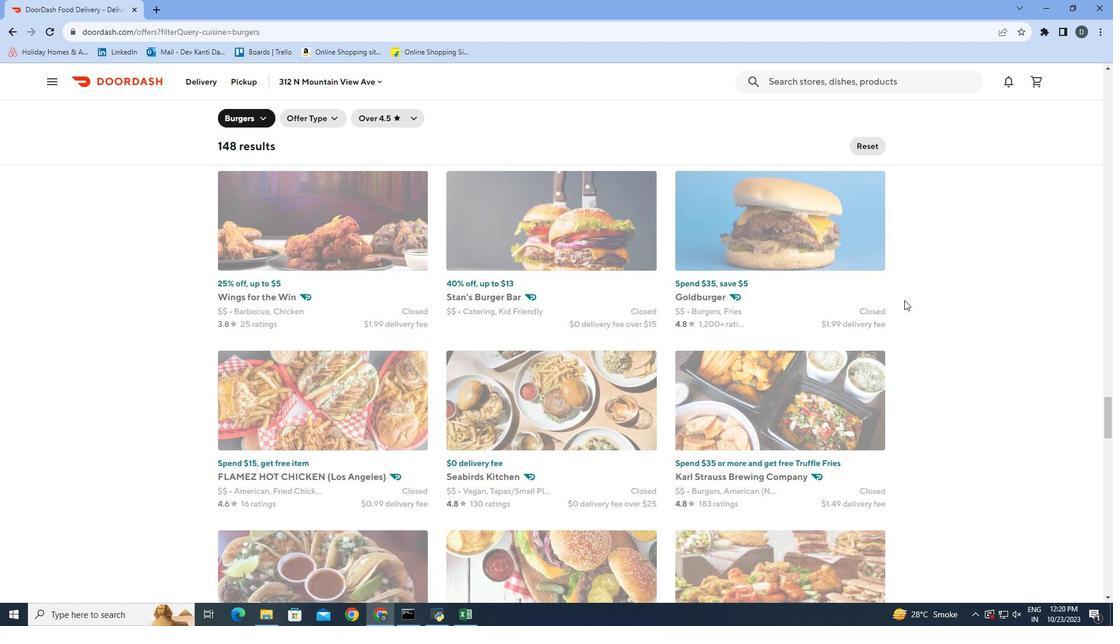 
Action: Mouse scrolled (904, 299) with delta (0, 0)
Screenshot: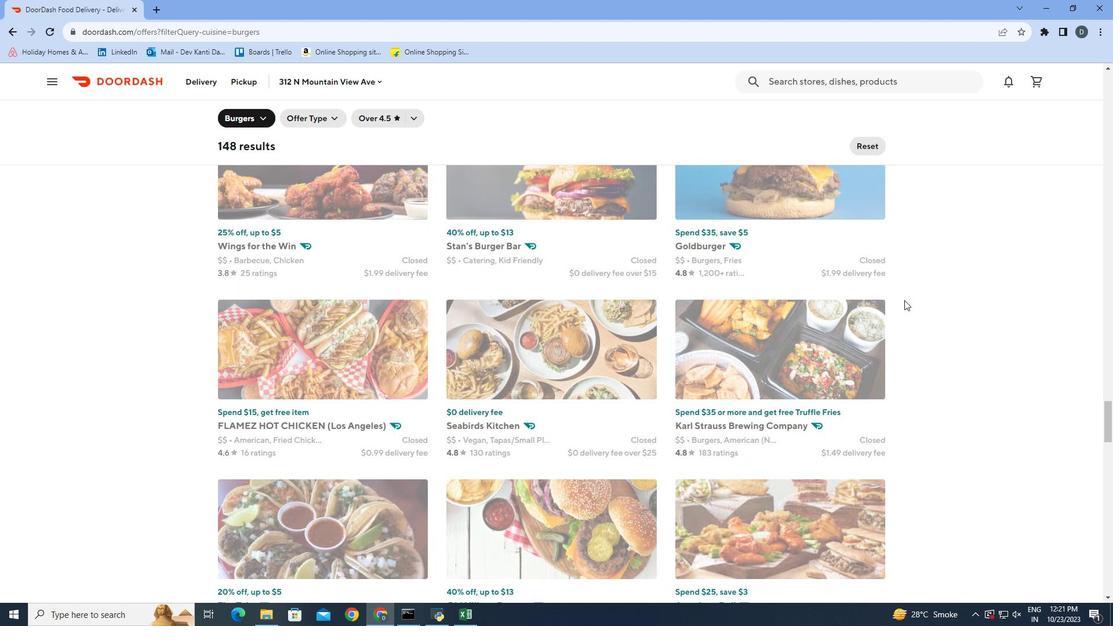 
Action: Mouse scrolled (904, 299) with delta (0, 0)
Screenshot: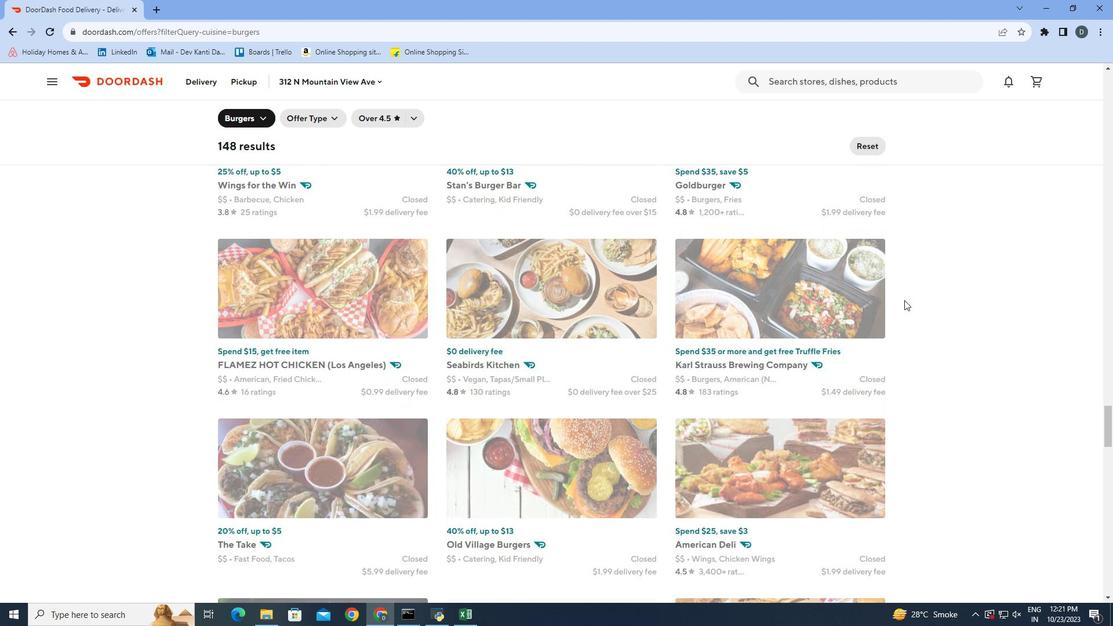 
Action: Mouse scrolled (904, 299) with delta (0, 0)
Screenshot: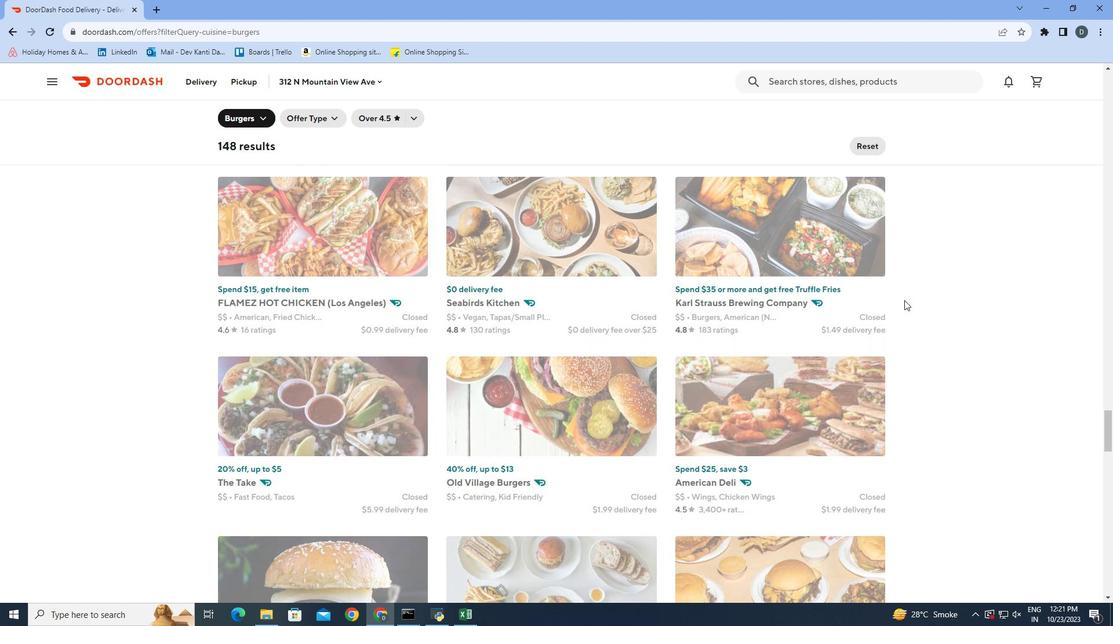 
Action: Mouse scrolled (904, 299) with delta (0, 0)
Screenshot: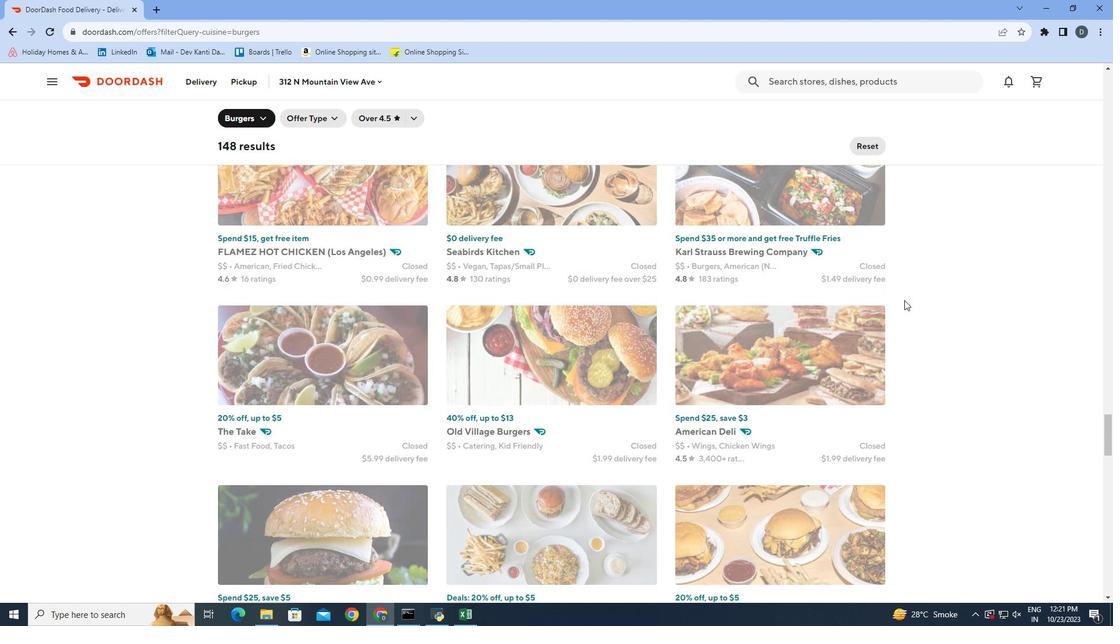 
Action: Mouse scrolled (904, 299) with delta (0, 0)
Screenshot: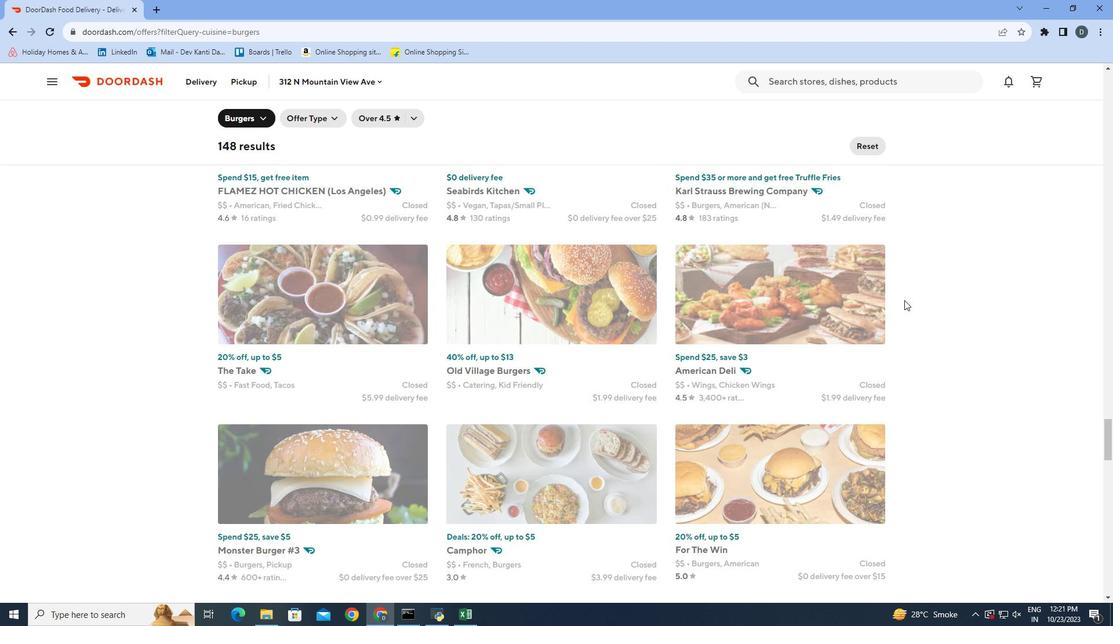 
Action: Mouse scrolled (904, 299) with delta (0, 0)
Screenshot: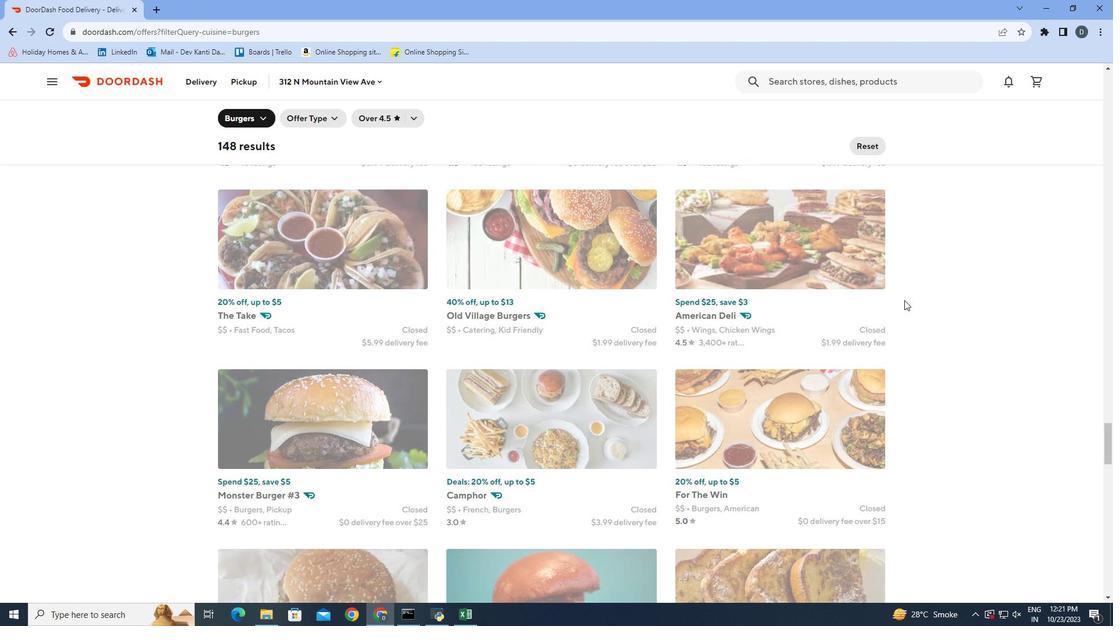 
Action: Mouse scrolled (904, 299) with delta (0, 0)
Screenshot: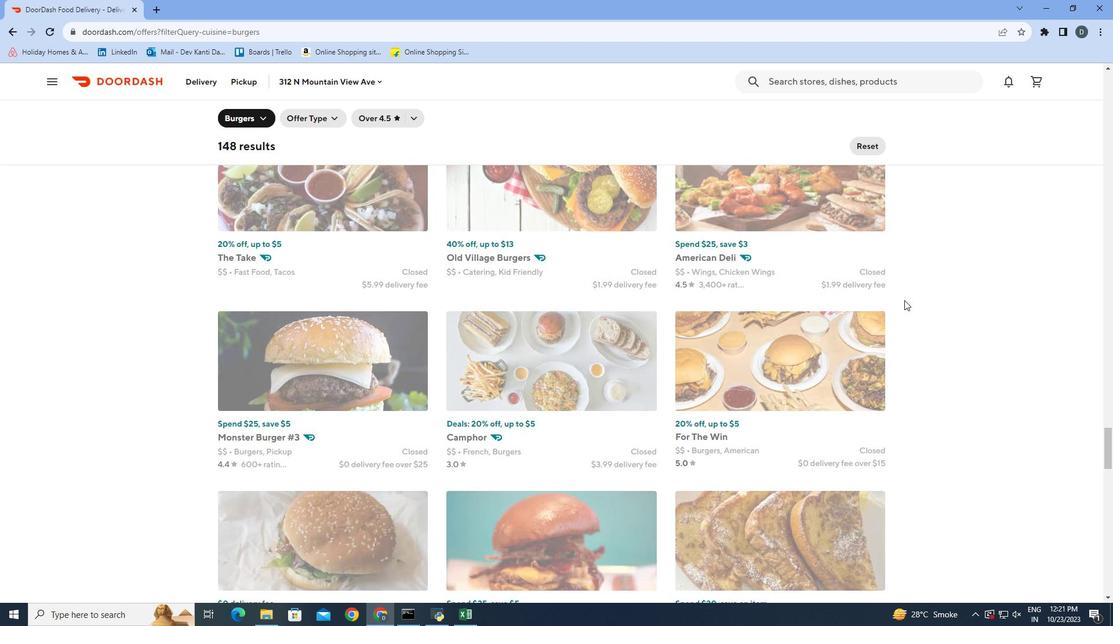 
Action: Mouse scrolled (904, 299) with delta (0, 0)
Screenshot: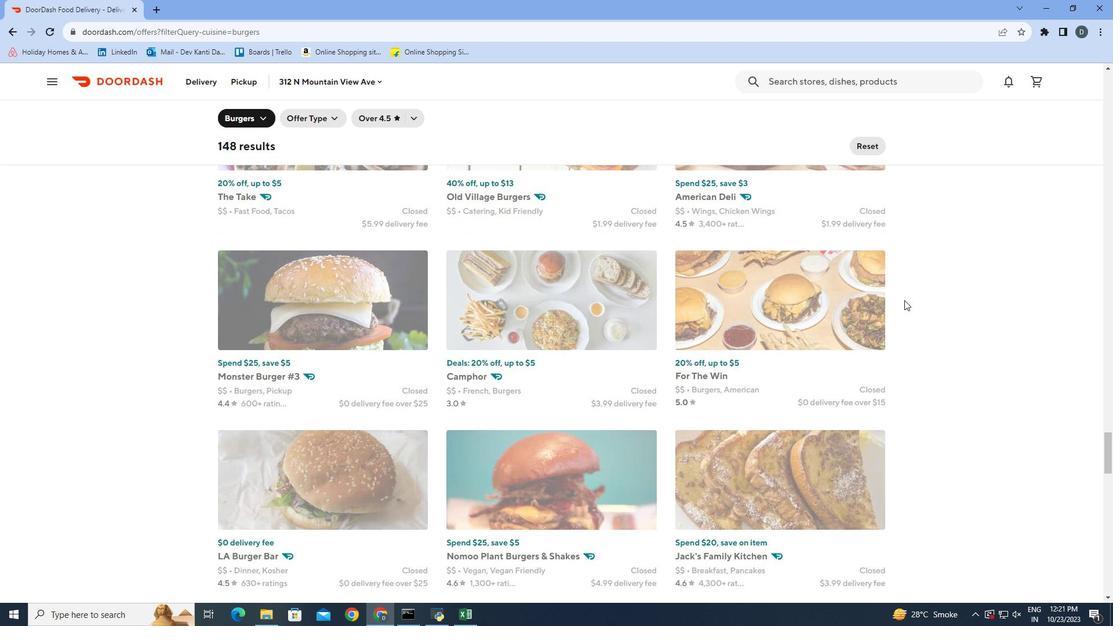 
Action: Mouse scrolled (904, 299) with delta (0, 0)
Screenshot: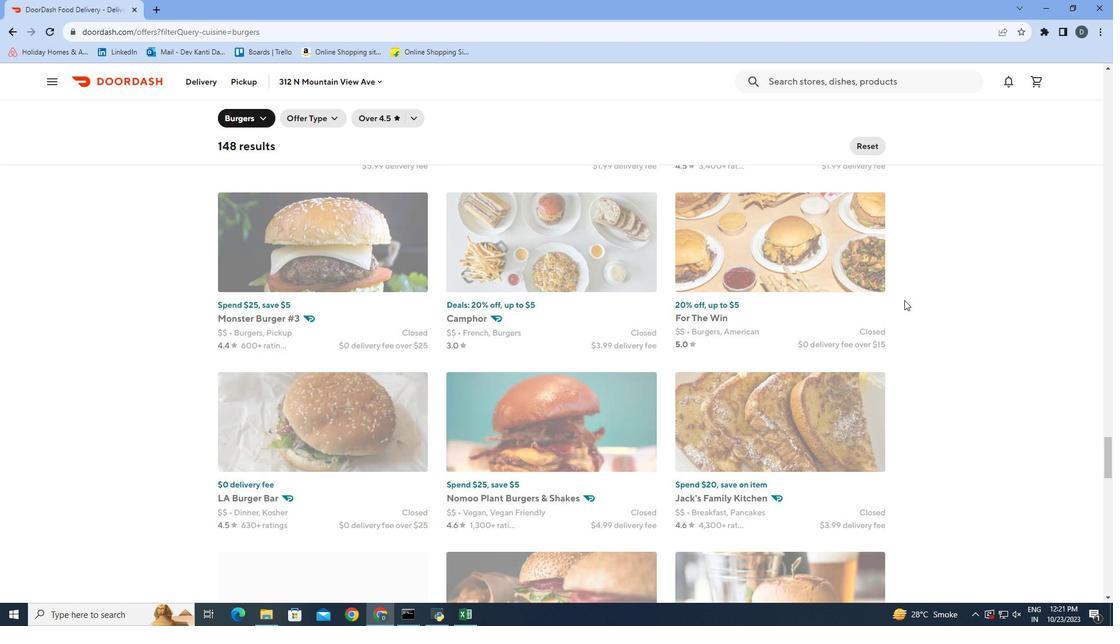 
Action: Mouse scrolled (904, 299) with delta (0, 0)
Screenshot: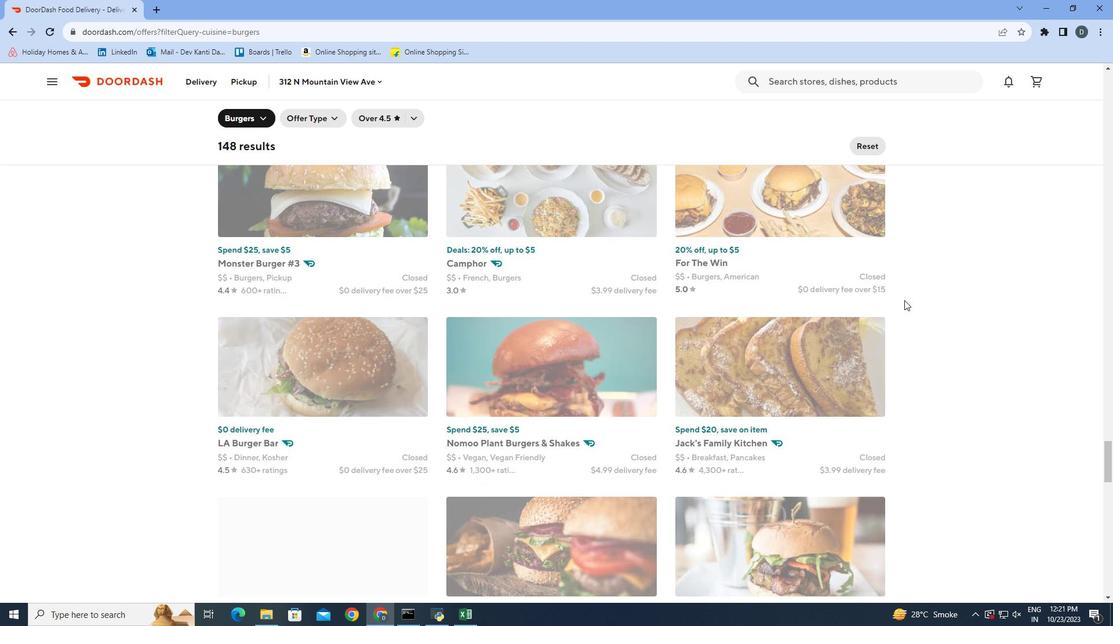 
Action: Mouse scrolled (904, 299) with delta (0, 0)
Screenshot: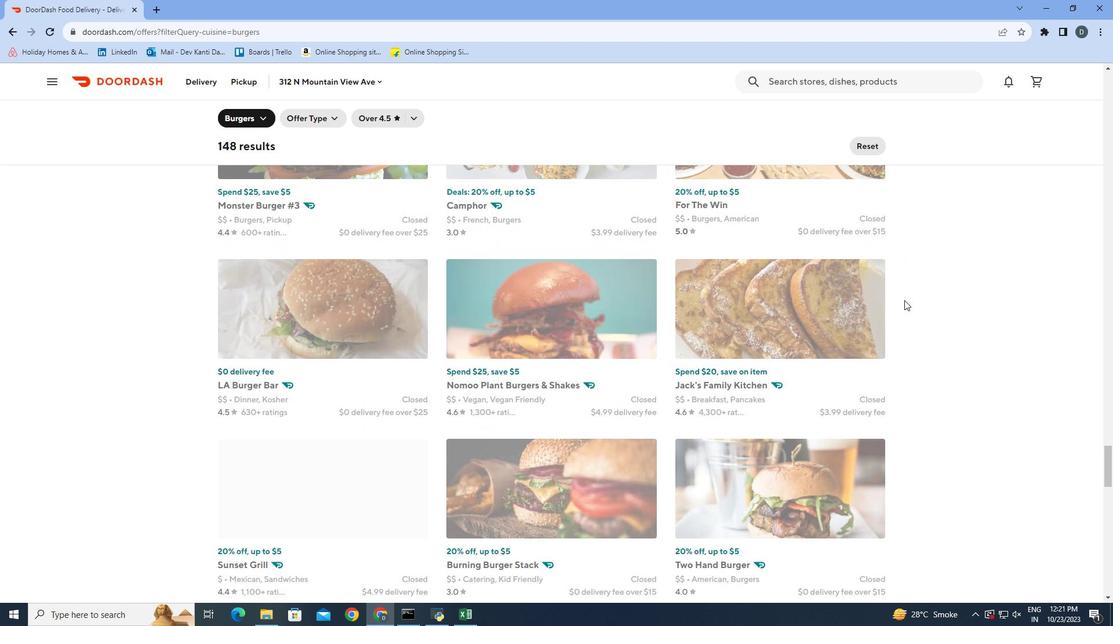 
Action: Mouse scrolled (904, 299) with delta (0, 0)
Screenshot: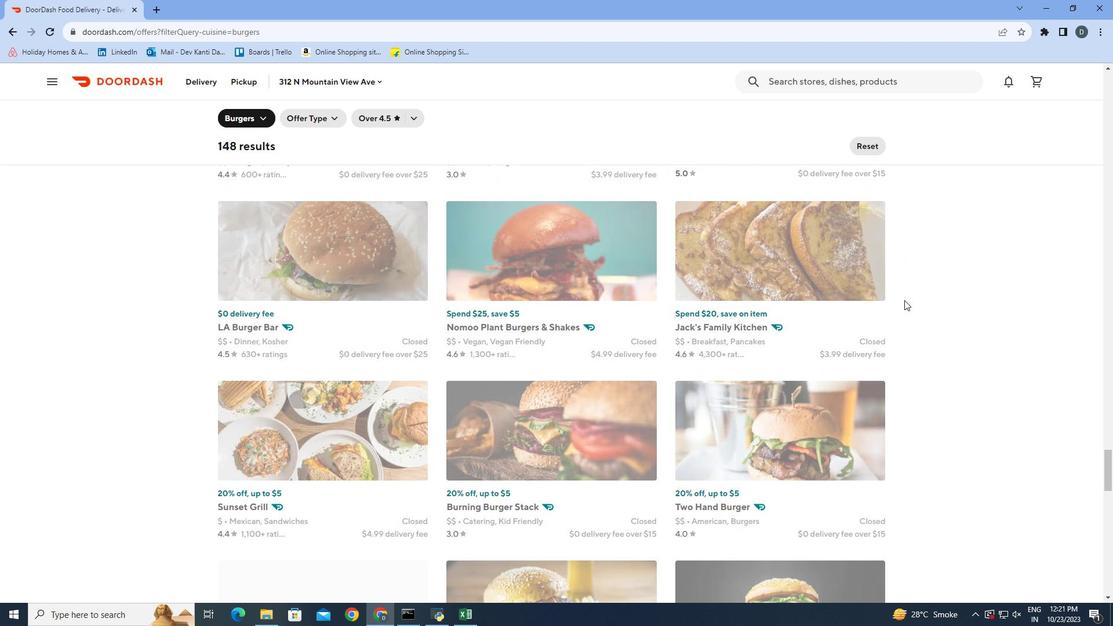 
Action: Mouse scrolled (904, 299) with delta (0, 0)
Screenshot: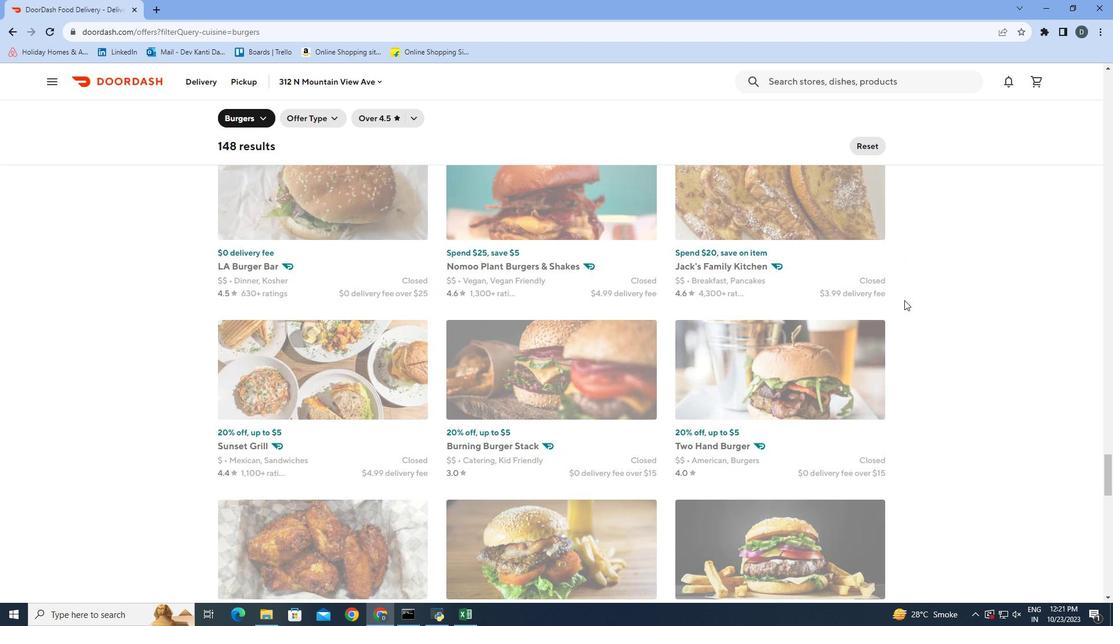 
Action: Mouse scrolled (904, 299) with delta (0, 0)
Screenshot: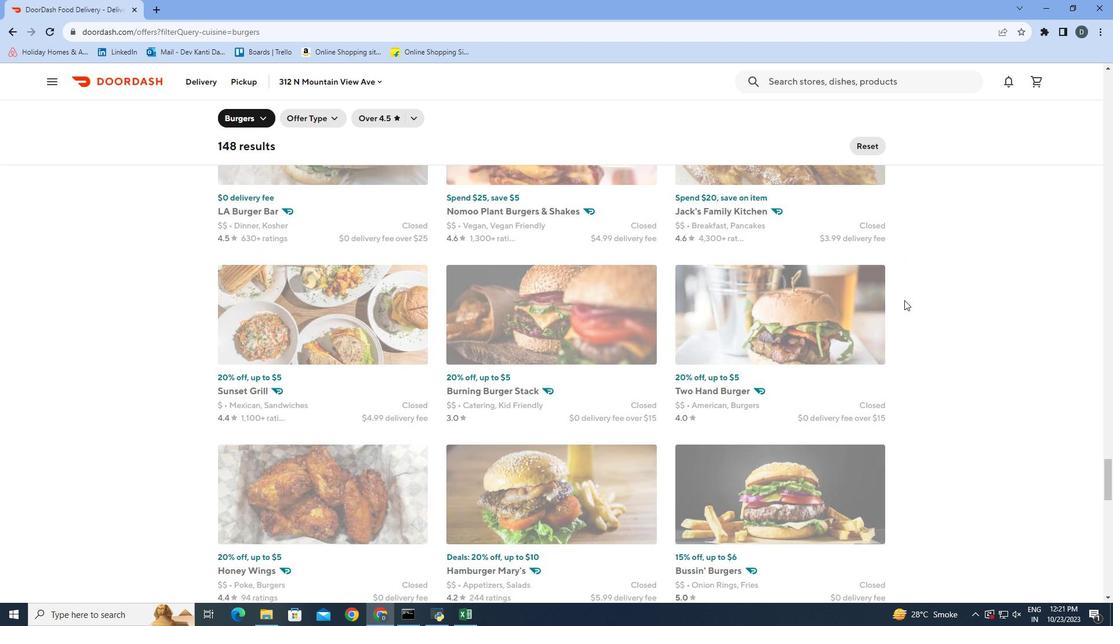 
Action: Mouse scrolled (904, 299) with delta (0, 0)
Screenshot: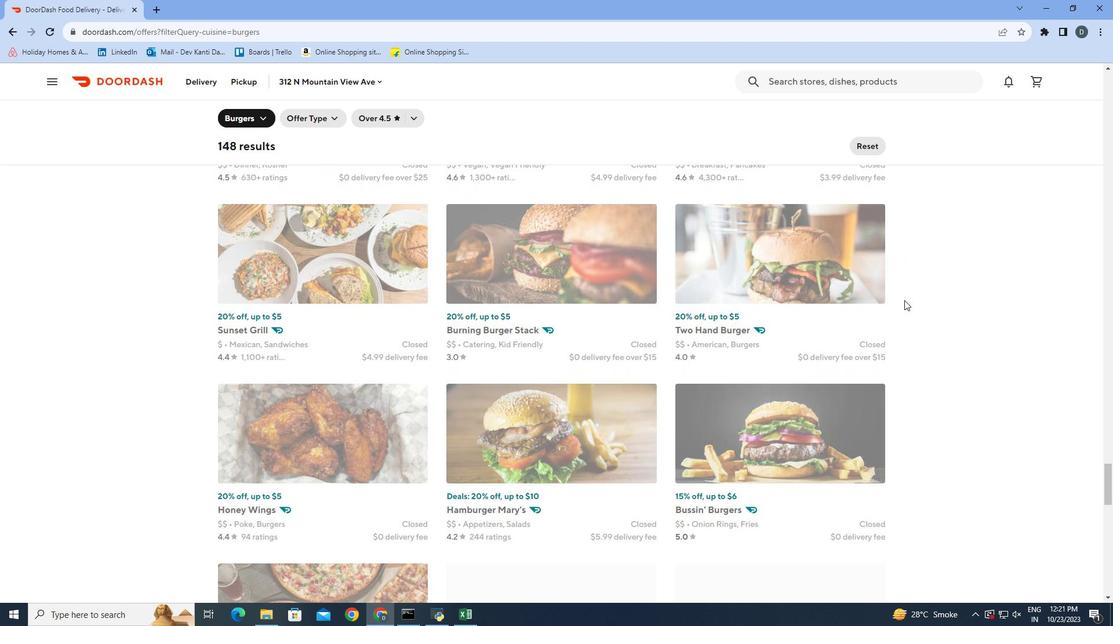 
Action: Mouse scrolled (904, 299) with delta (0, 0)
Screenshot: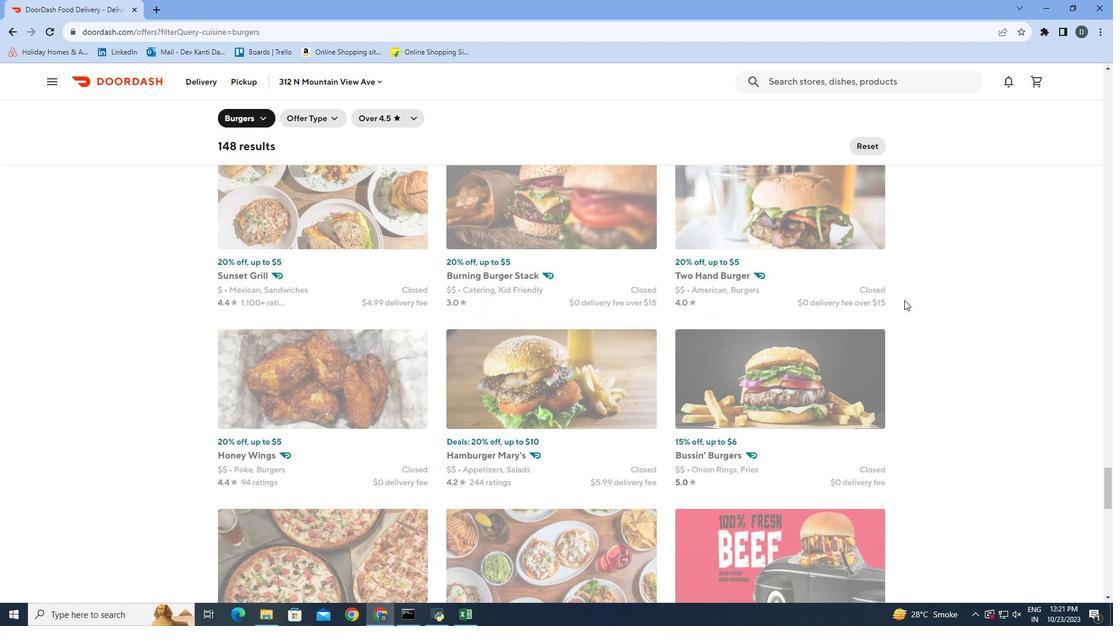 
Action: Mouse scrolled (904, 299) with delta (0, 0)
Screenshot: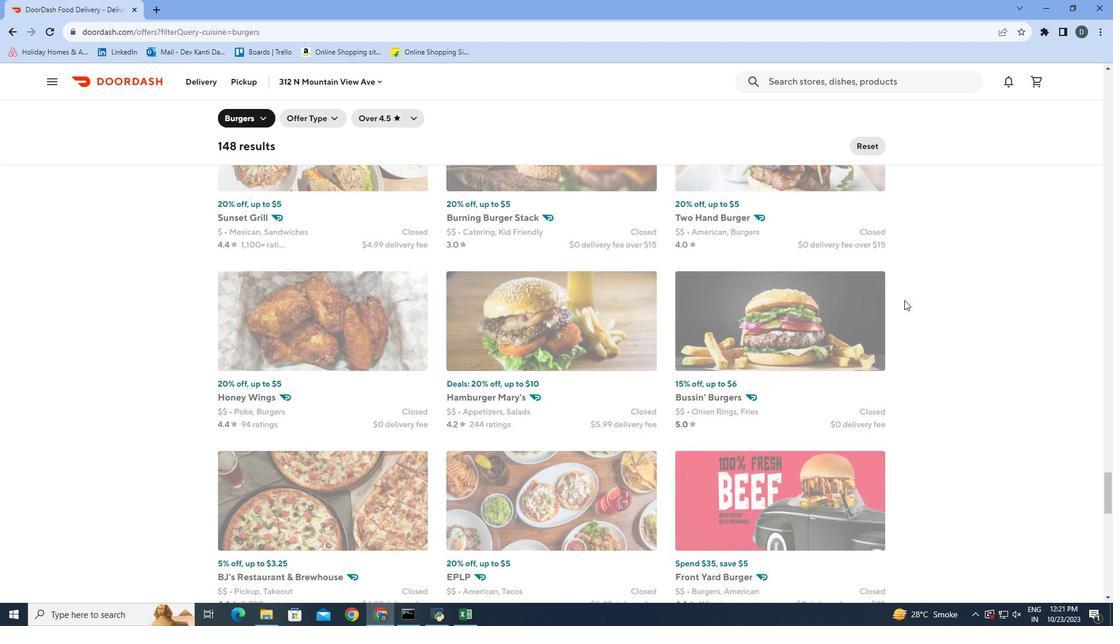 
Action: Mouse scrolled (904, 299) with delta (0, 0)
Screenshot: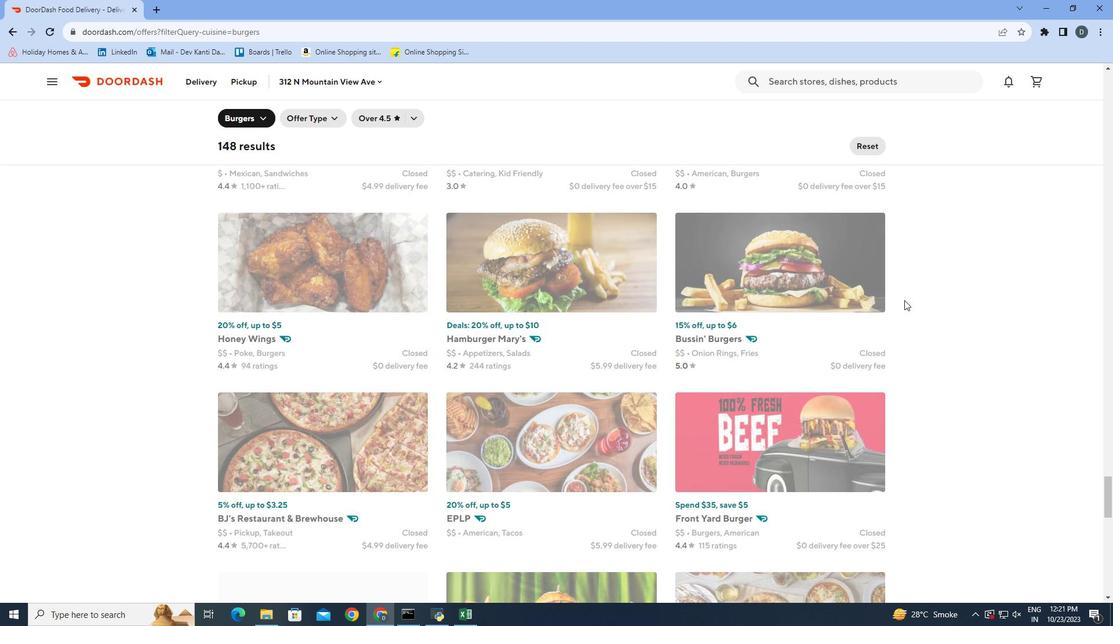 
Action: Mouse scrolled (904, 299) with delta (0, 0)
Screenshot: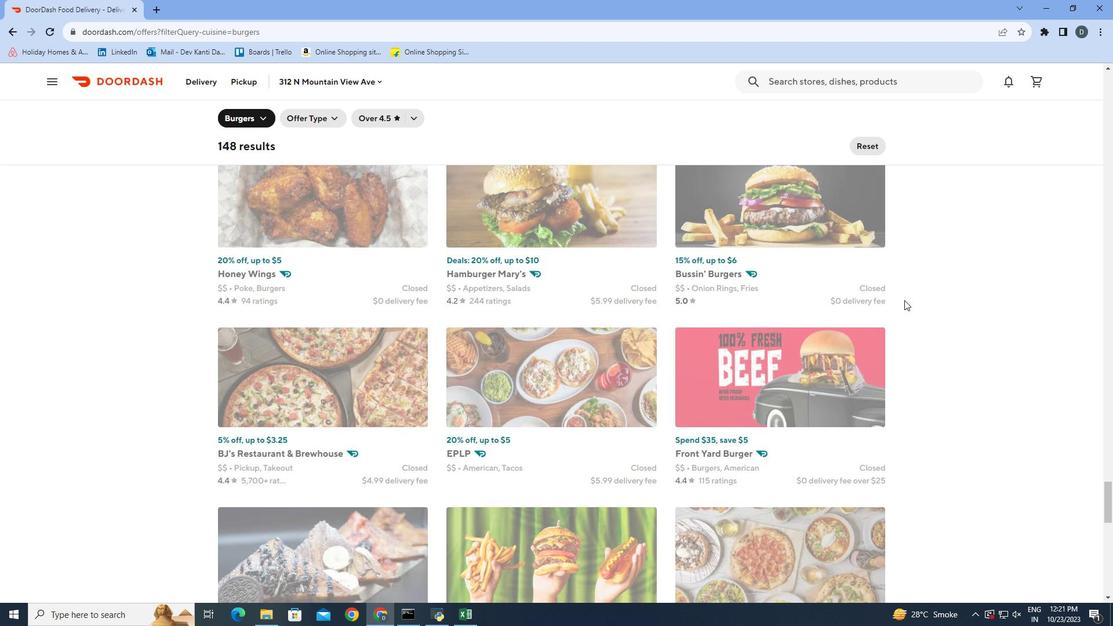 
Action: Mouse scrolled (904, 299) with delta (0, 0)
Screenshot: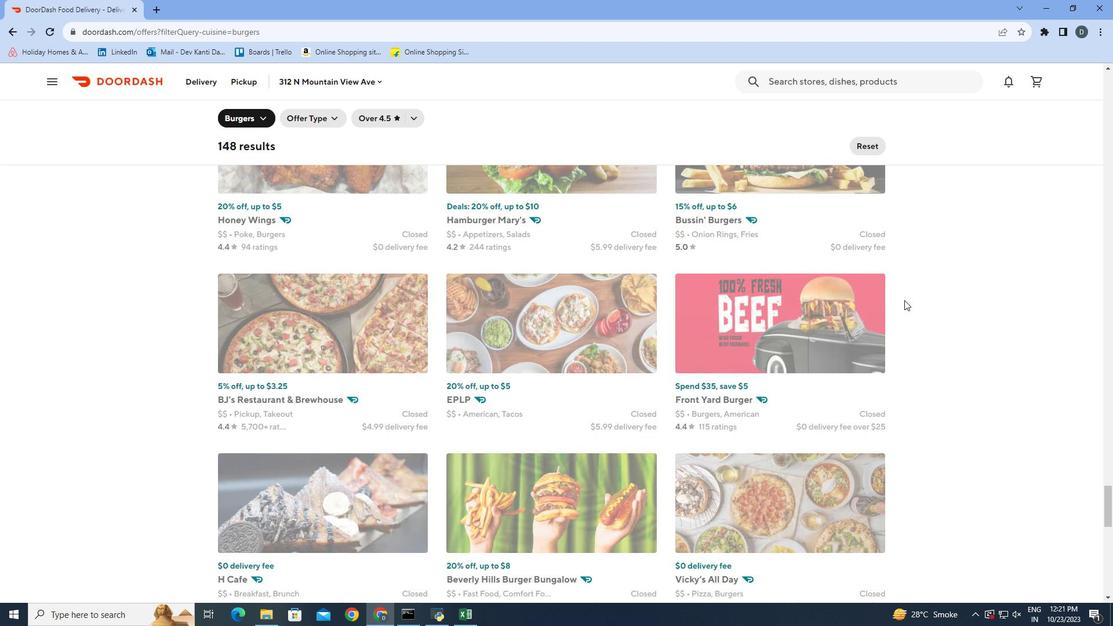 
Action: Mouse scrolled (904, 299) with delta (0, 0)
Screenshot: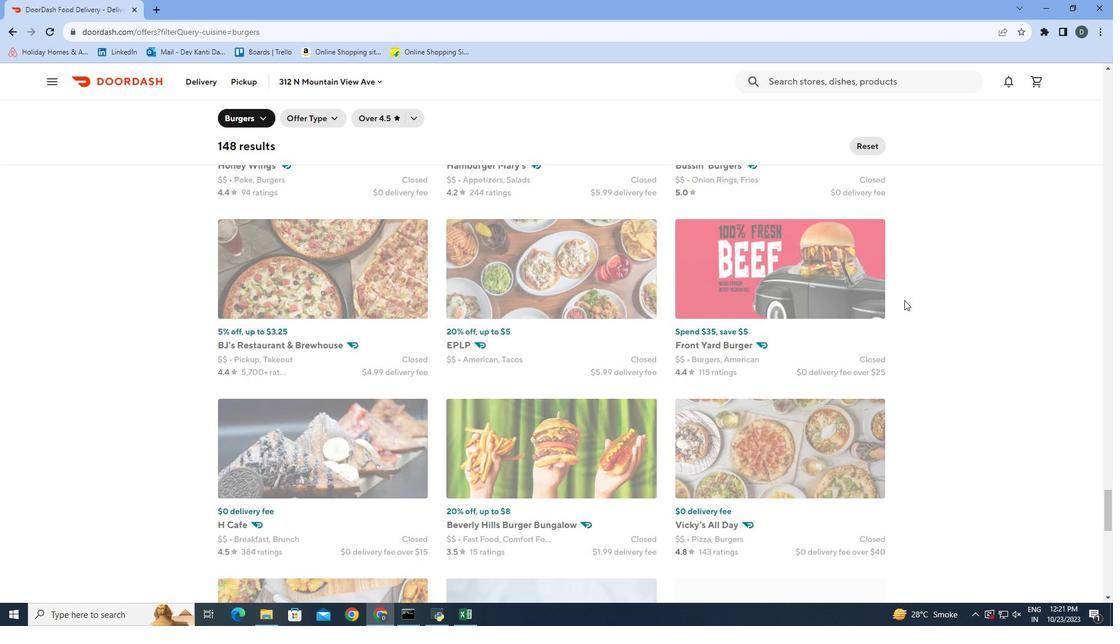 
Action: Mouse scrolled (904, 299) with delta (0, 0)
Screenshot: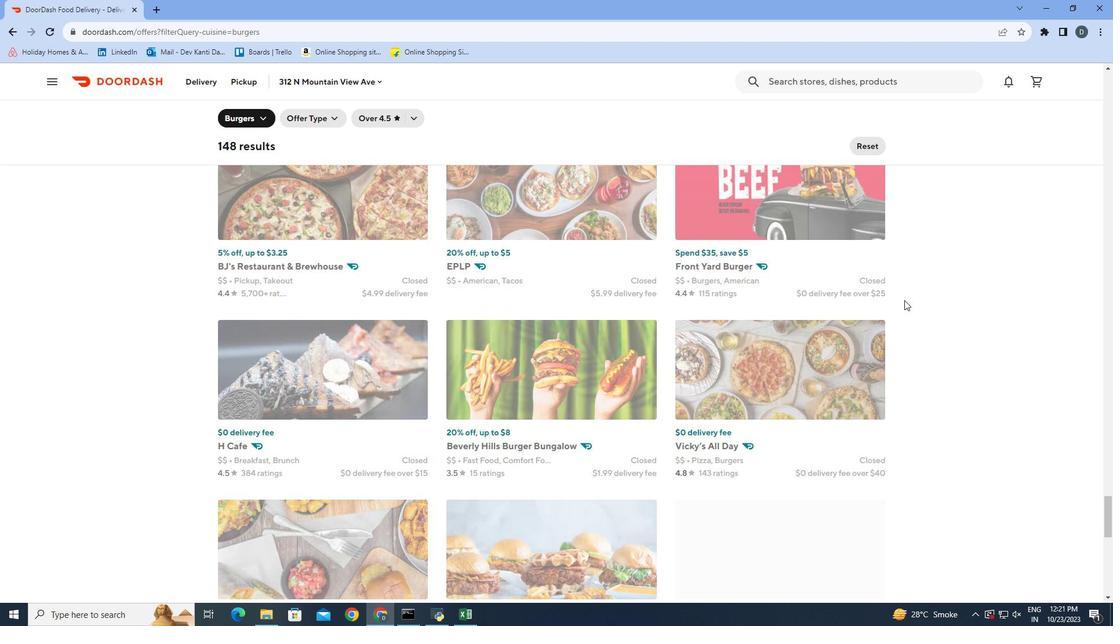 
Action: Mouse scrolled (904, 299) with delta (0, 0)
Screenshot: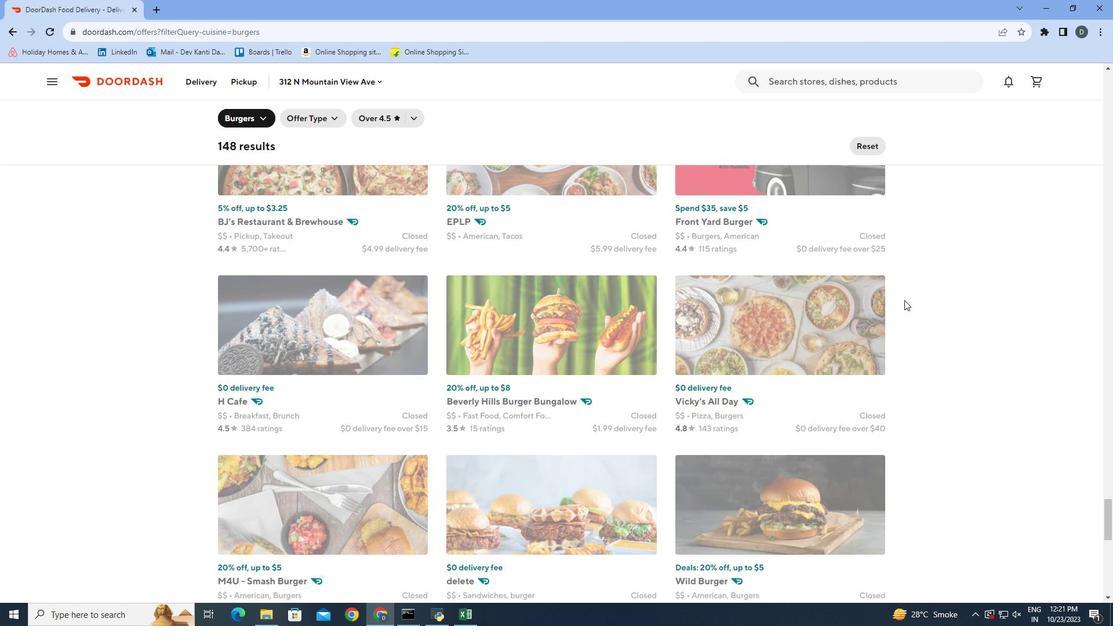
Action: Mouse scrolled (904, 299) with delta (0, 0)
Screenshot: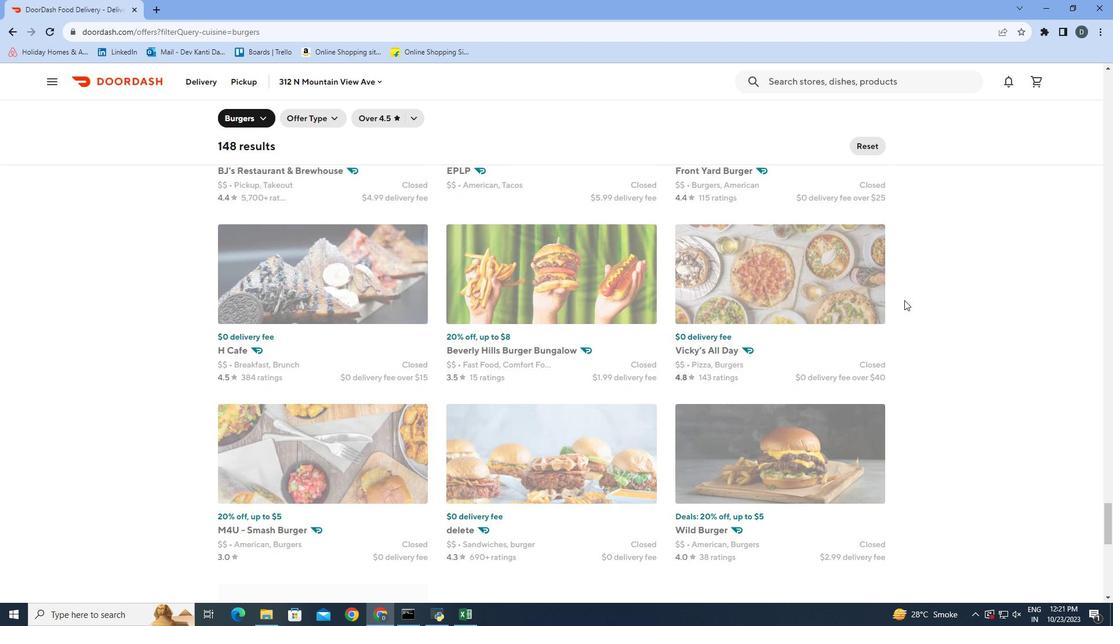
Action: Mouse scrolled (904, 299) with delta (0, 0)
Screenshot: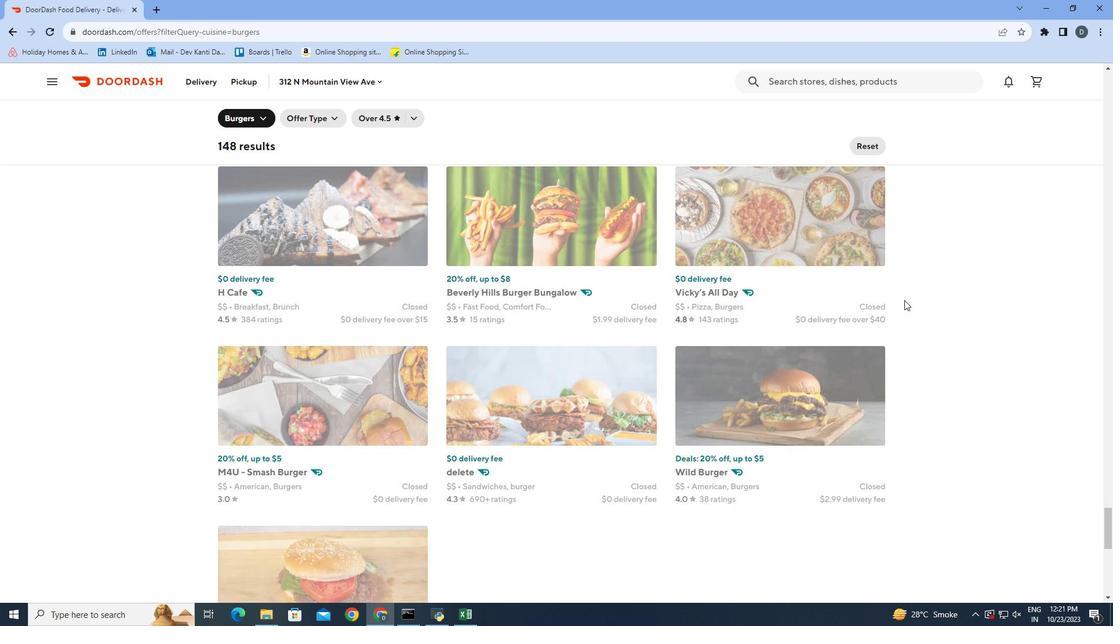 
Action: Mouse scrolled (904, 299) with delta (0, 0)
Screenshot: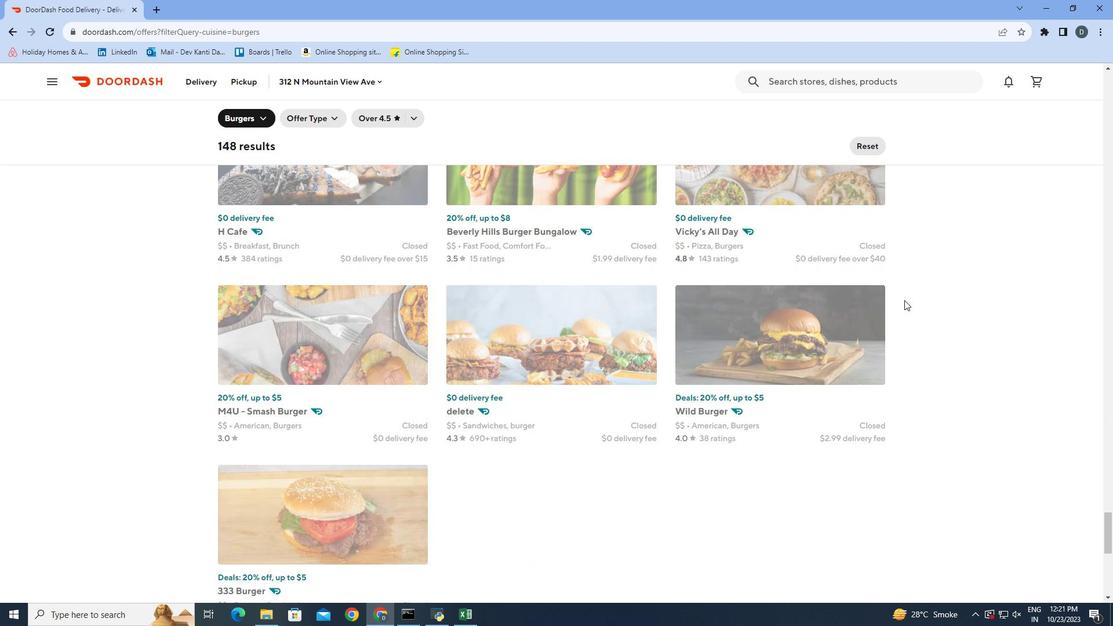 
Action: Mouse scrolled (904, 299) with delta (0, 0)
Screenshot: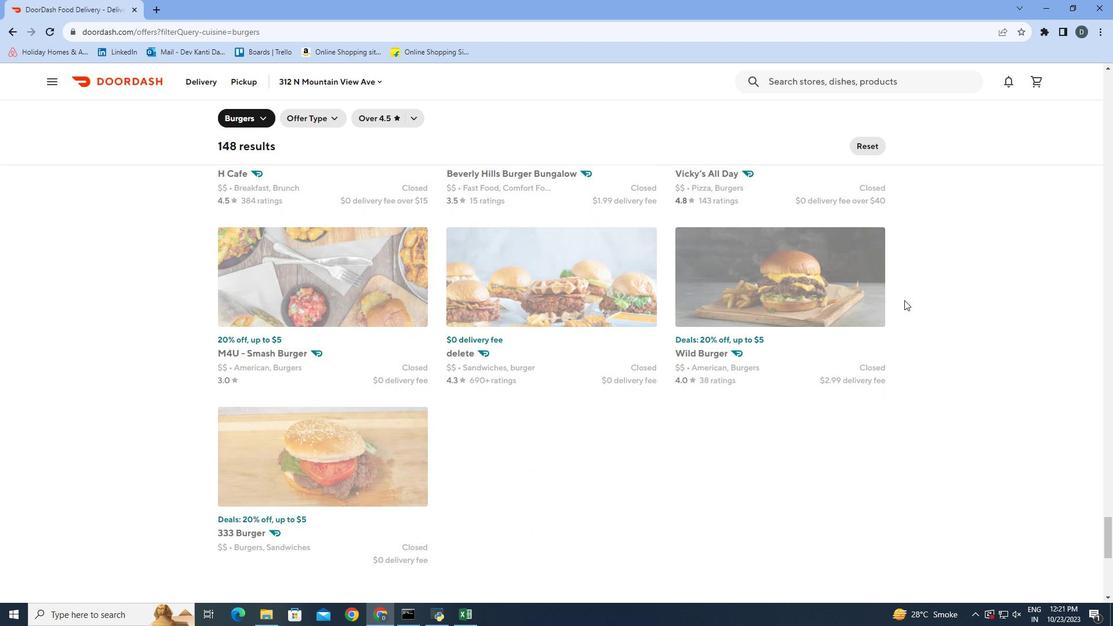 
Action: Mouse scrolled (904, 299) with delta (0, 0)
Screenshot: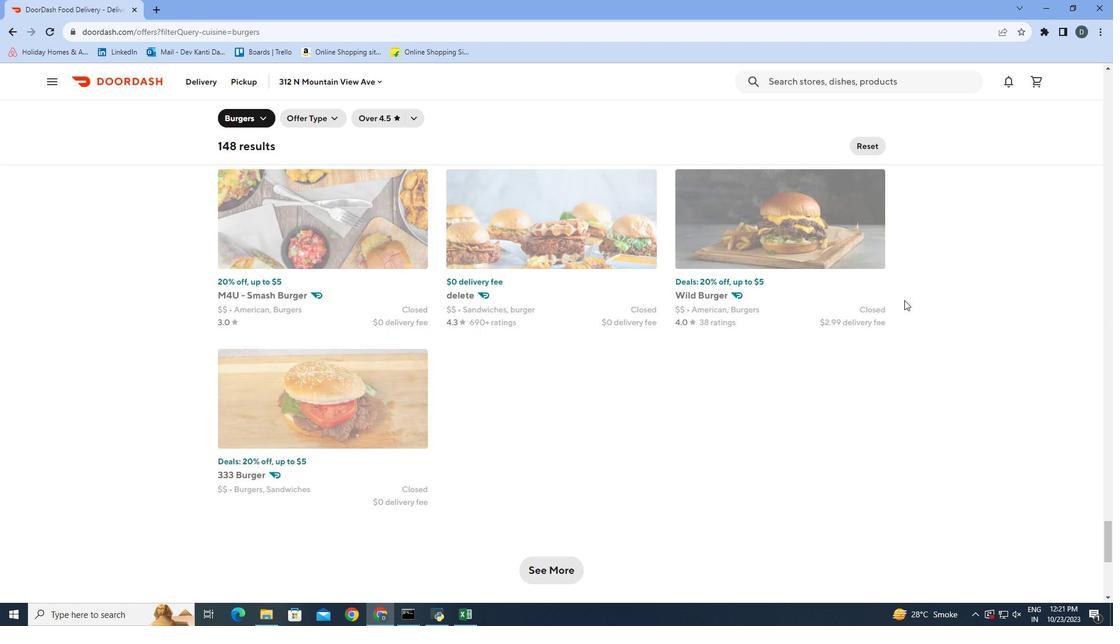 
Action: Mouse moved to (549, 500)
Screenshot: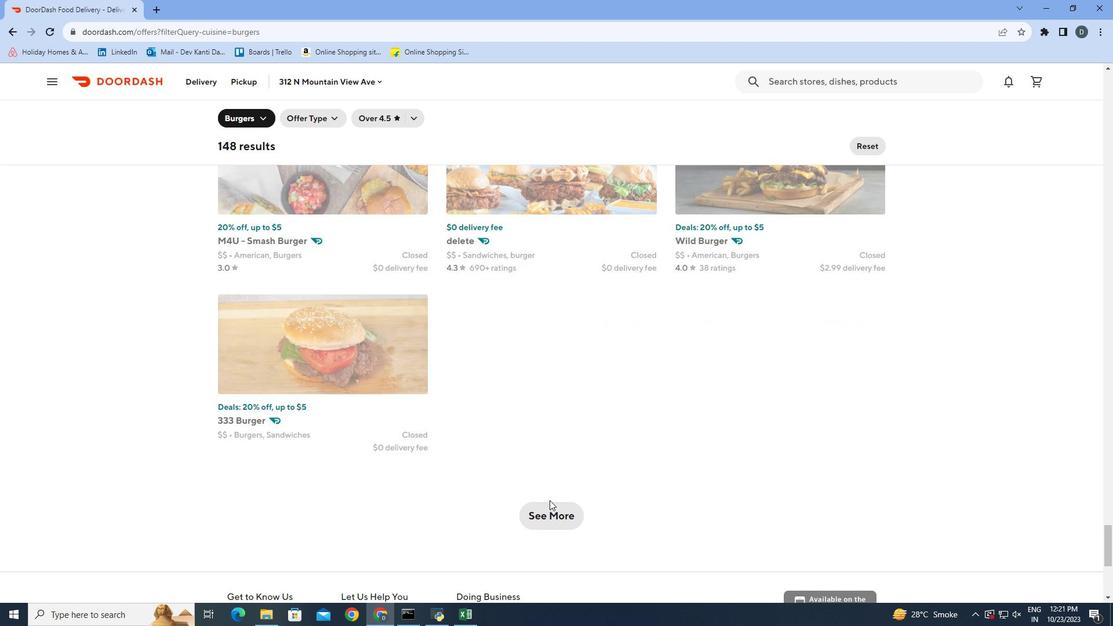 
Action: Mouse pressed left at (549, 500)
Screenshot: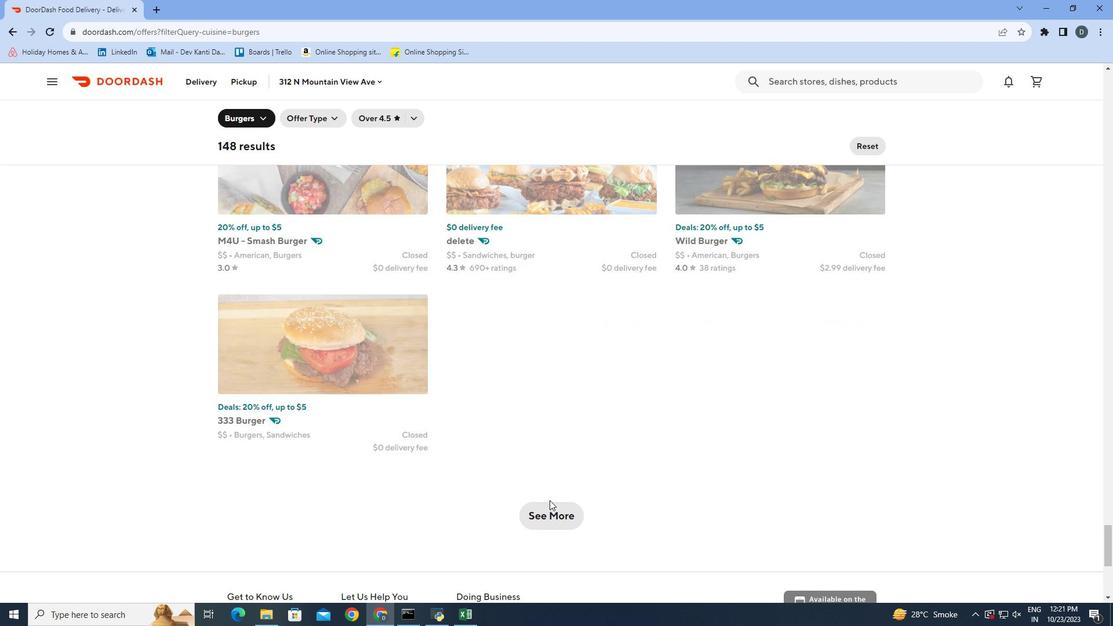 
Action: Mouse moved to (549, 500)
Screenshot: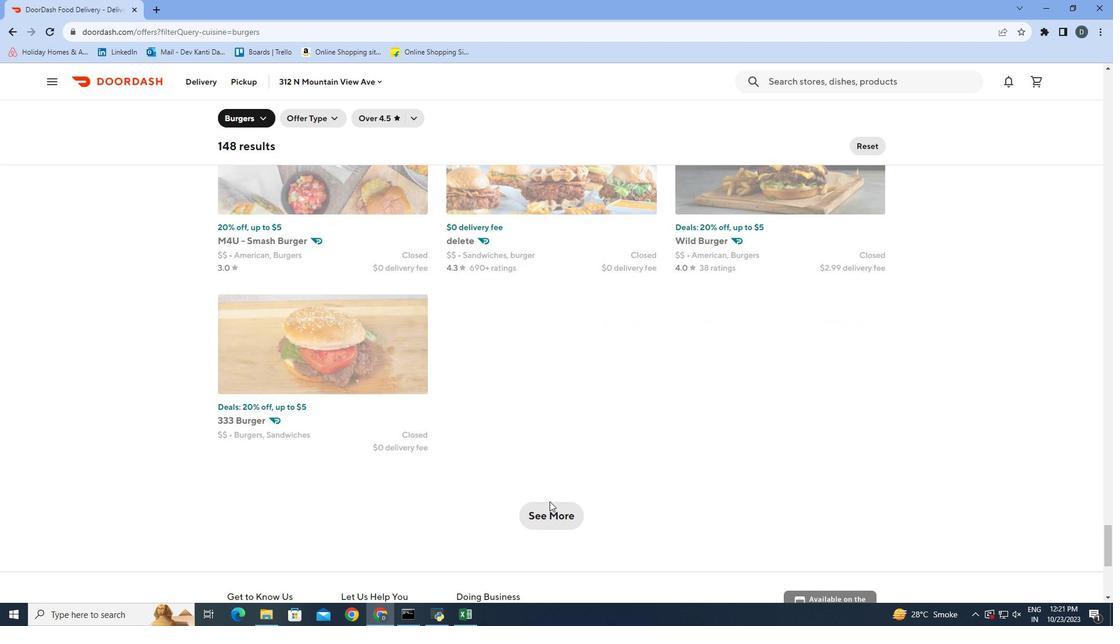 
Action: Mouse pressed left at (549, 500)
Screenshot: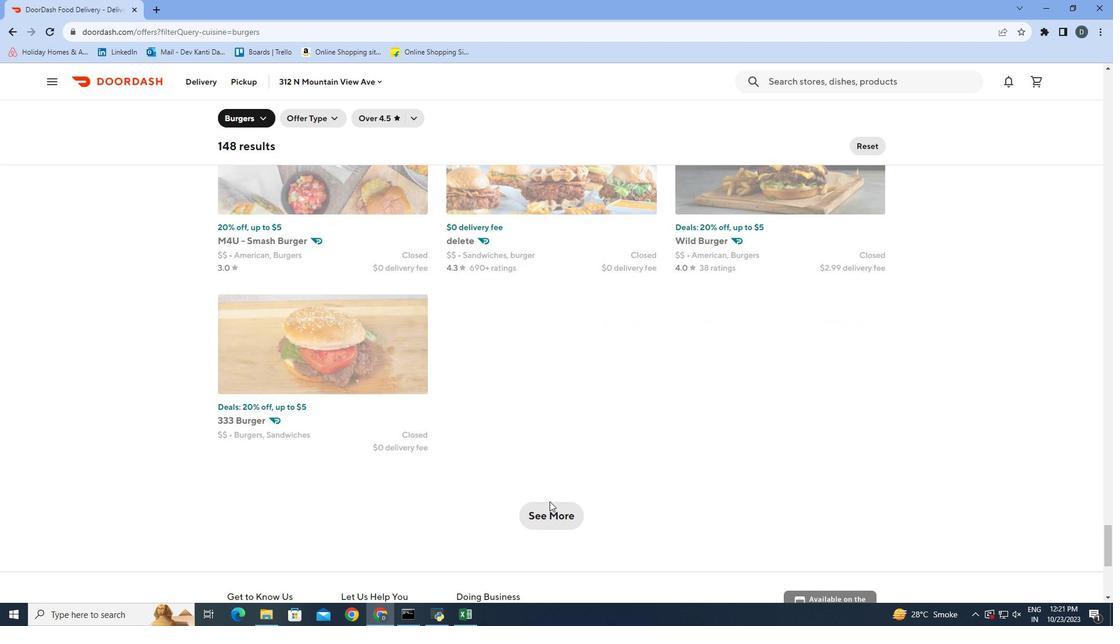 
Action: Mouse moved to (547, 504)
Screenshot: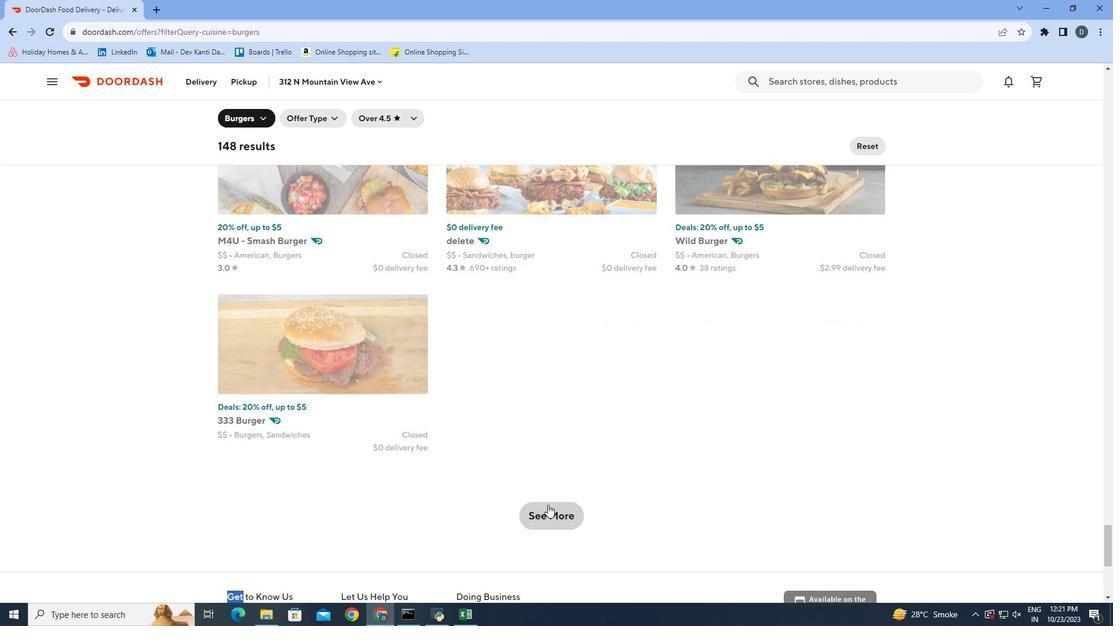 
Action: Mouse pressed left at (547, 504)
Screenshot: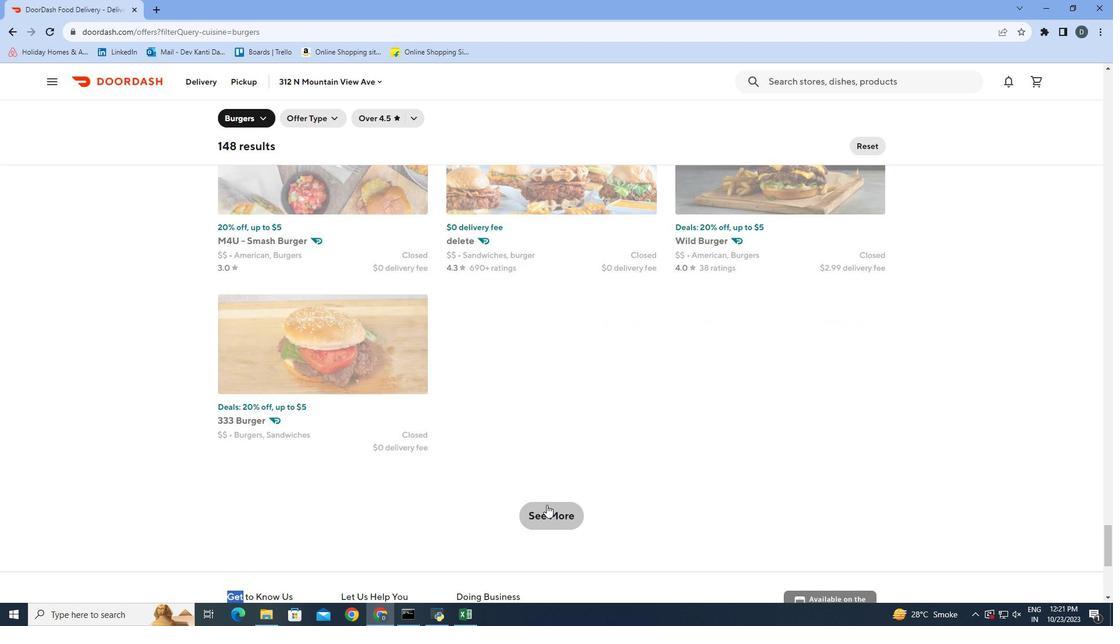 
Action: Mouse moved to (921, 330)
Screenshot: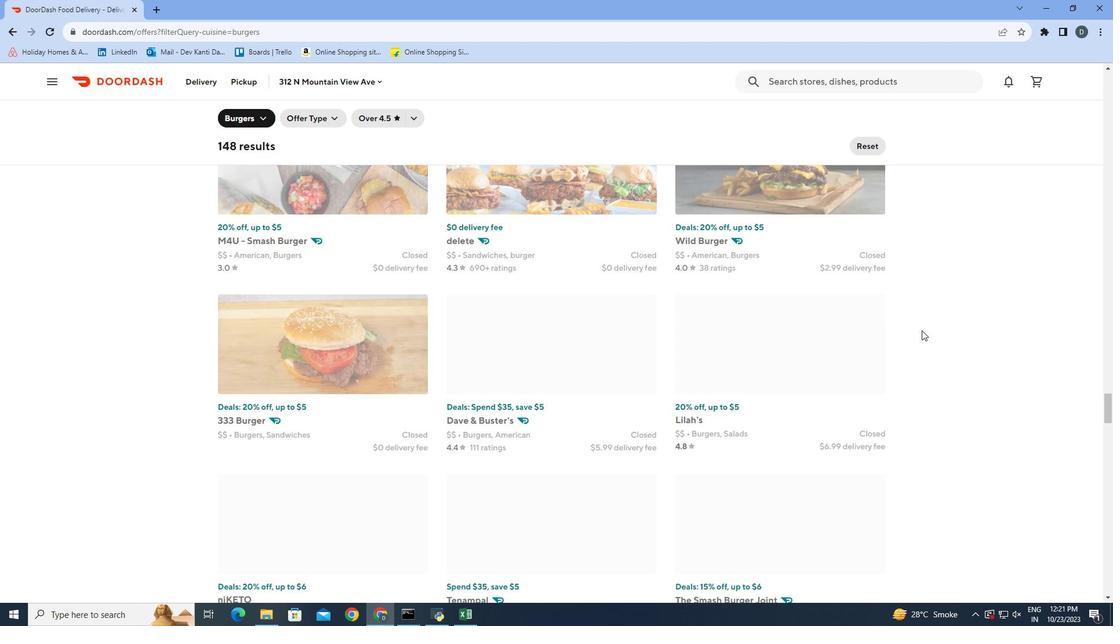 
Action: Mouse scrolled (921, 329) with delta (0, 0)
Screenshot: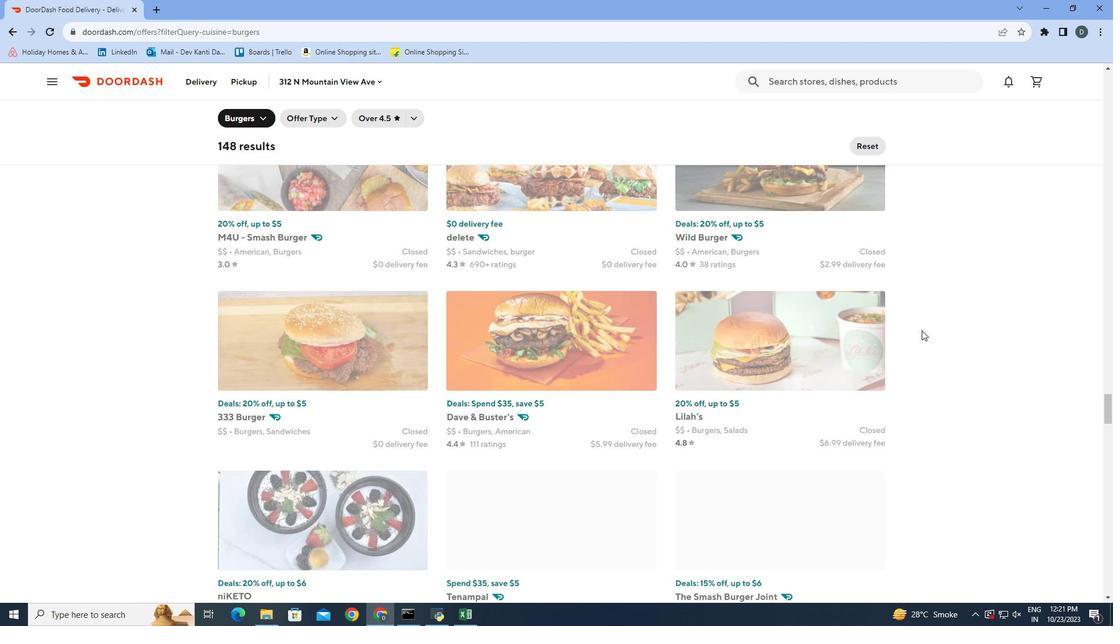 
Action: Mouse scrolled (921, 329) with delta (0, 0)
Screenshot: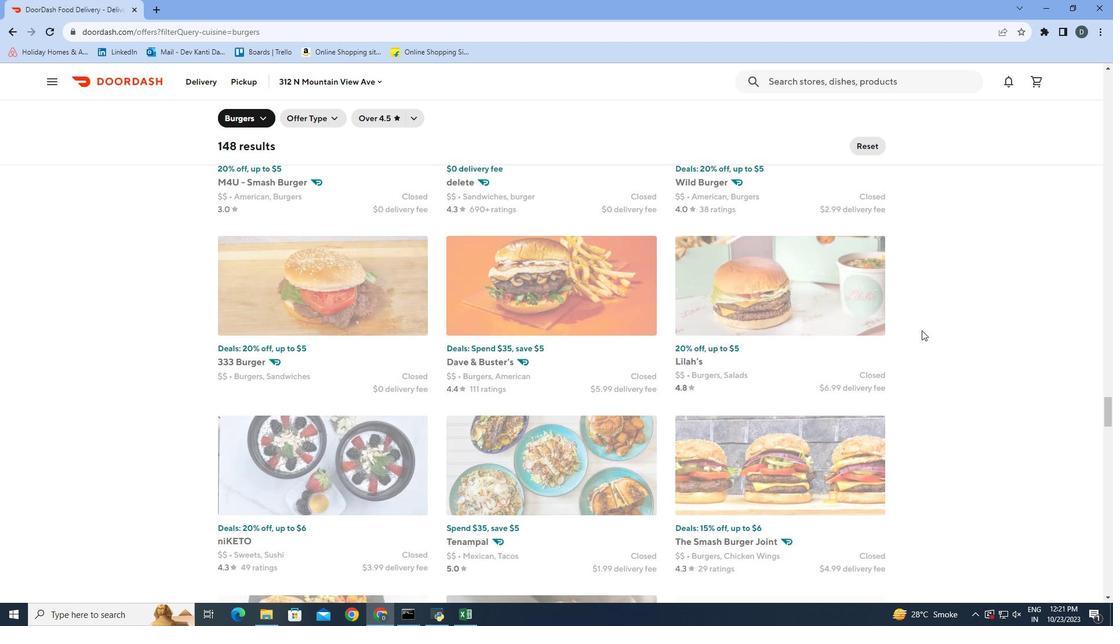 
Action: Mouse scrolled (921, 329) with delta (0, 0)
Screenshot: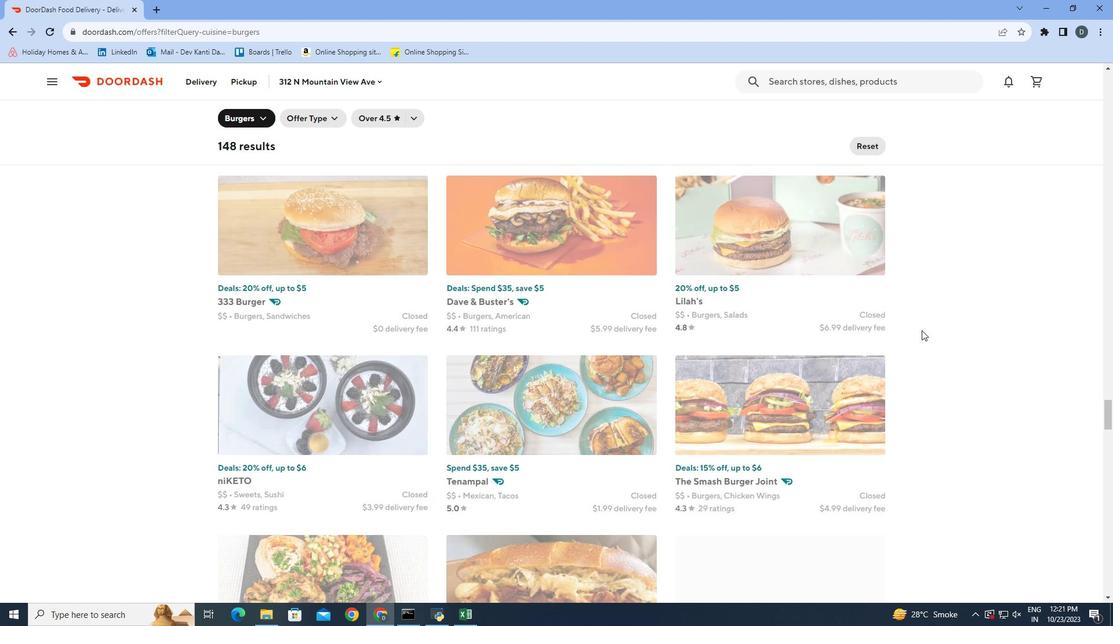 
Action: Mouse scrolled (921, 329) with delta (0, 0)
Screenshot: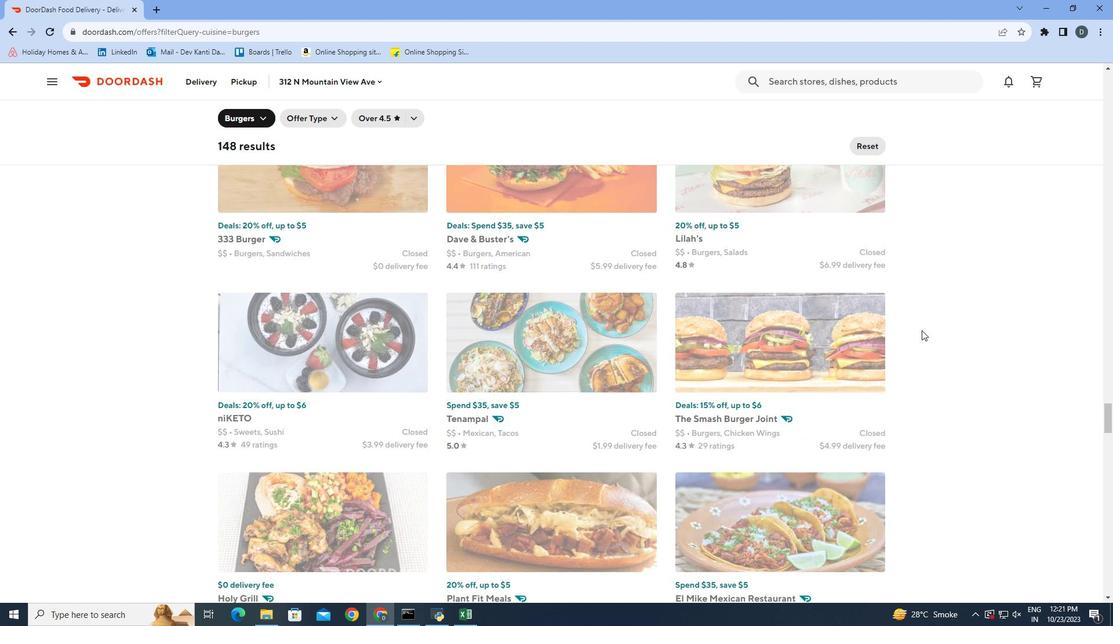 
Action: Mouse scrolled (921, 329) with delta (0, 0)
Screenshot: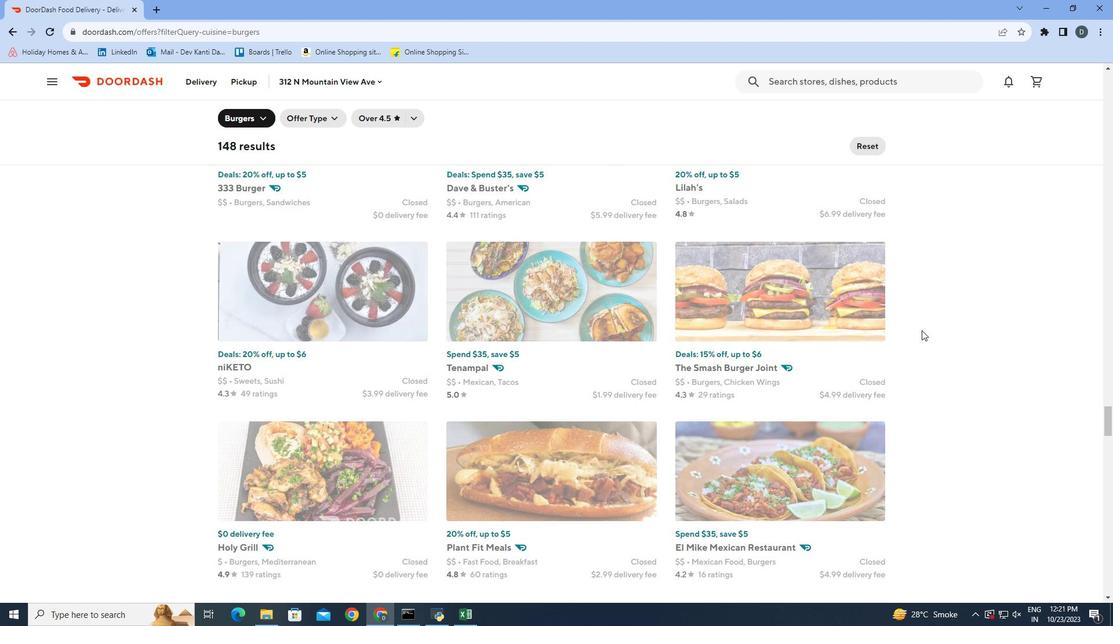 
Action: Mouse scrolled (921, 329) with delta (0, 0)
Screenshot: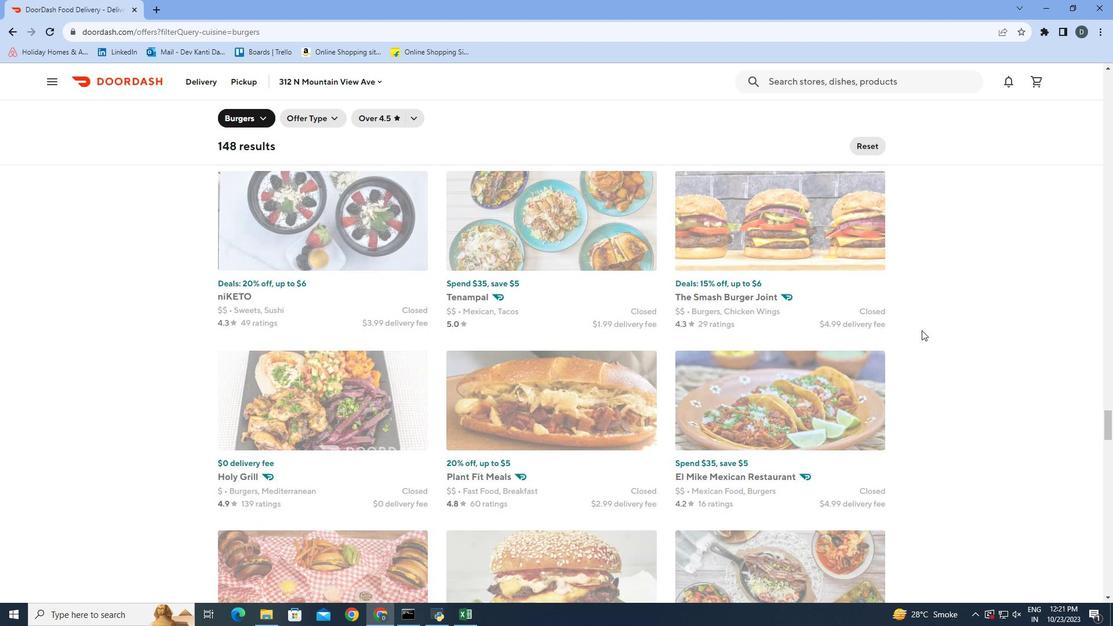 
Action: Mouse scrolled (921, 329) with delta (0, 0)
Screenshot: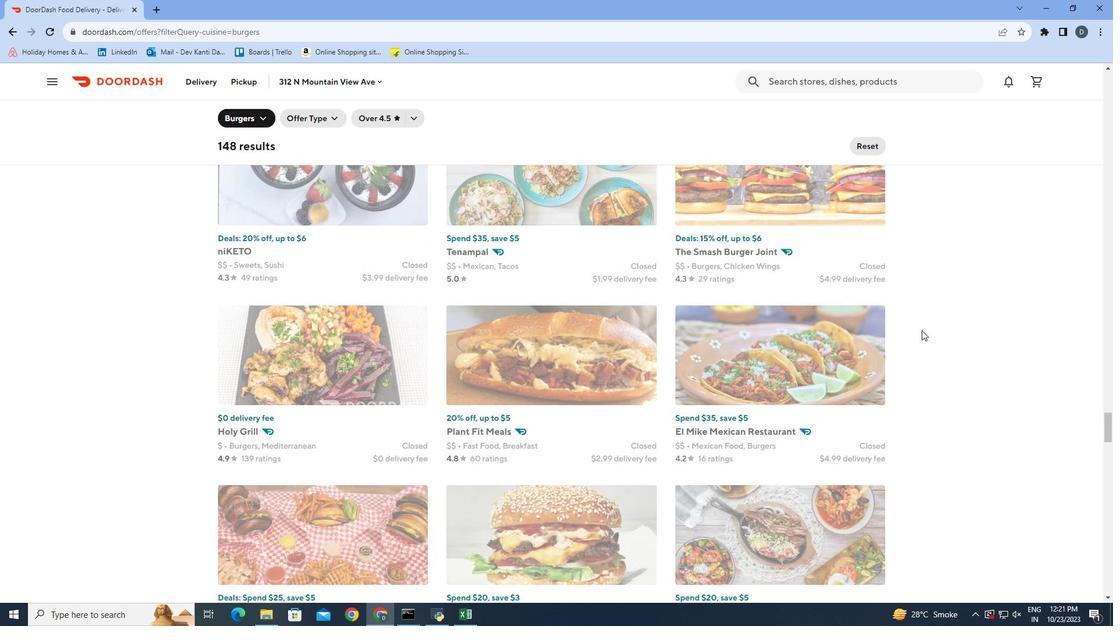 
Action: Mouse scrolled (921, 329) with delta (0, 0)
Screenshot: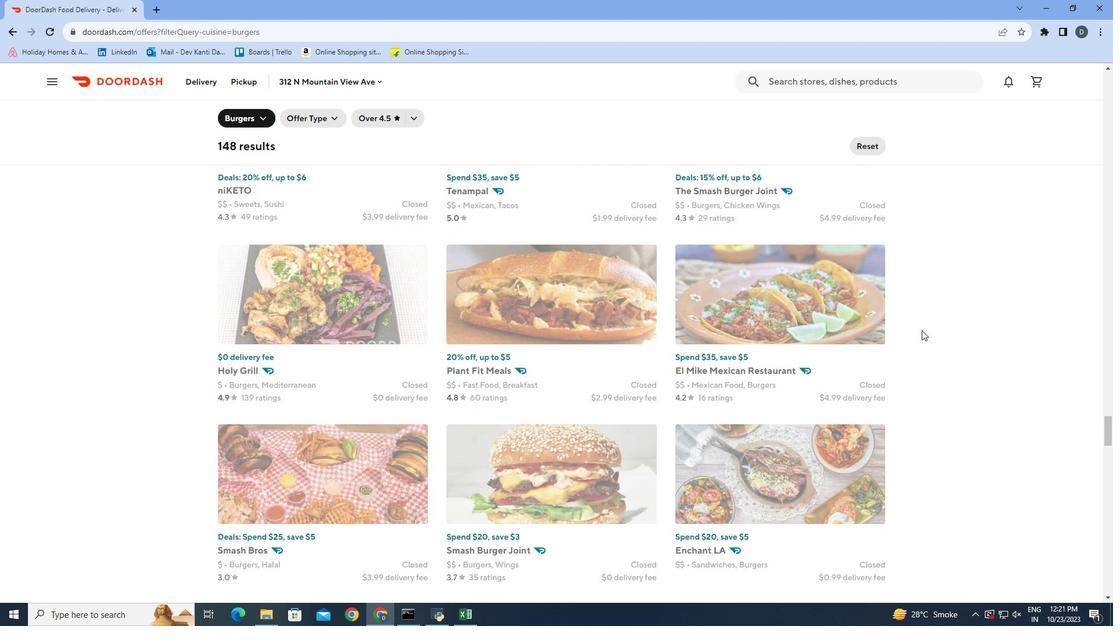 
Action: Mouse scrolled (921, 329) with delta (0, 0)
Screenshot: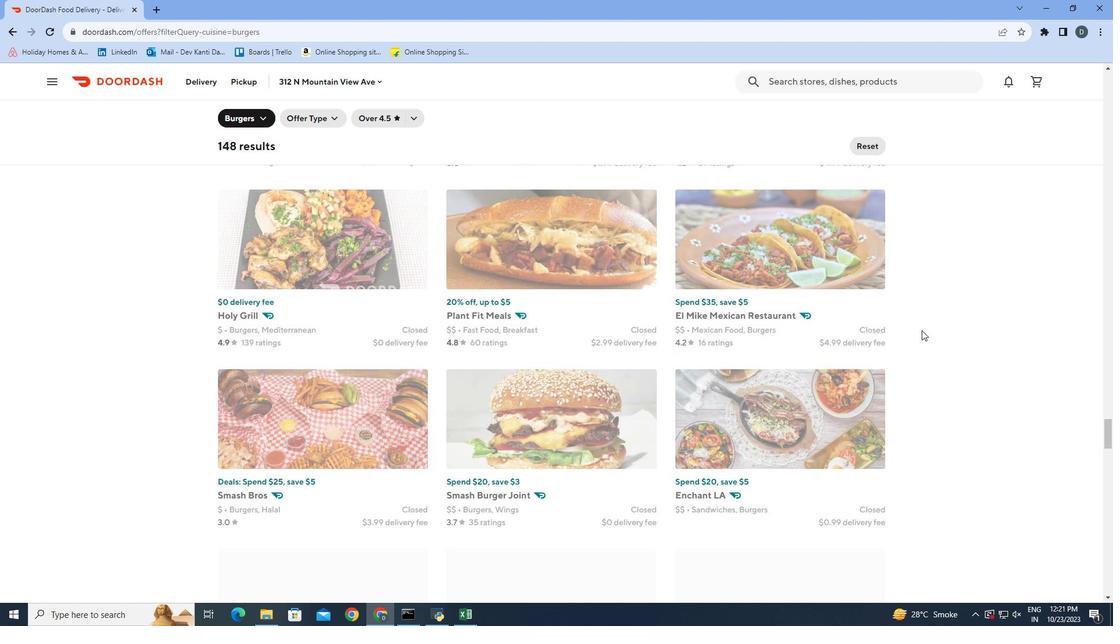 
Action: Mouse scrolled (921, 329) with delta (0, 0)
Screenshot: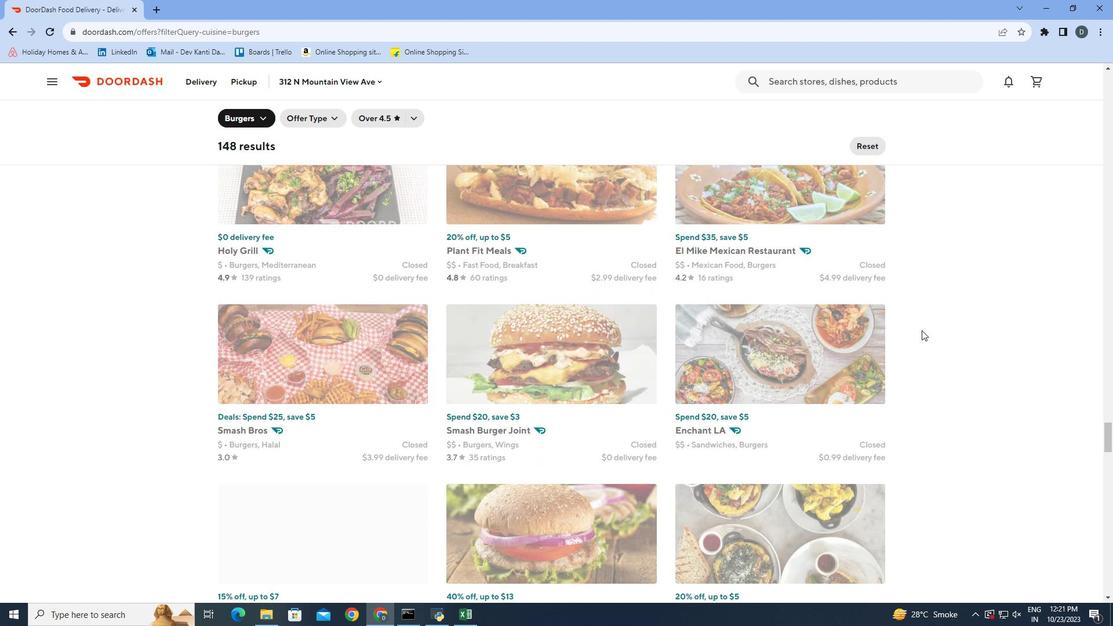 
Action: Mouse moved to (919, 334)
Screenshot: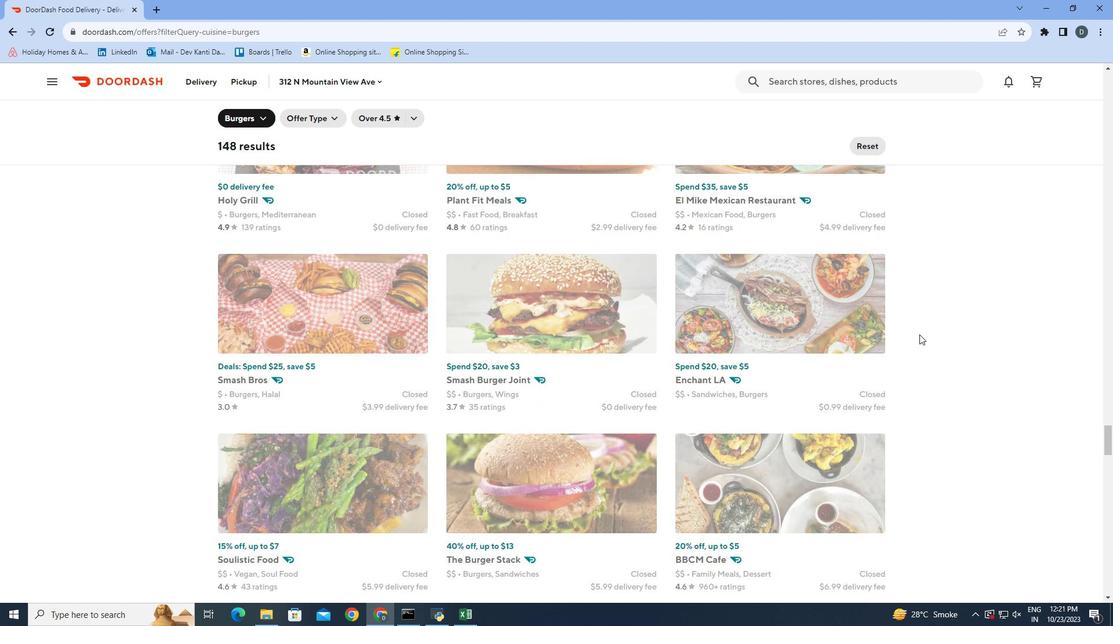 
Action: Mouse scrolled (919, 333) with delta (0, 0)
Screenshot: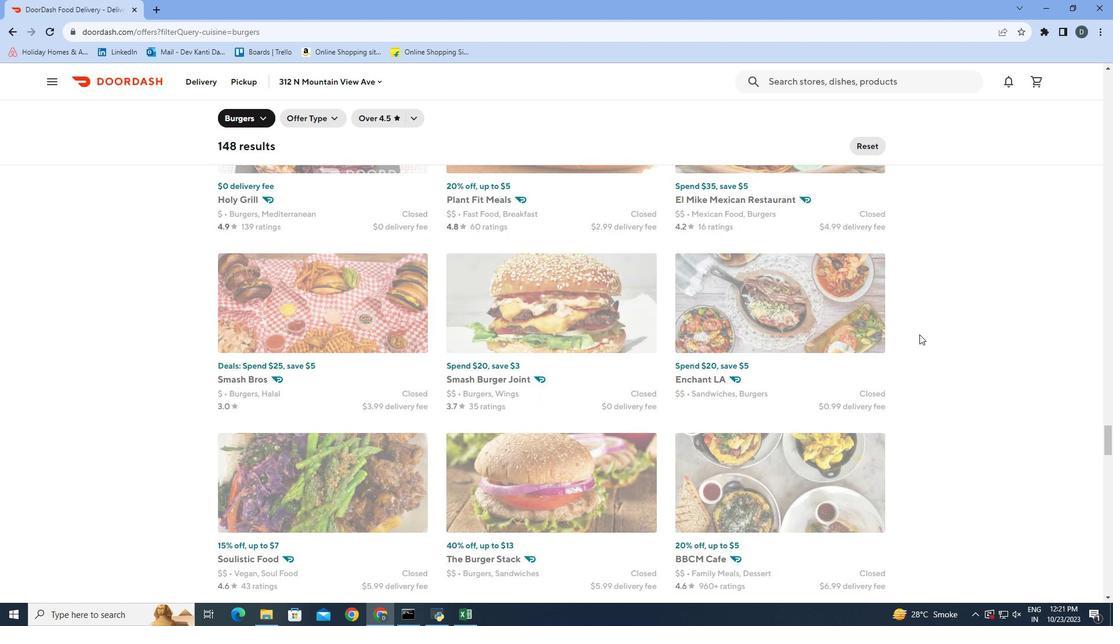 
Action: Mouse moved to (912, 310)
Screenshot: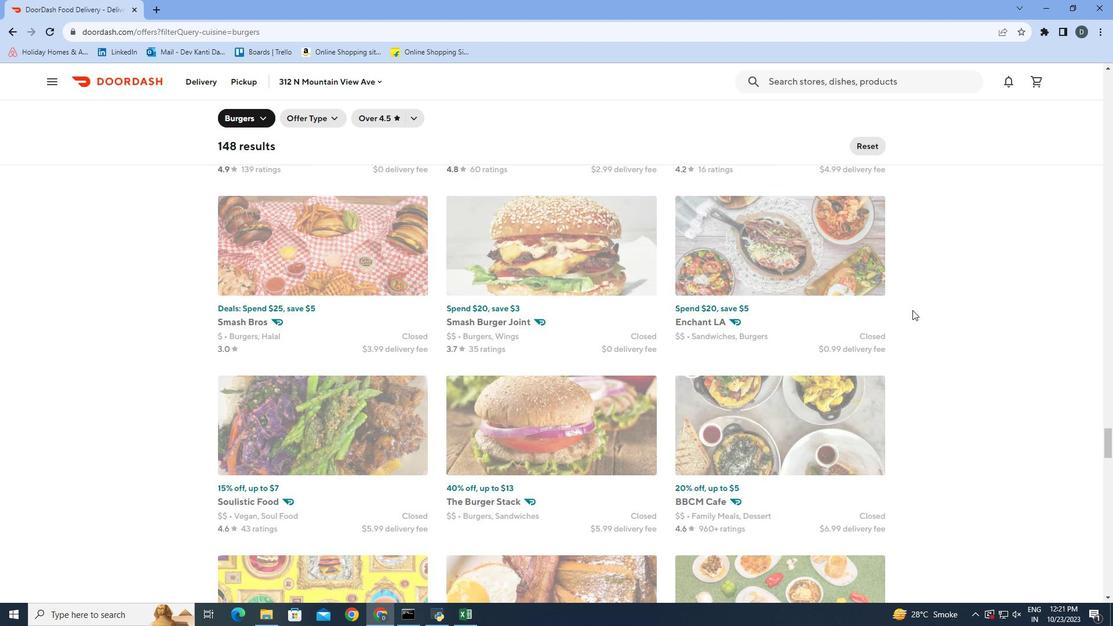 
Action: Mouse scrolled (912, 309) with delta (0, 0)
Screenshot: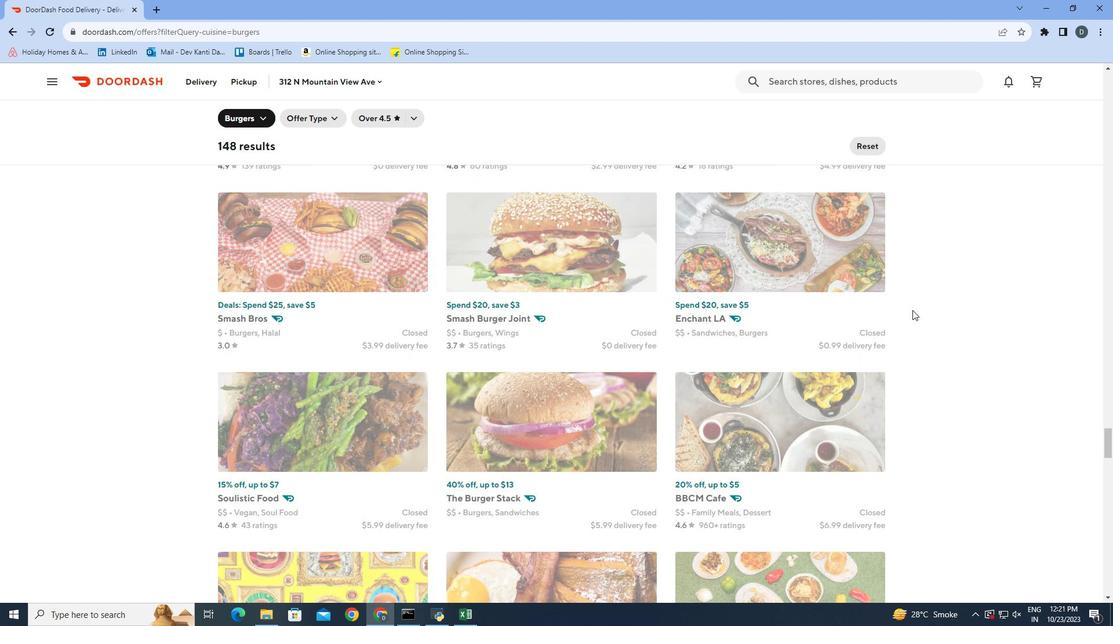 
Action: Mouse scrolled (912, 309) with delta (0, 0)
Screenshot: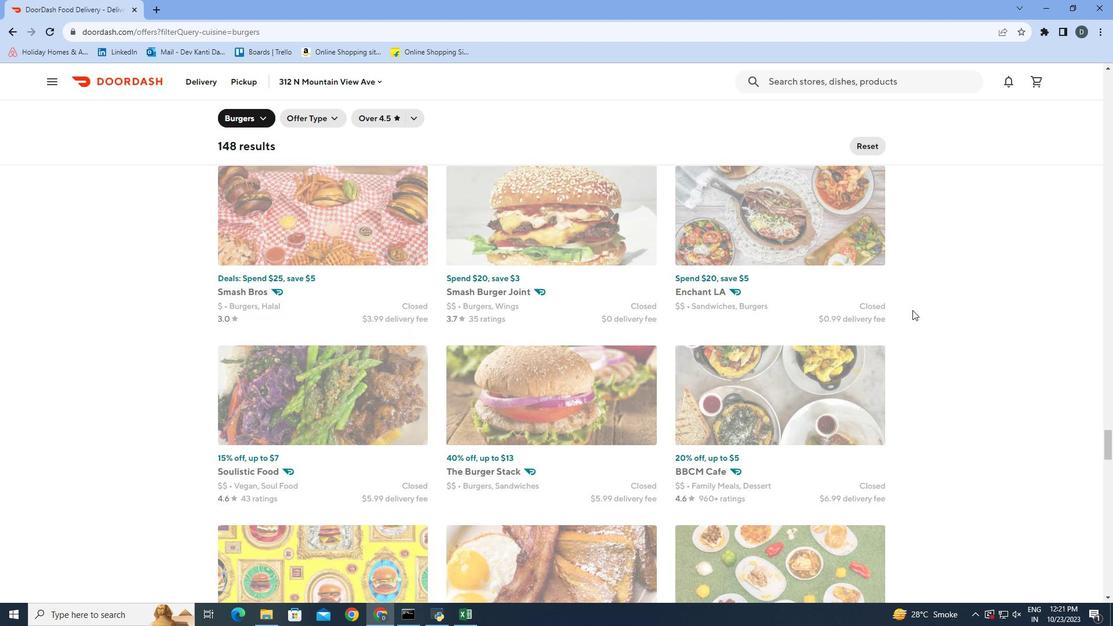 
Action: Mouse moved to (928, 301)
Screenshot: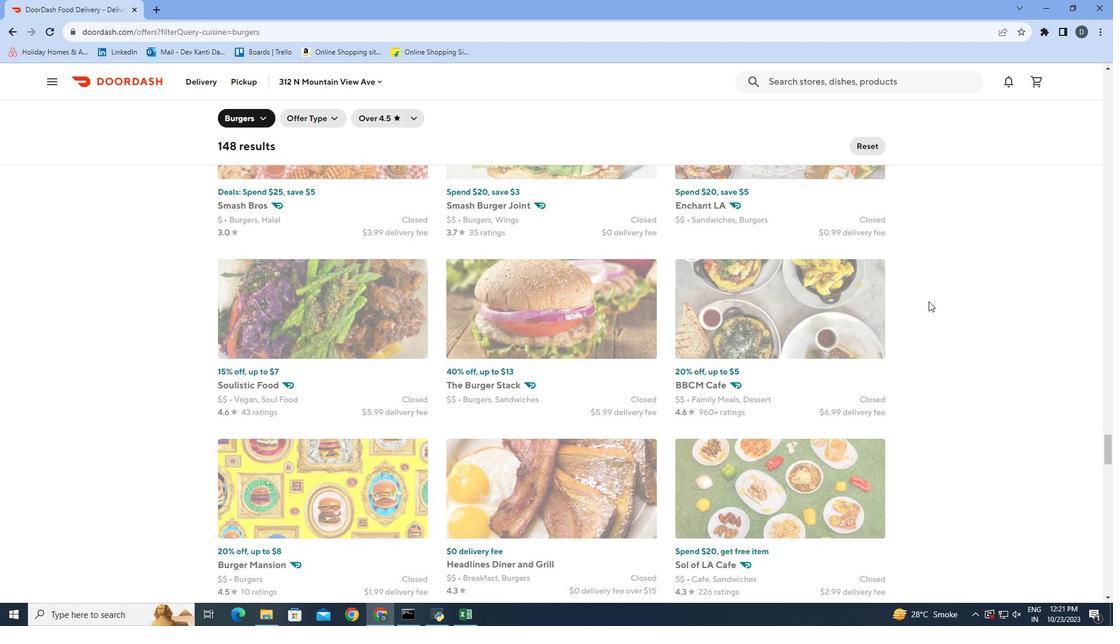 
Action: Mouse scrolled (928, 300) with delta (0, 0)
Screenshot: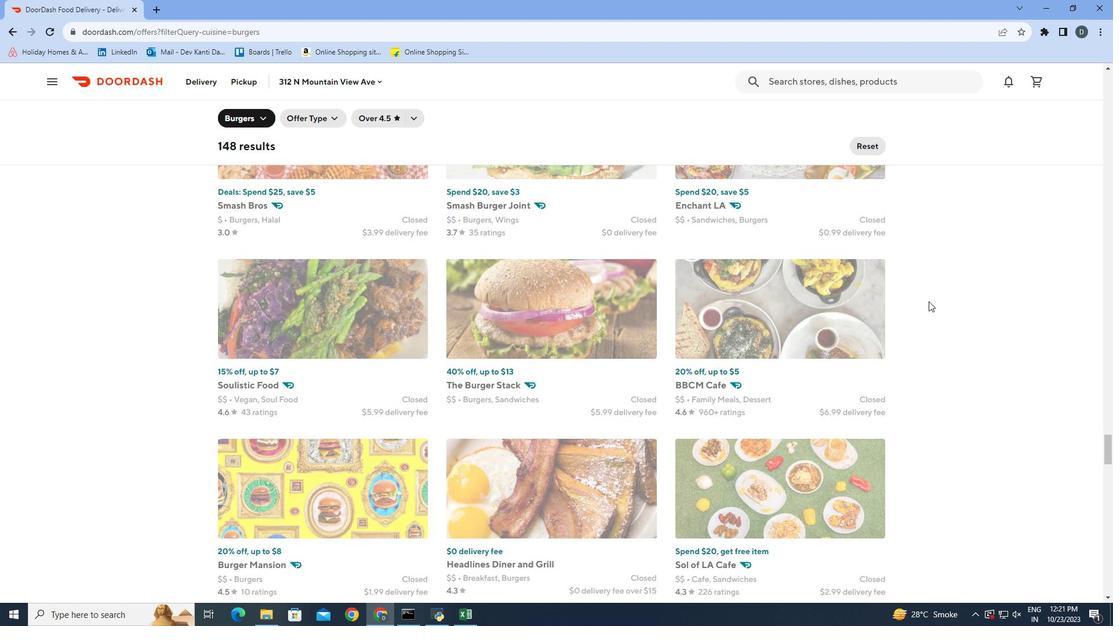 
Action: Mouse scrolled (928, 300) with delta (0, 0)
Screenshot: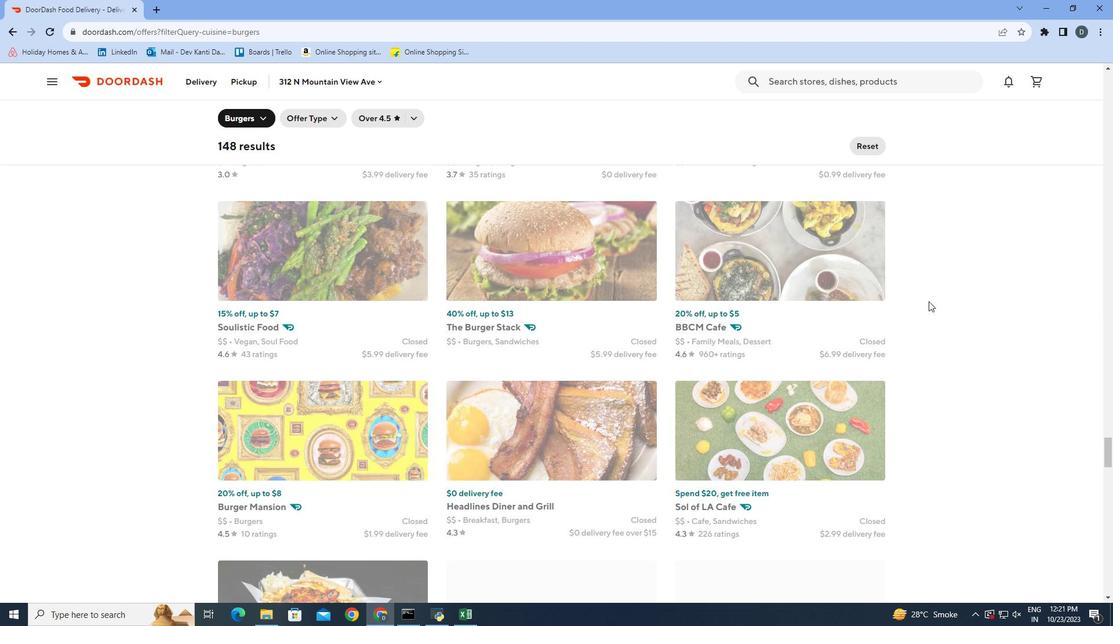 
Action: Mouse moved to (968, 291)
Screenshot: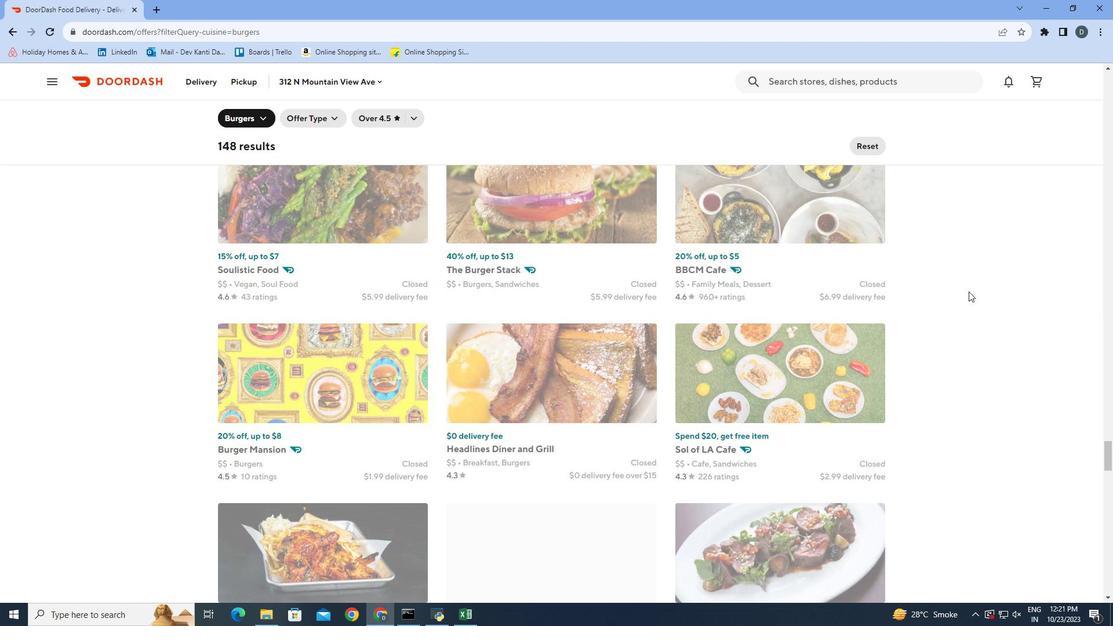 
Action: Mouse scrolled (968, 291) with delta (0, 0)
Screenshot: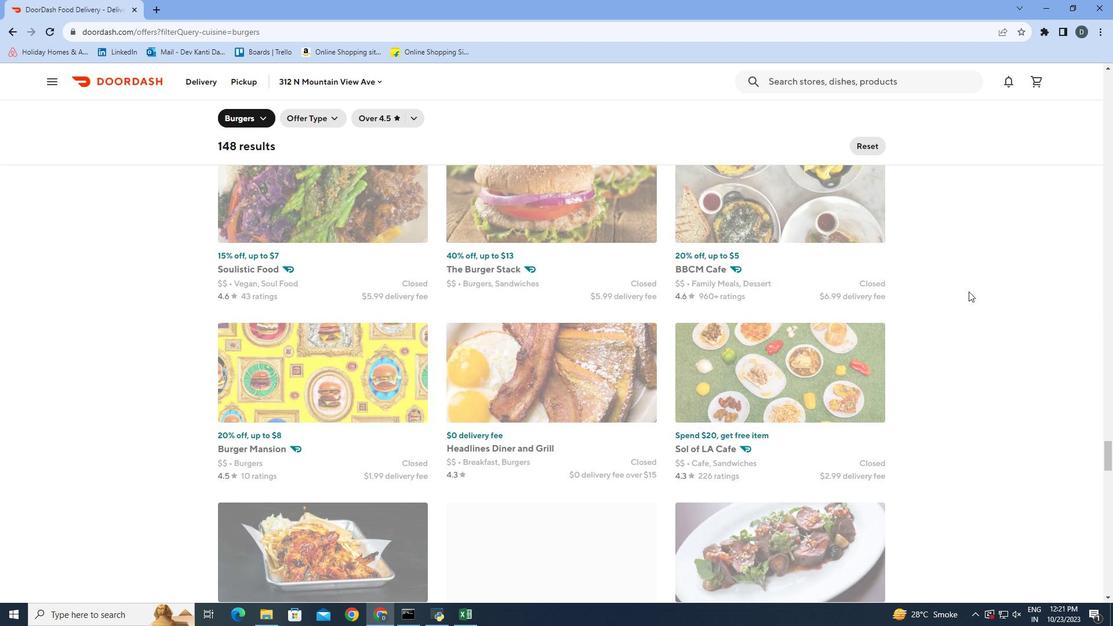 
Action: Mouse moved to (968, 292)
Screenshot: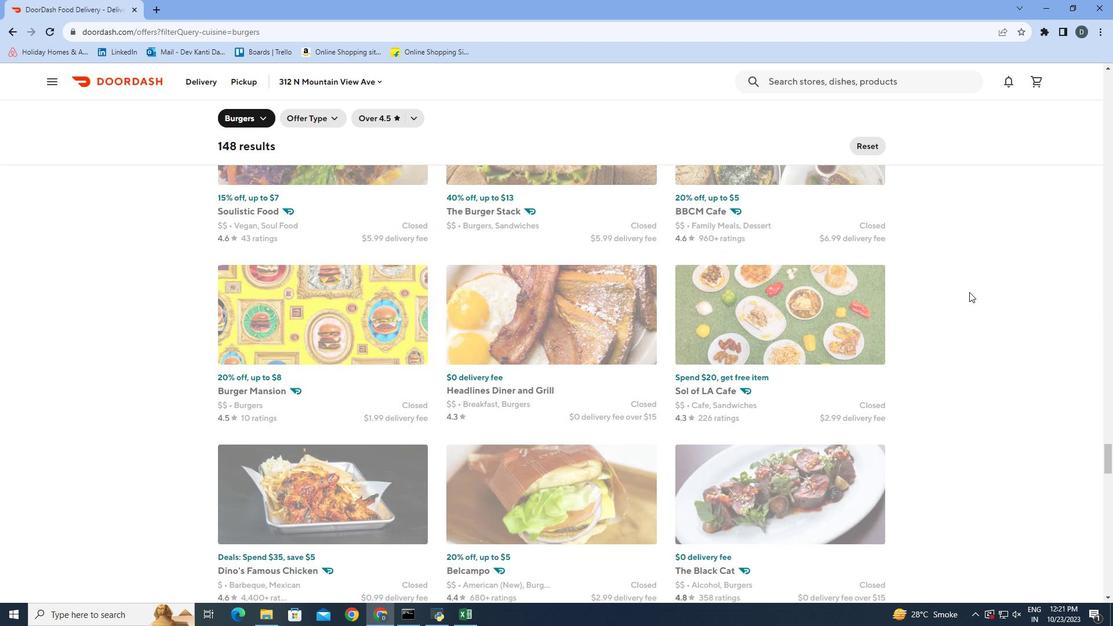 
Action: Mouse scrolled (968, 291) with delta (0, 0)
Screenshot: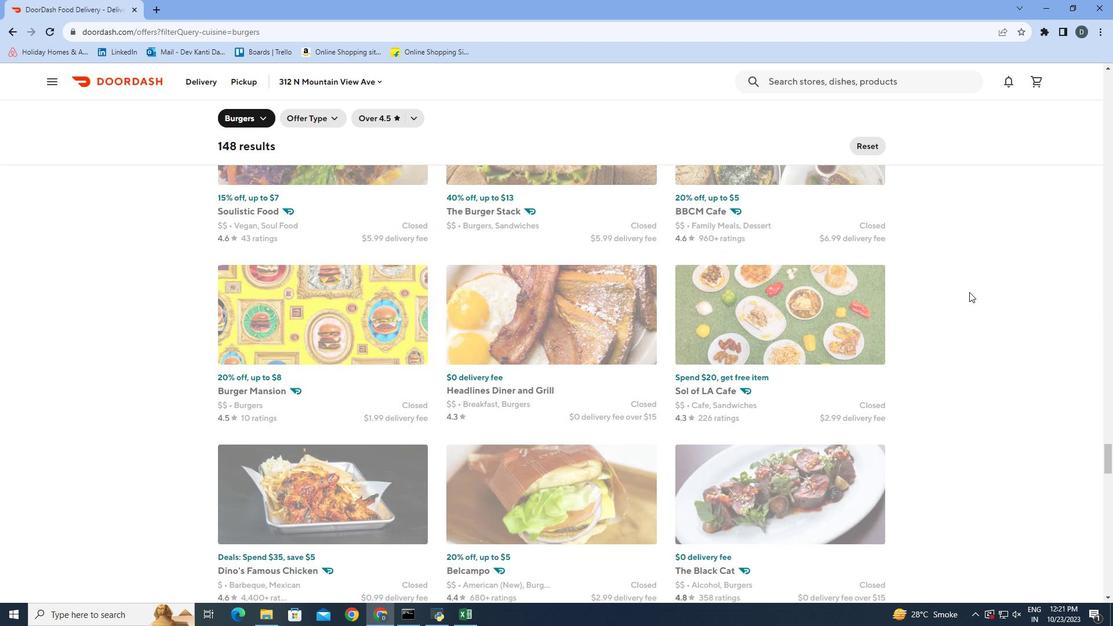 
Action: Mouse moved to (969, 292)
Screenshot: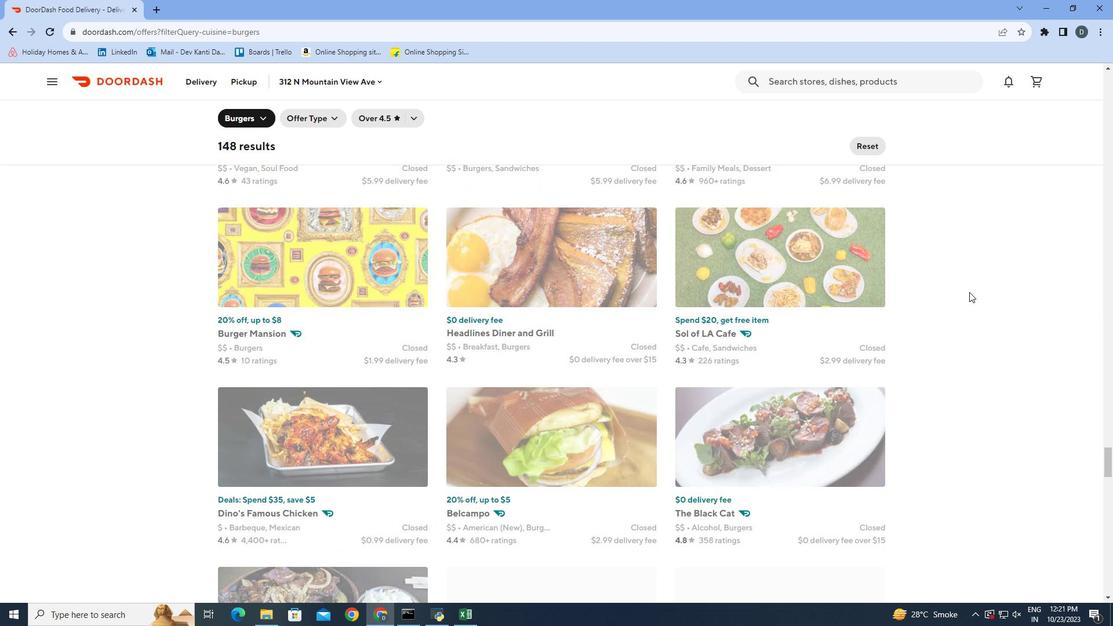 
Action: Mouse scrolled (969, 291) with delta (0, 0)
Screenshot: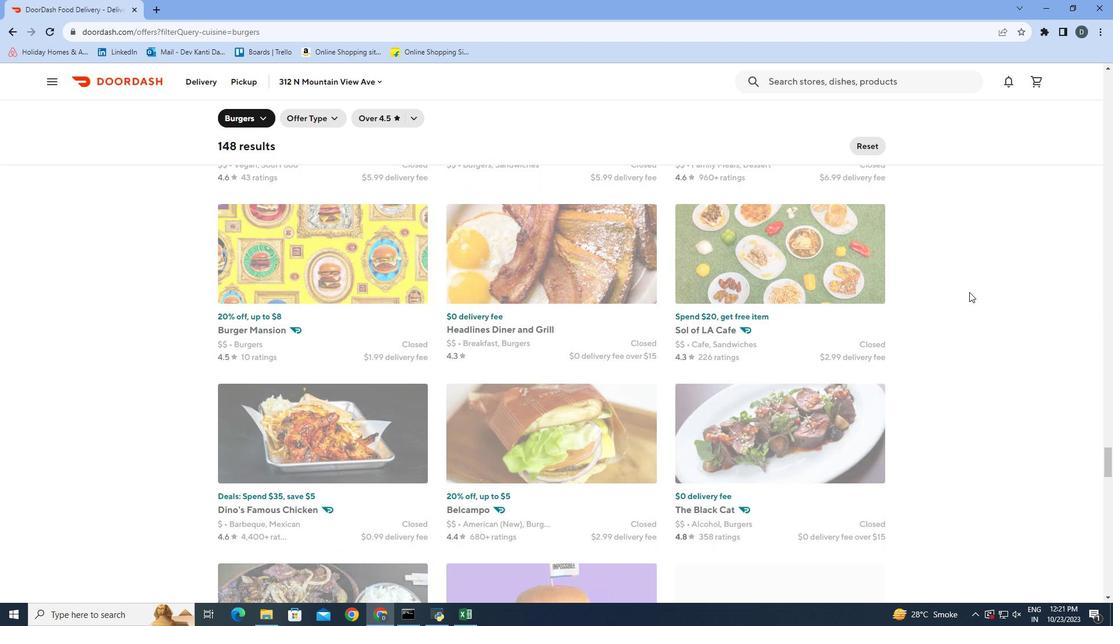 
Action: Mouse scrolled (969, 291) with delta (0, 0)
Screenshot: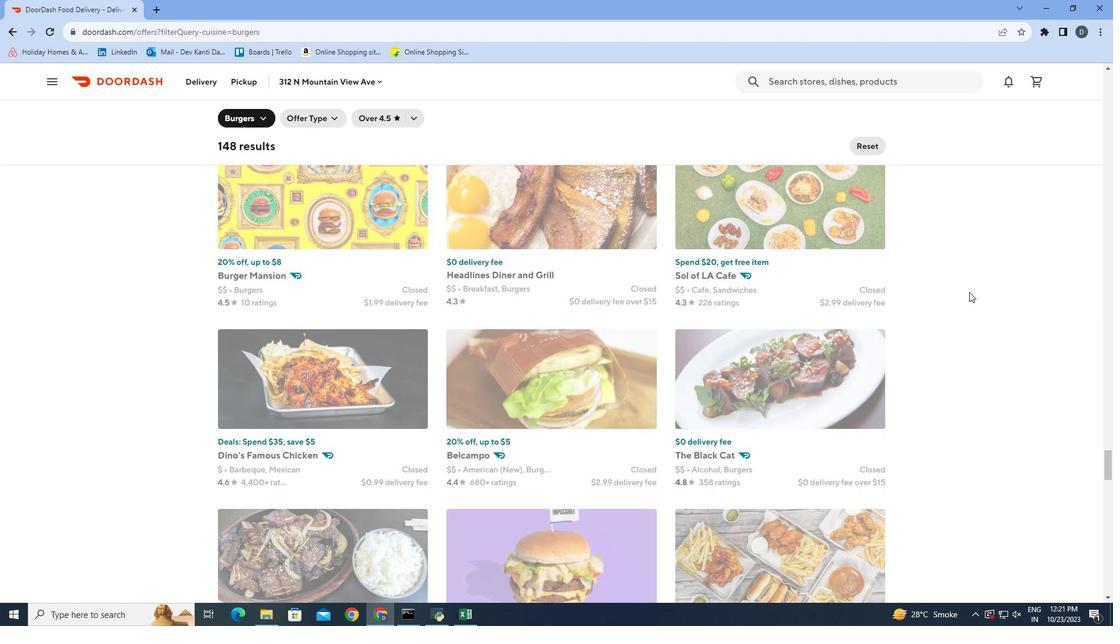 
Action: Mouse scrolled (969, 291) with delta (0, 0)
Screenshot: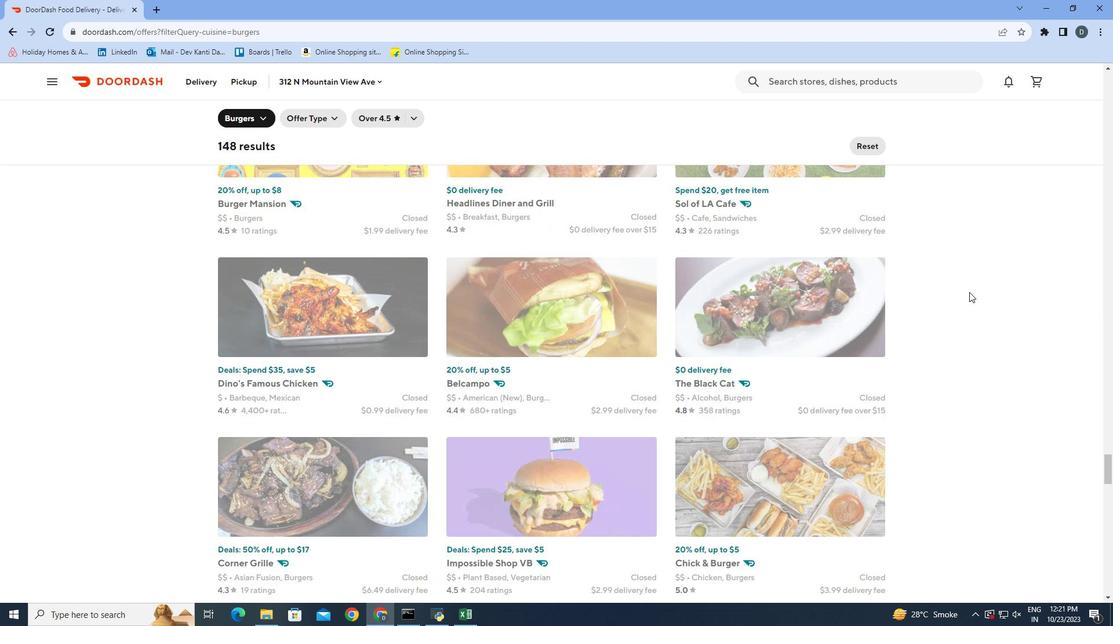 
Action: Mouse scrolled (969, 291) with delta (0, 0)
Screenshot: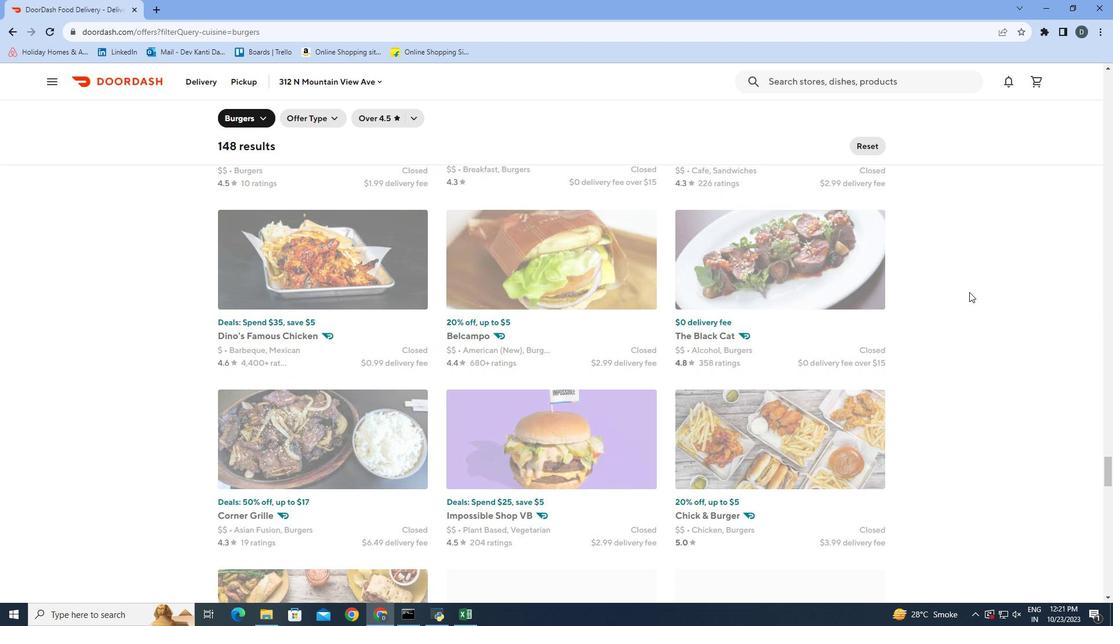 
Action: Mouse scrolled (969, 291) with delta (0, 0)
Screenshot: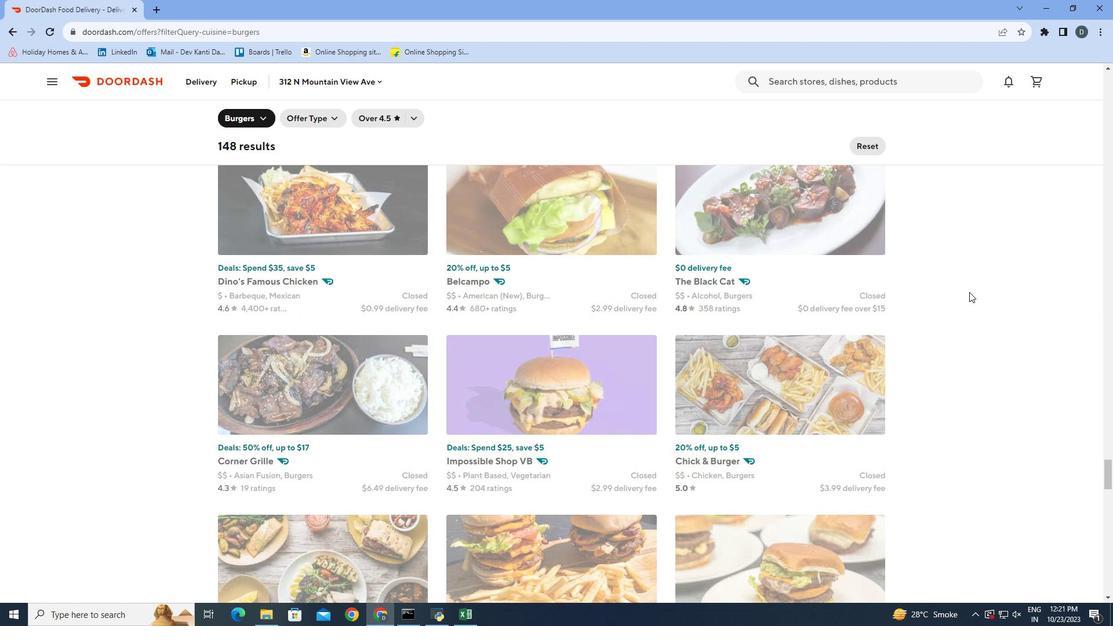 
Action: Mouse scrolled (969, 291) with delta (0, 0)
Screenshot: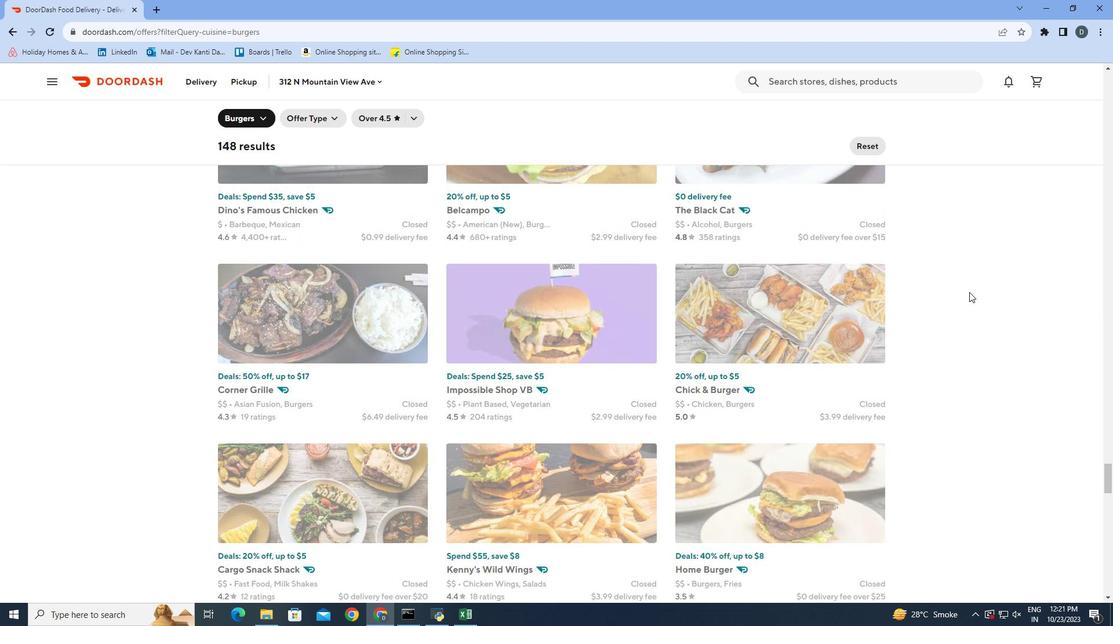 
Action: Mouse scrolled (969, 291) with delta (0, 0)
Screenshot: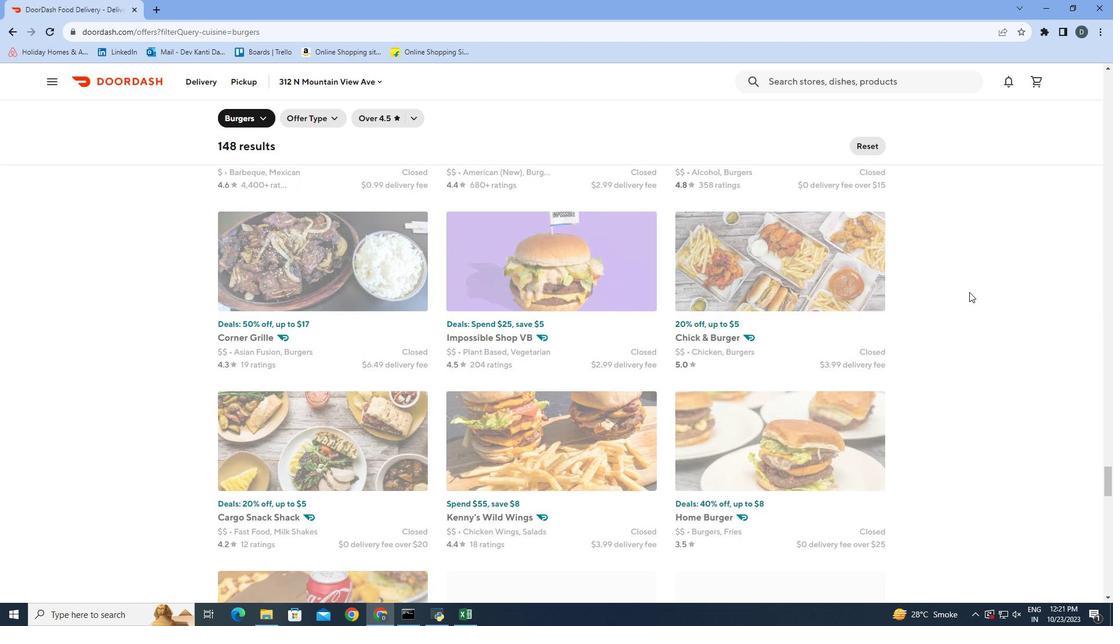 
Action: Mouse scrolled (969, 291) with delta (0, 0)
Screenshot: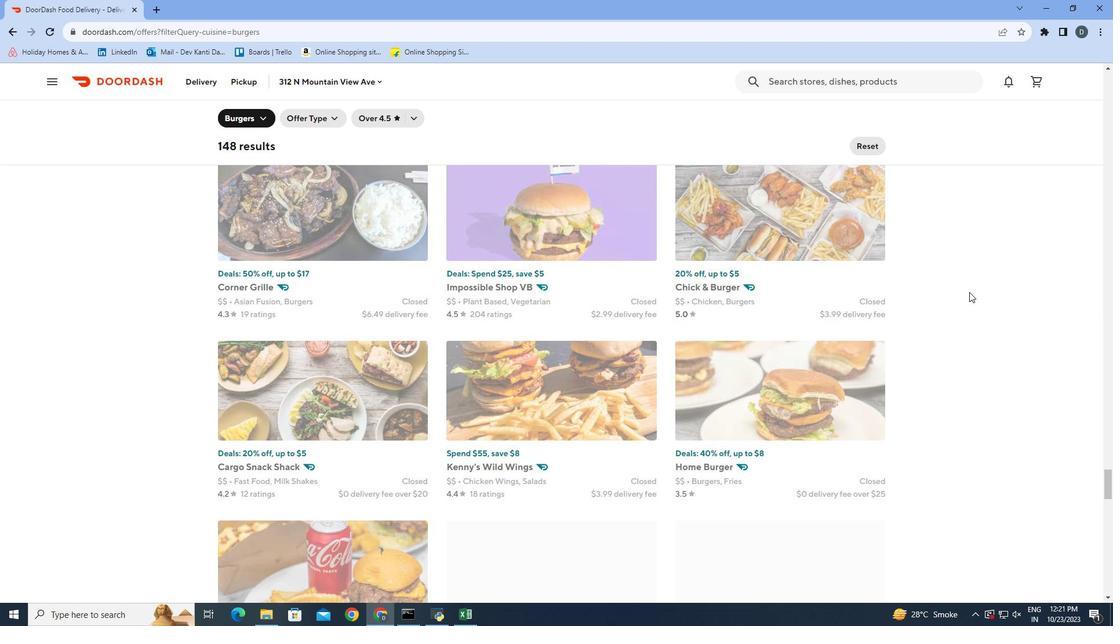 
Action: Mouse scrolled (969, 291) with delta (0, 0)
Screenshot: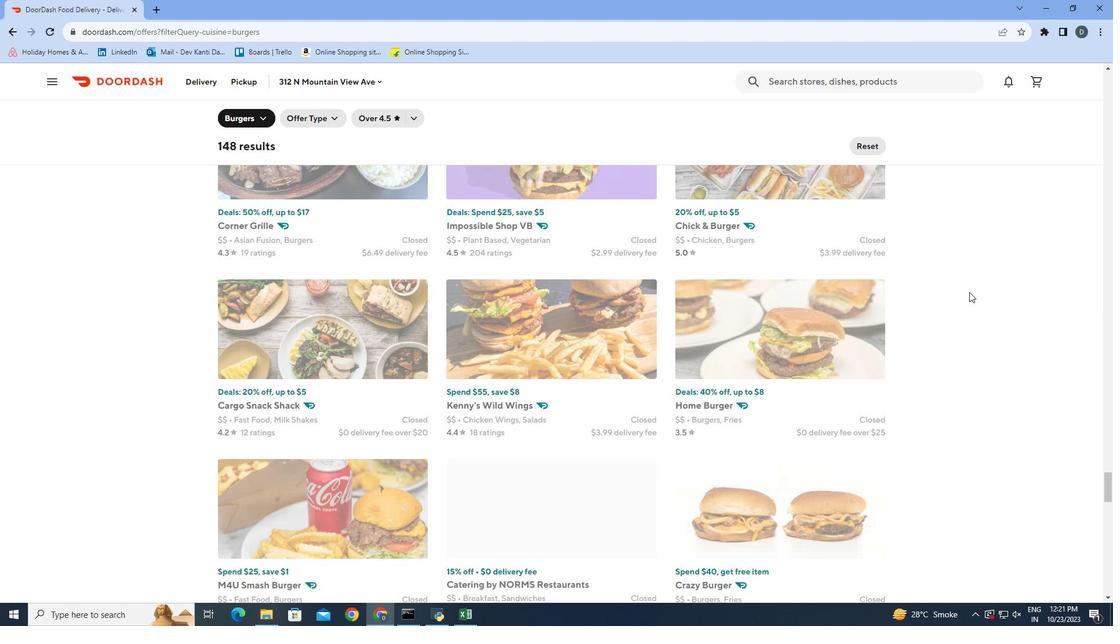 
Action: Mouse scrolled (969, 291) with delta (0, 0)
Screenshot: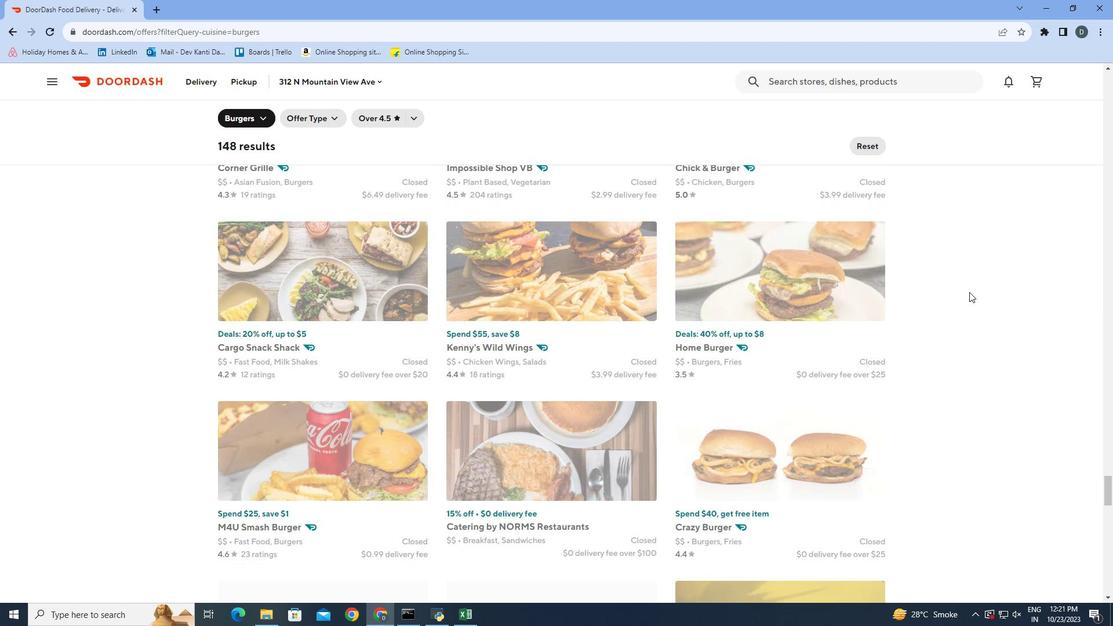 
Action: Mouse scrolled (969, 291) with delta (0, 0)
Screenshot: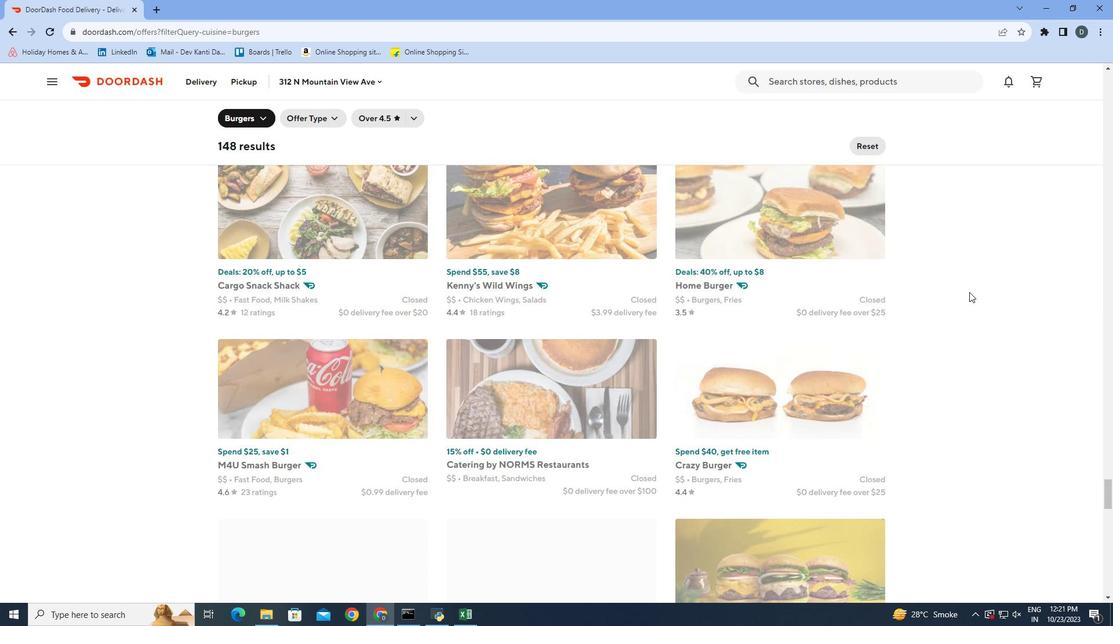 
Action: Mouse scrolled (969, 291) with delta (0, 0)
Screenshot: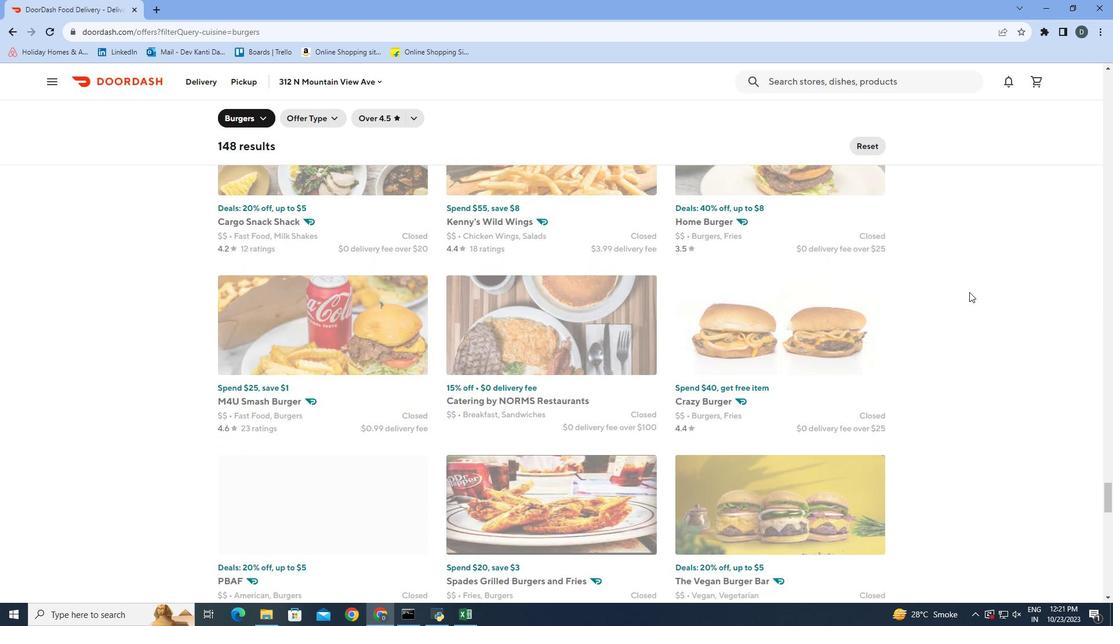 
Action: Mouse scrolled (969, 291) with delta (0, 0)
Screenshot: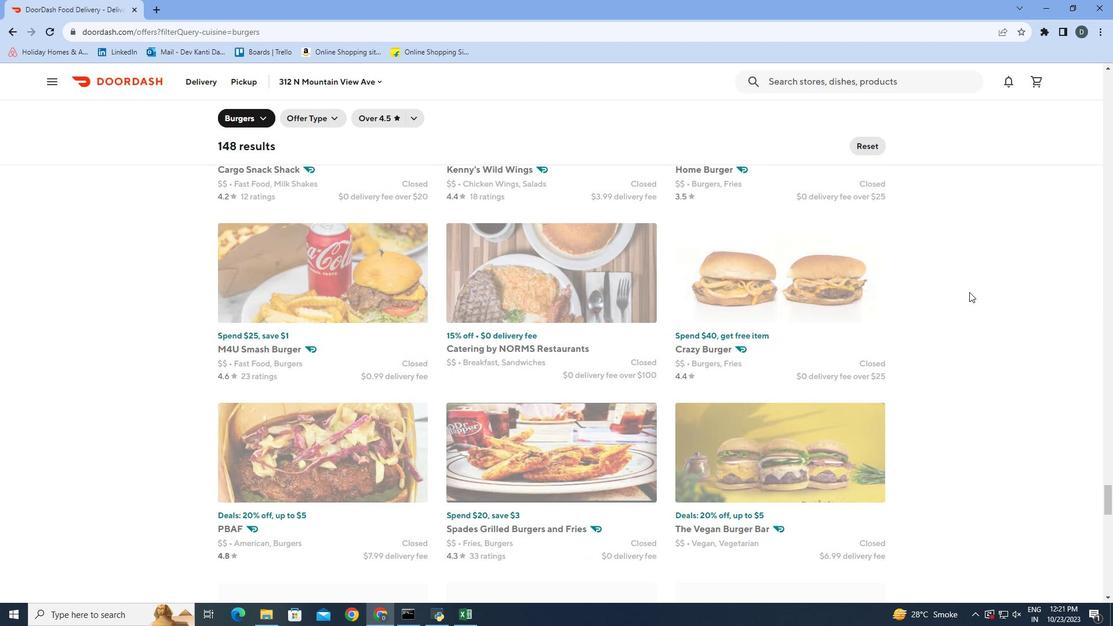 
Action: Mouse scrolled (969, 291) with delta (0, 0)
Screenshot: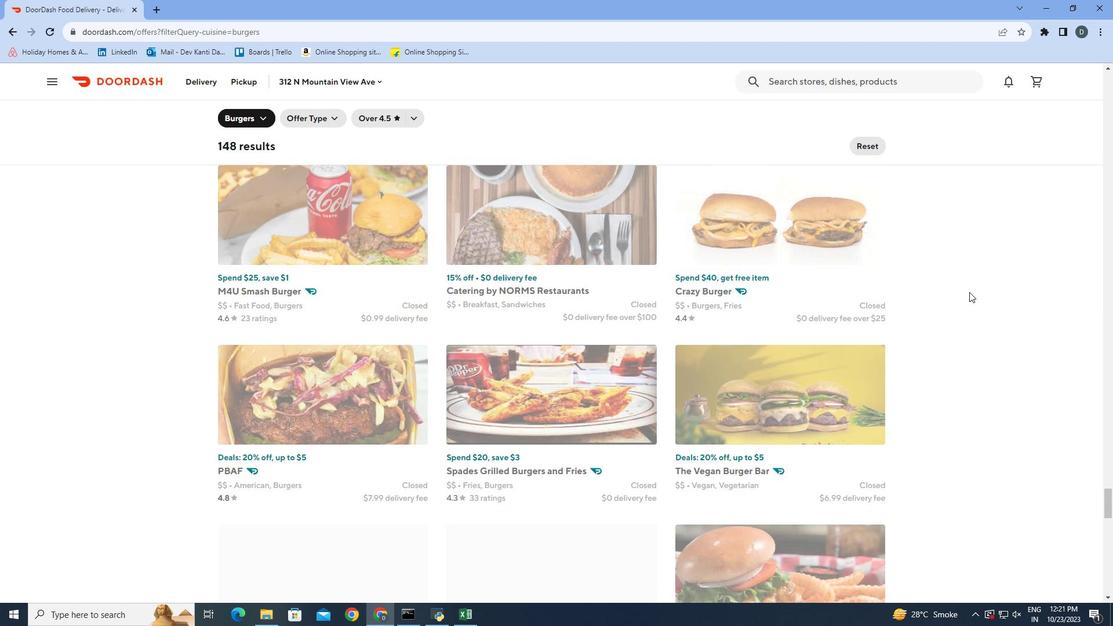 
Action: Mouse scrolled (969, 291) with delta (0, 0)
Screenshot: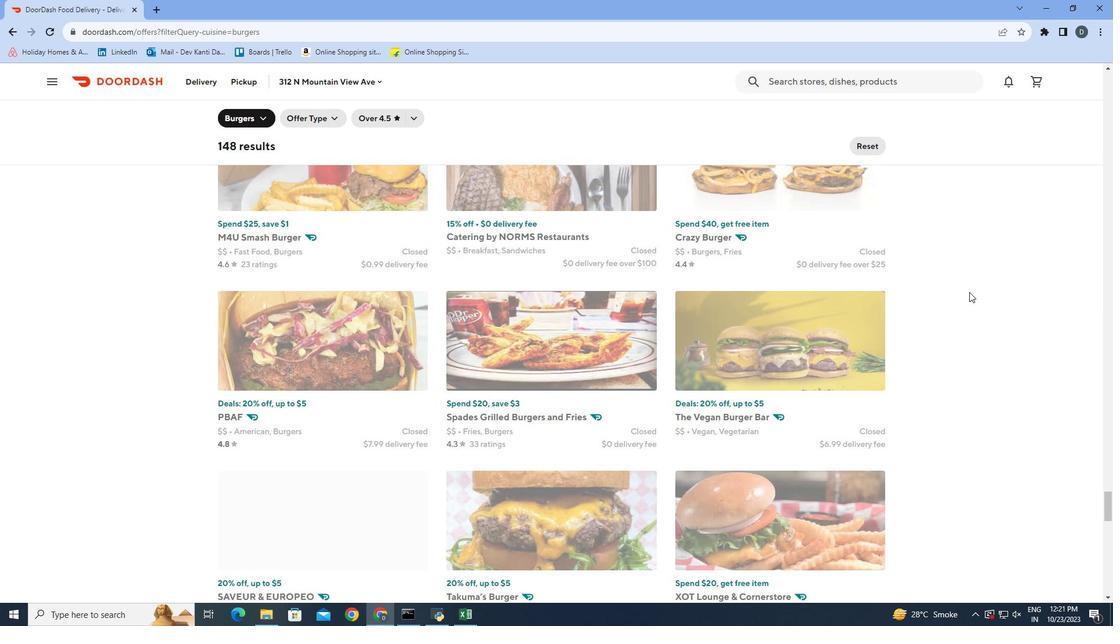
Action: Mouse scrolled (969, 291) with delta (0, 0)
Screenshot: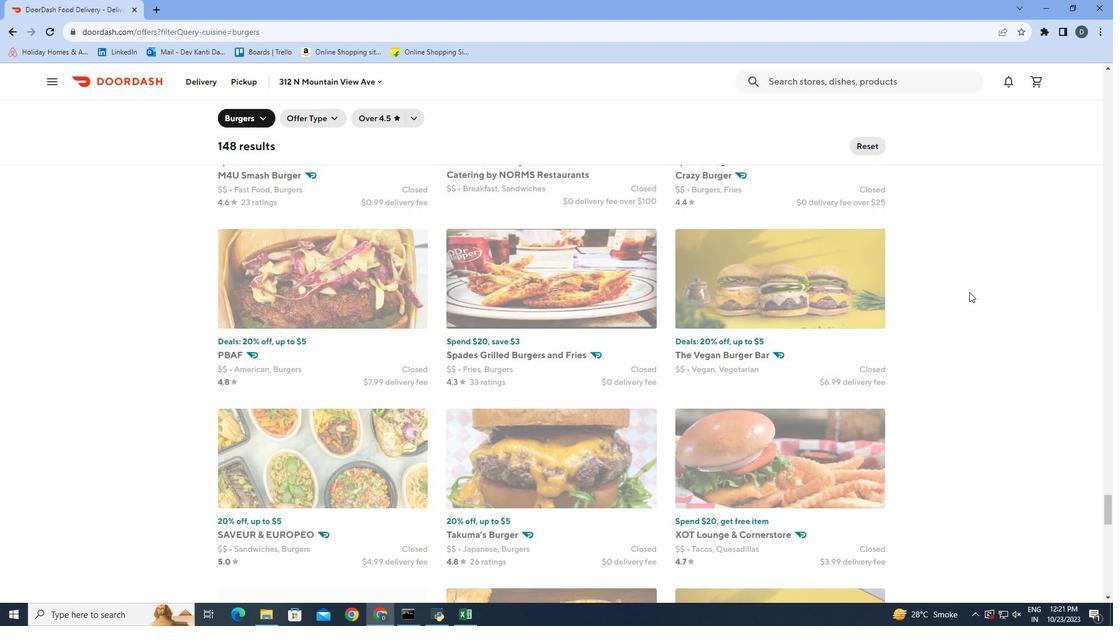 
Action: Mouse scrolled (969, 291) with delta (0, 0)
Screenshot: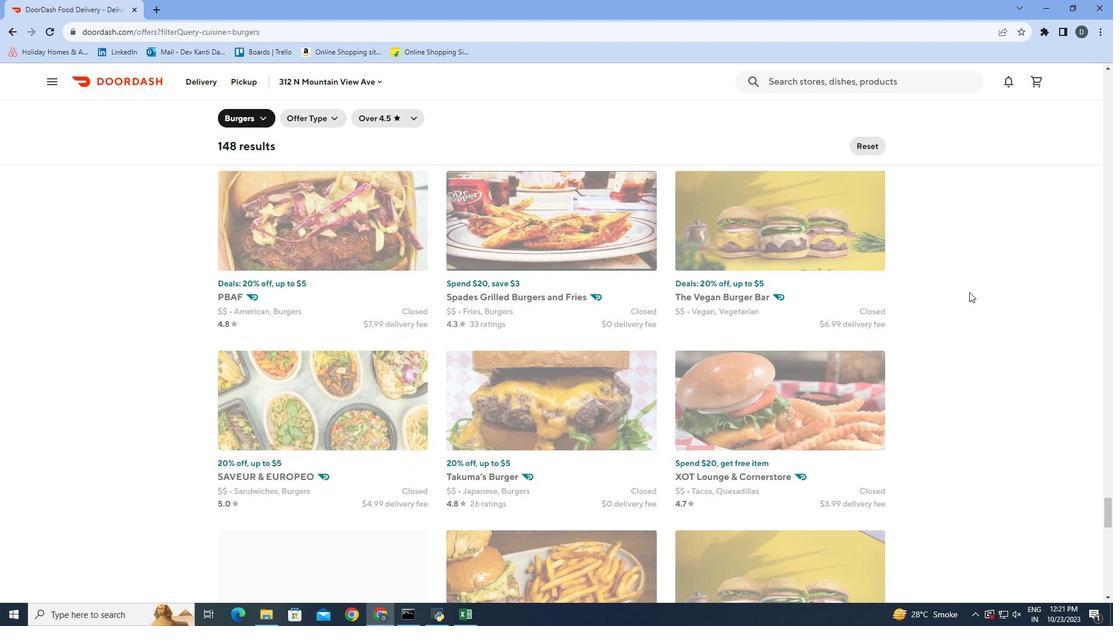 
Action: Mouse scrolled (969, 291) with delta (0, 0)
Screenshot: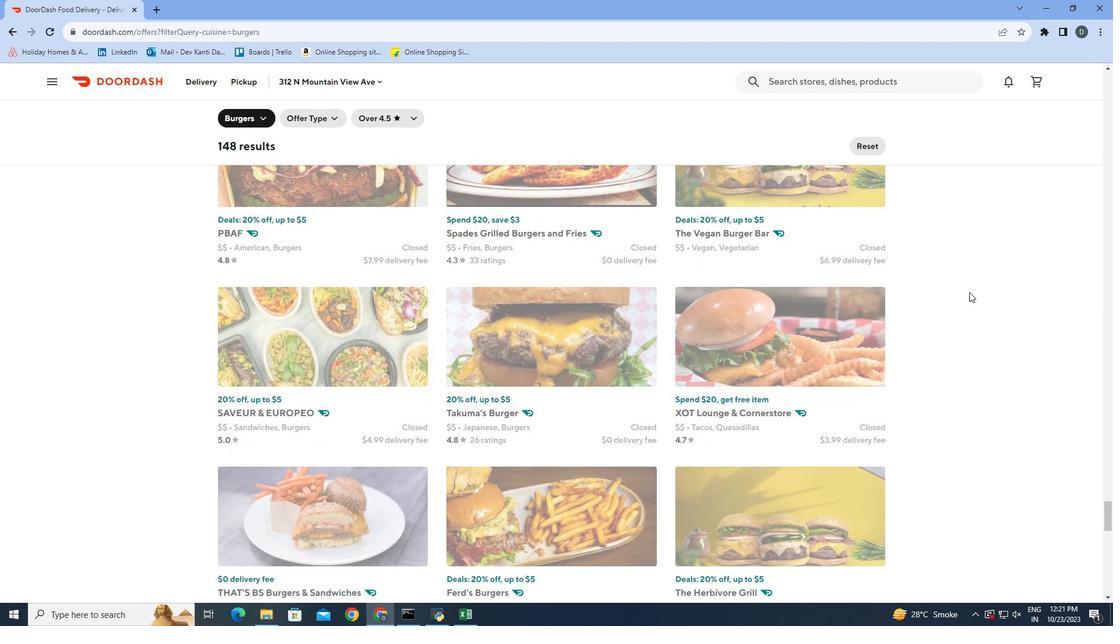 
Action: Mouse scrolled (969, 291) with delta (0, 0)
Screenshot: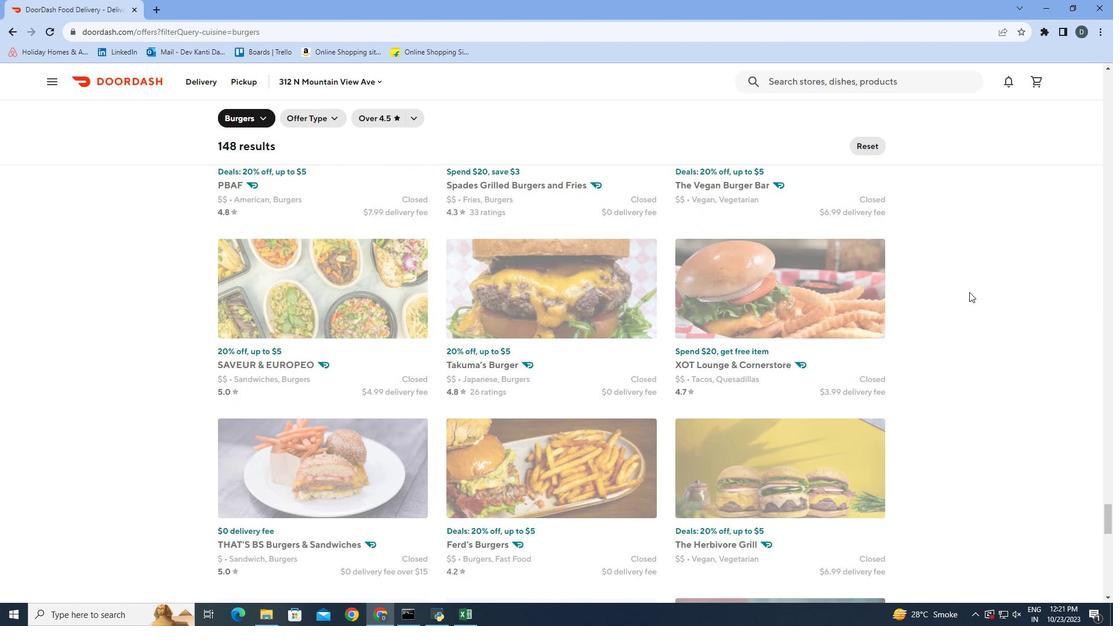 
Action: Mouse scrolled (969, 291) with delta (0, 0)
Screenshot: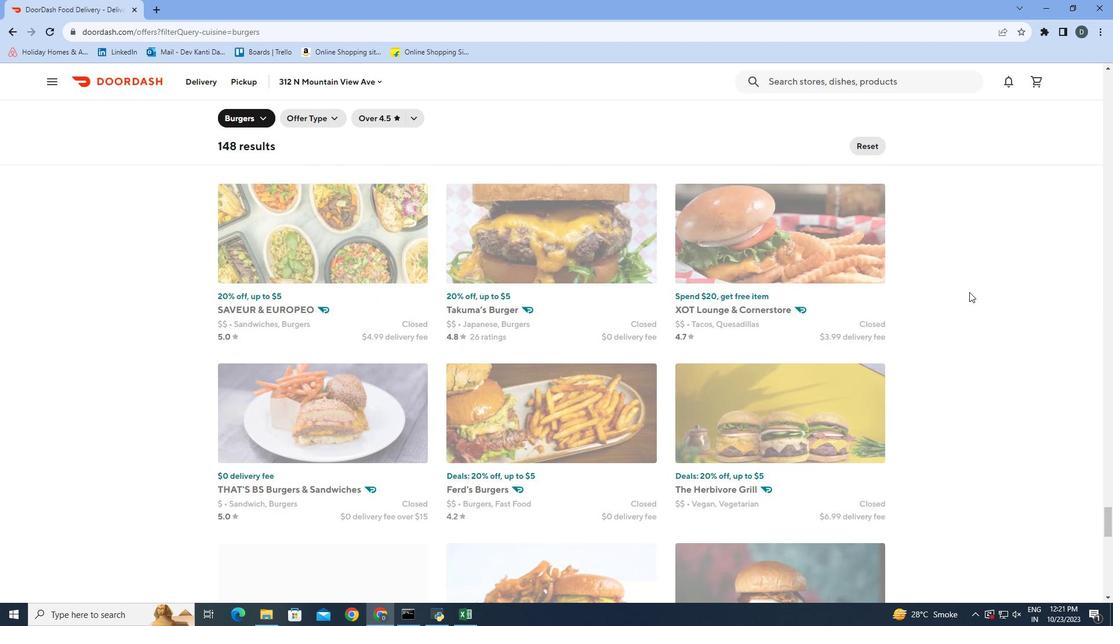 
Action: Mouse scrolled (969, 291) with delta (0, 0)
Screenshot: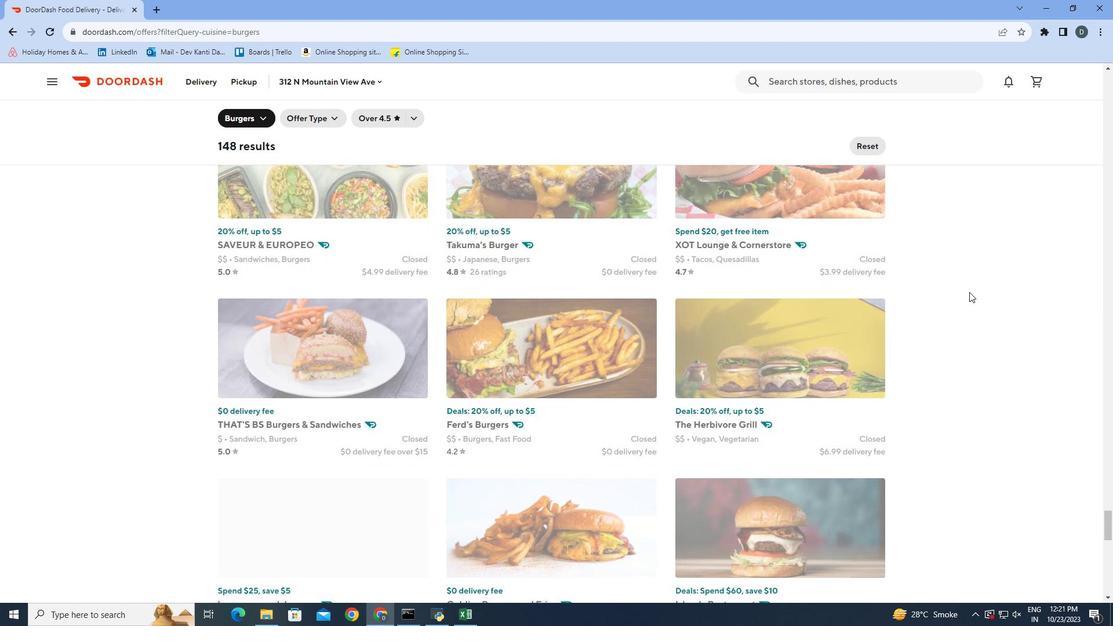 
Action: Mouse scrolled (969, 291) with delta (0, 0)
Screenshot: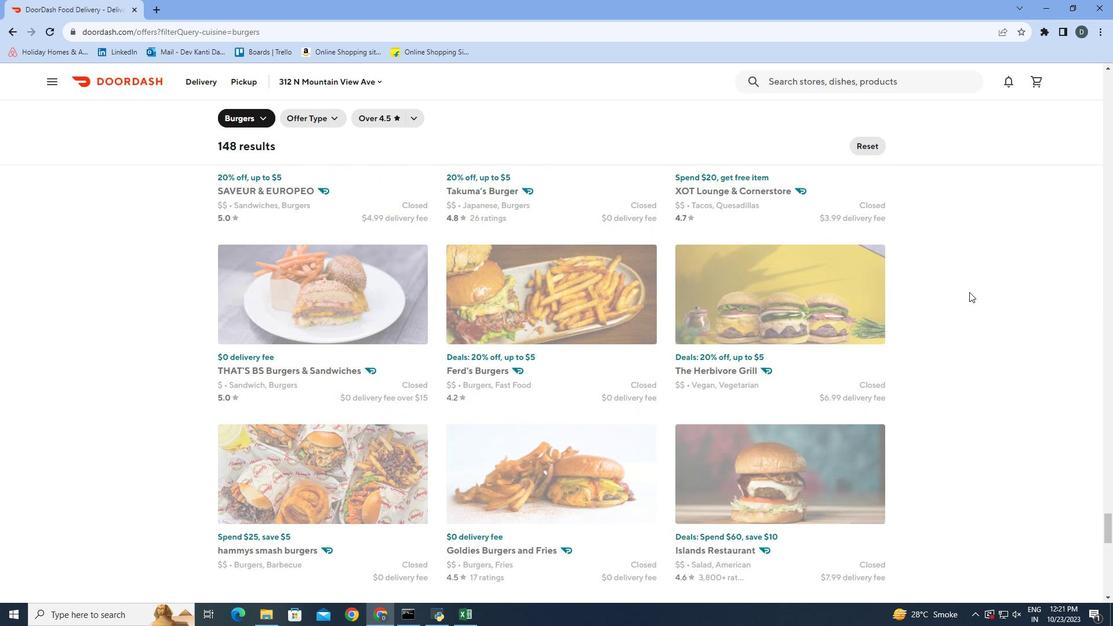 
Action: Mouse scrolled (969, 291) with delta (0, 0)
Screenshot: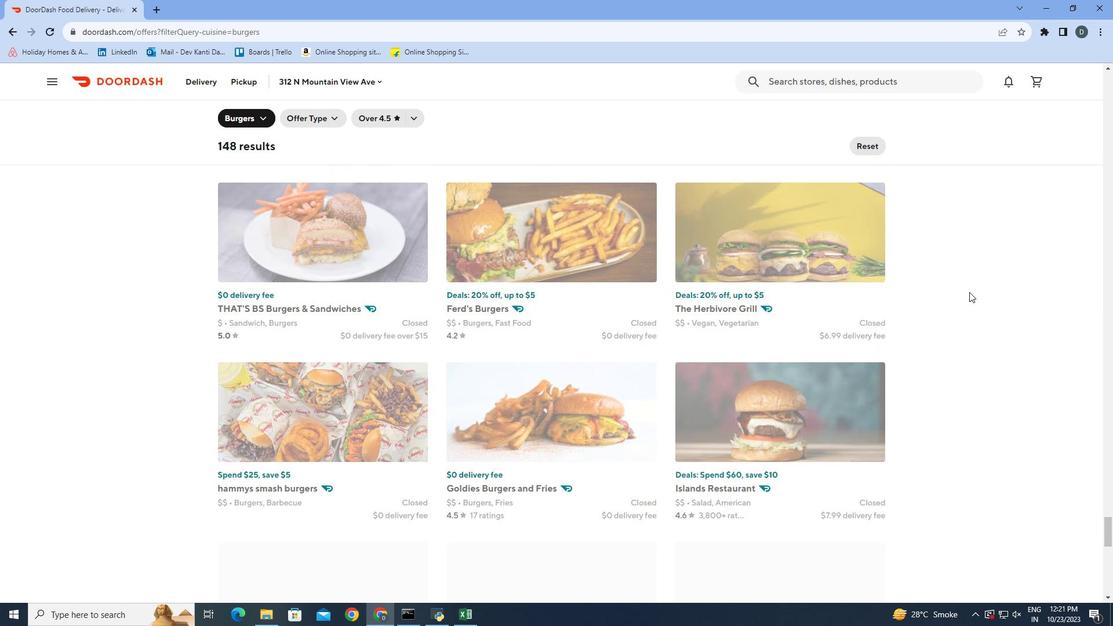 
Action: Mouse scrolled (969, 291) with delta (0, 0)
Screenshot: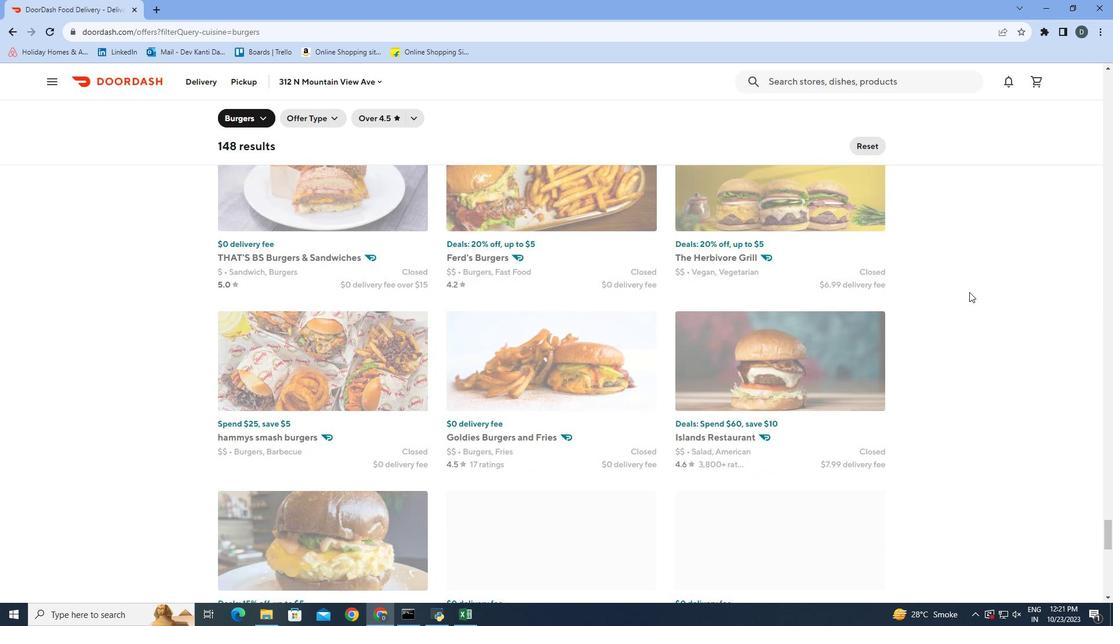 
Action: Mouse scrolled (969, 291) with delta (0, 0)
Screenshot: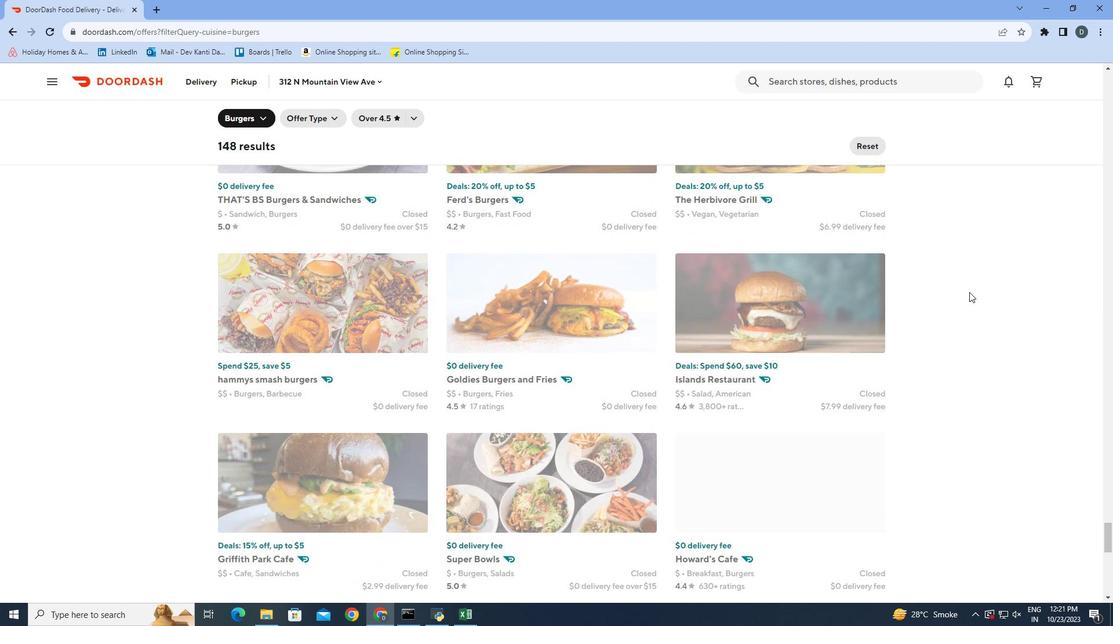 
Action: Mouse scrolled (969, 291) with delta (0, 0)
Screenshot: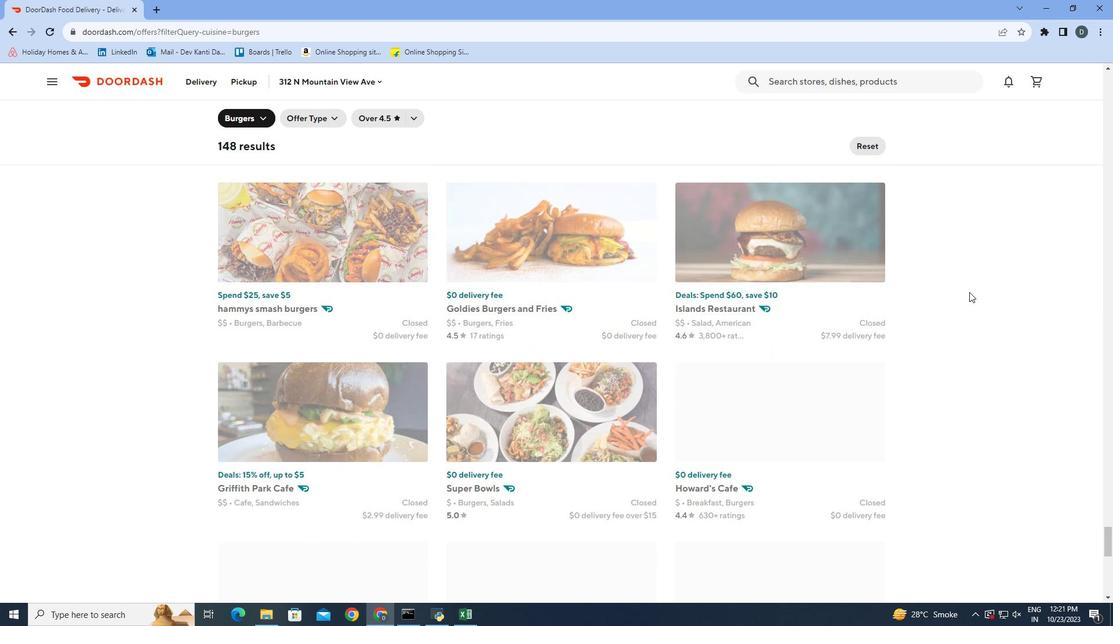 
Action: Mouse scrolled (969, 291) with delta (0, 0)
Screenshot: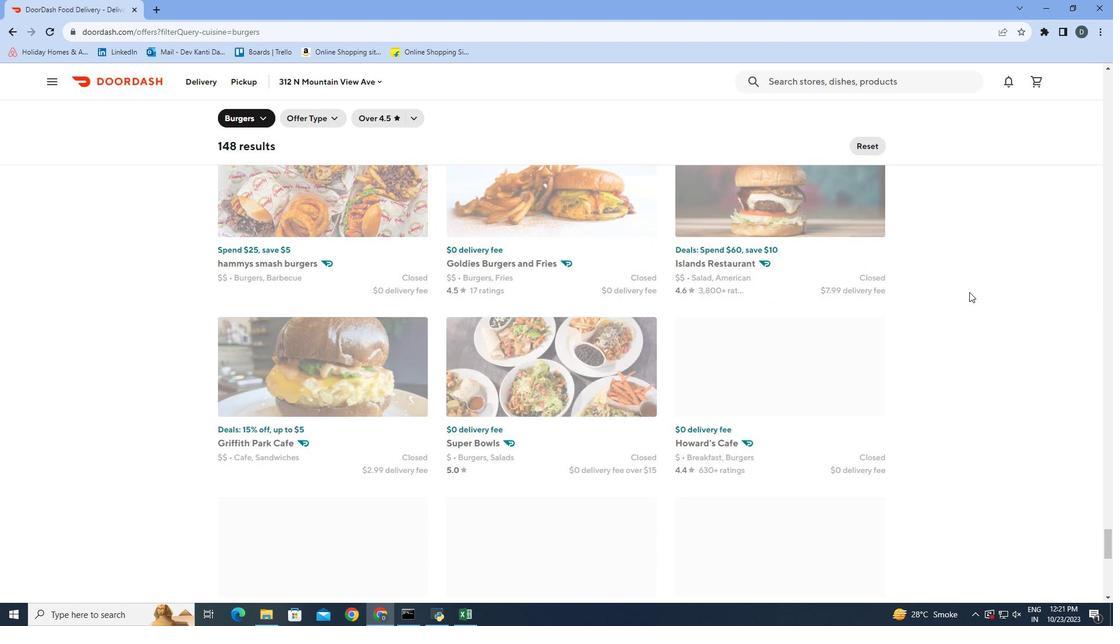 
Action: Mouse scrolled (969, 291) with delta (0, 0)
Screenshot: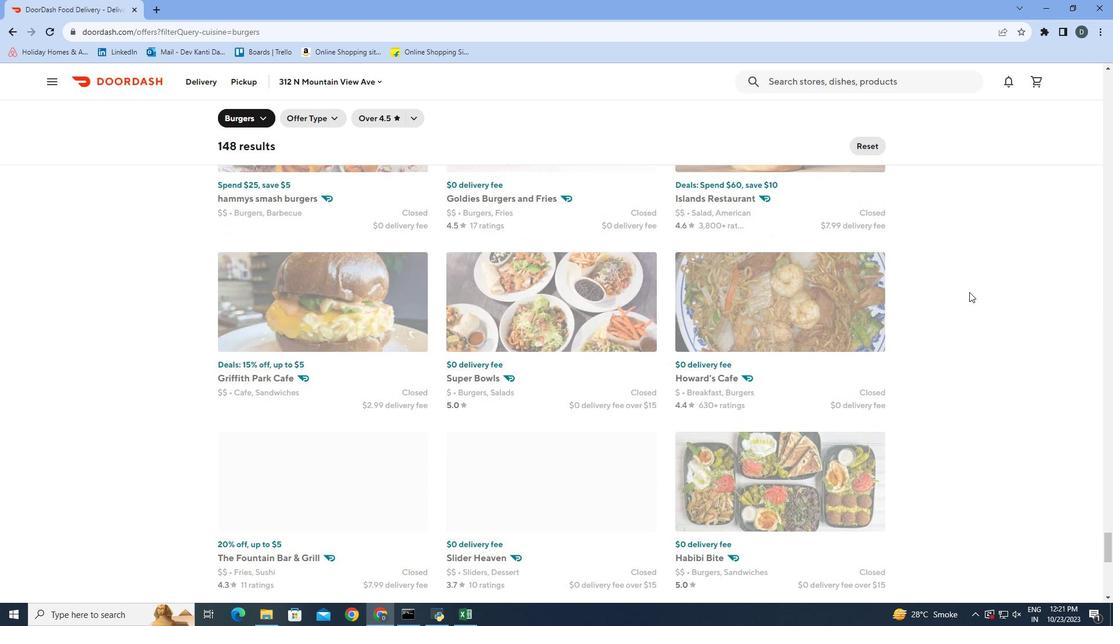 
Action: Mouse scrolled (969, 291) with delta (0, 0)
Screenshot: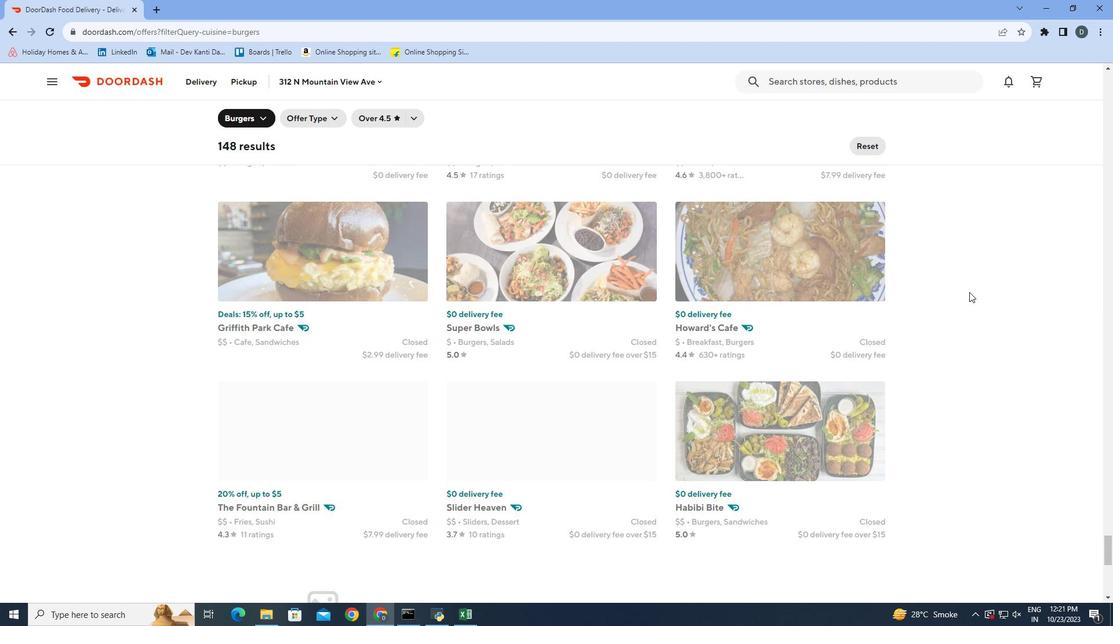 
Action: Mouse scrolled (969, 291) with delta (0, 0)
Screenshot: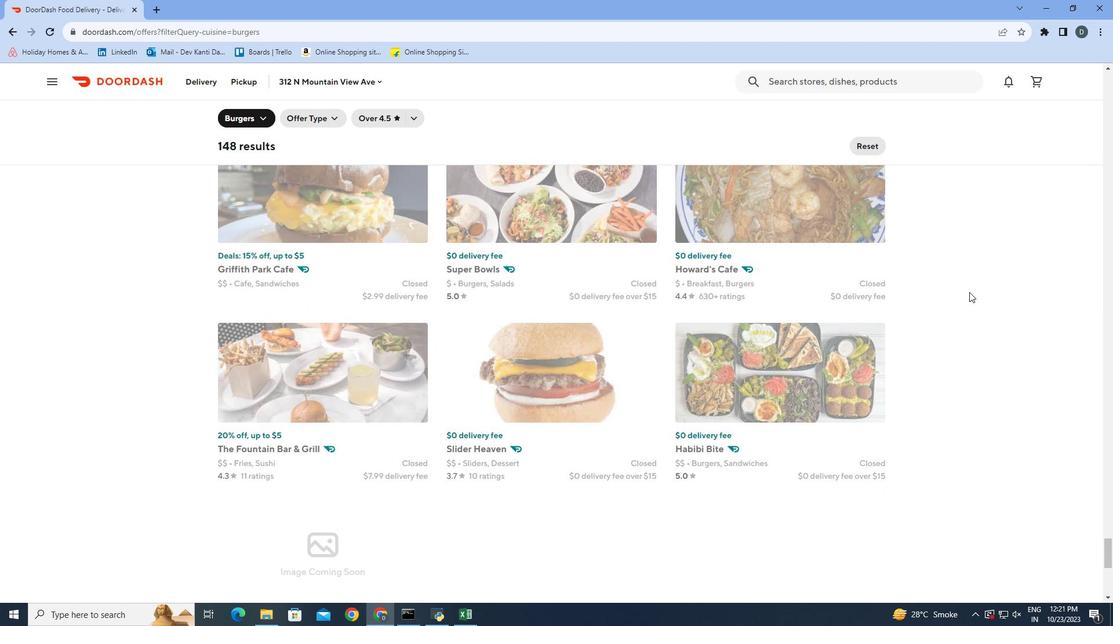 
Action: Mouse scrolled (969, 291) with delta (0, 0)
Screenshot: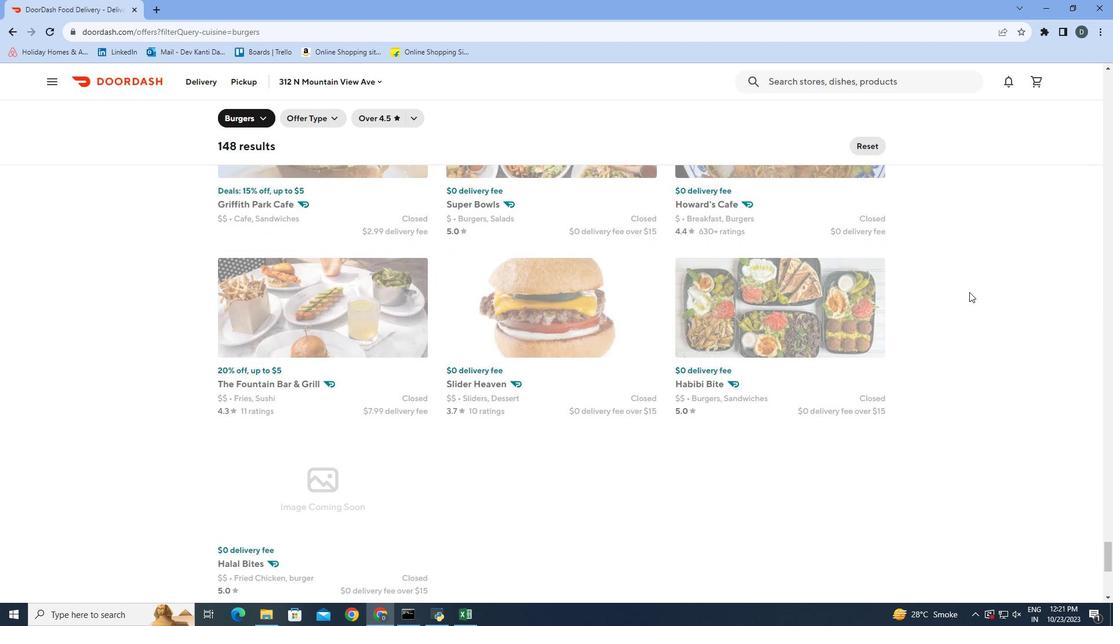 
Action: Mouse scrolled (969, 291) with delta (0, 0)
Screenshot: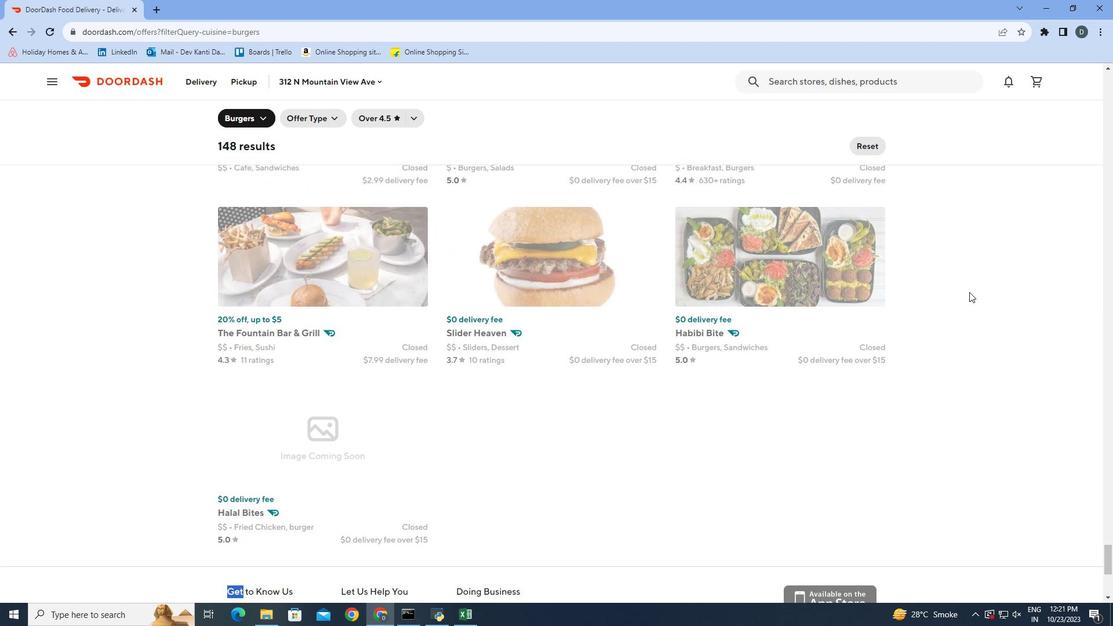 
